 Task: Look for space in Timbaúba, Brazil from 1st July, 2023 to 8th July, 2023 for 2 adults, 1 child in price range Rs.15000 to Rs.20000. Place can be entire place with 1  bedroom having 1 bed and 1 bathroom. Property type can be hotel. Amenities needed are: washing machine, . Booking option can be shelf check-in. Required host language is Spanish.
Action: Mouse moved to (862, 154)
Screenshot: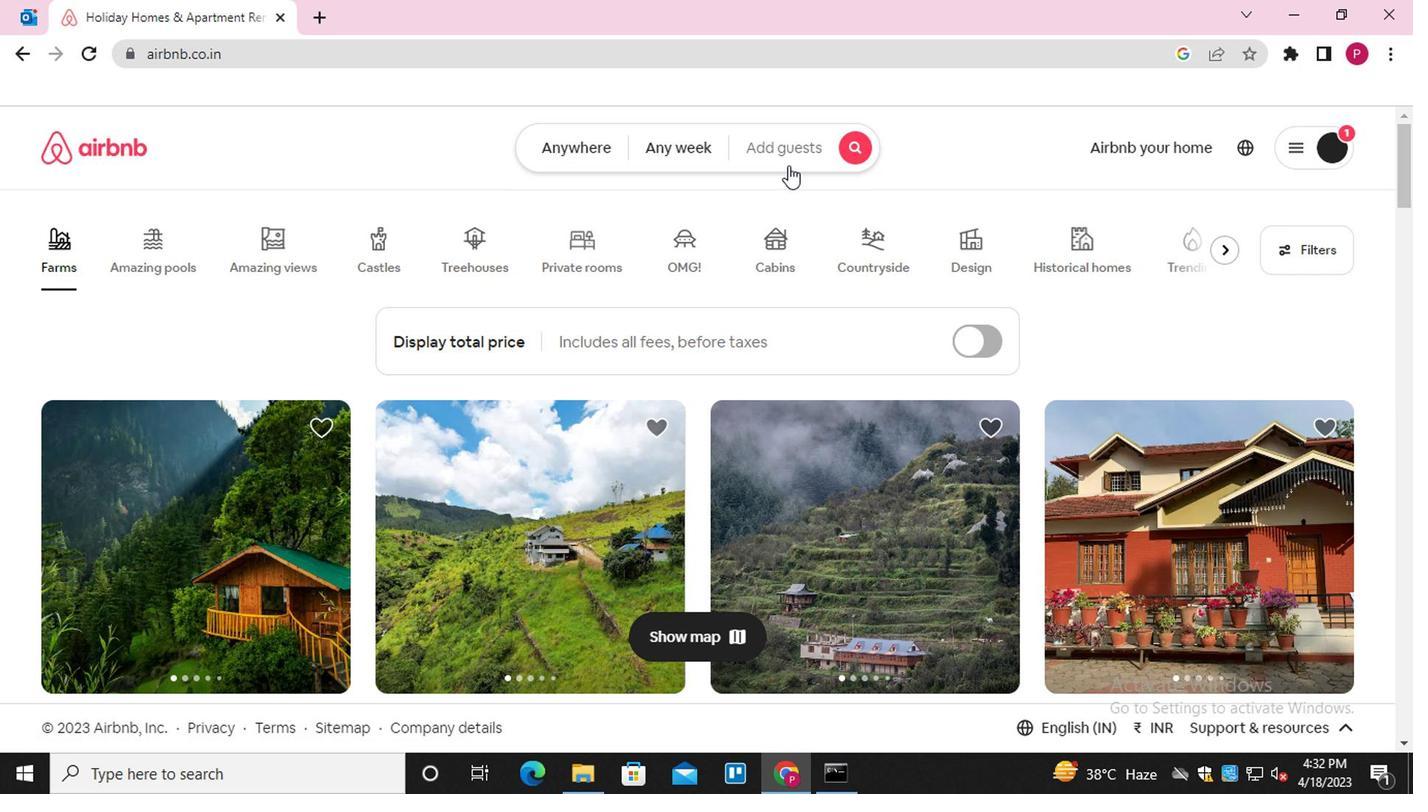 
Action: Mouse pressed left at (862, 154)
Screenshot: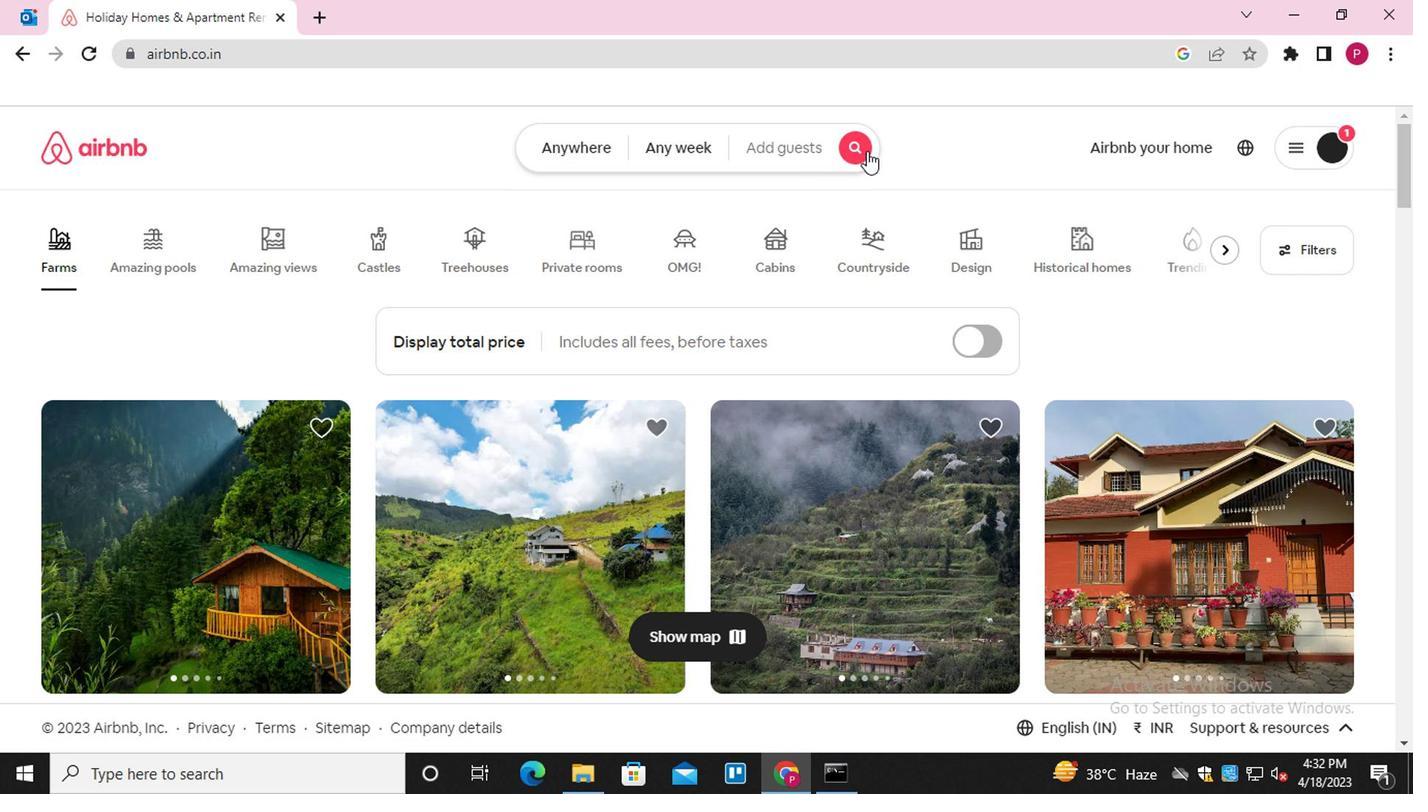 
Action: Mouse moved to (331, 234)
Screenshot: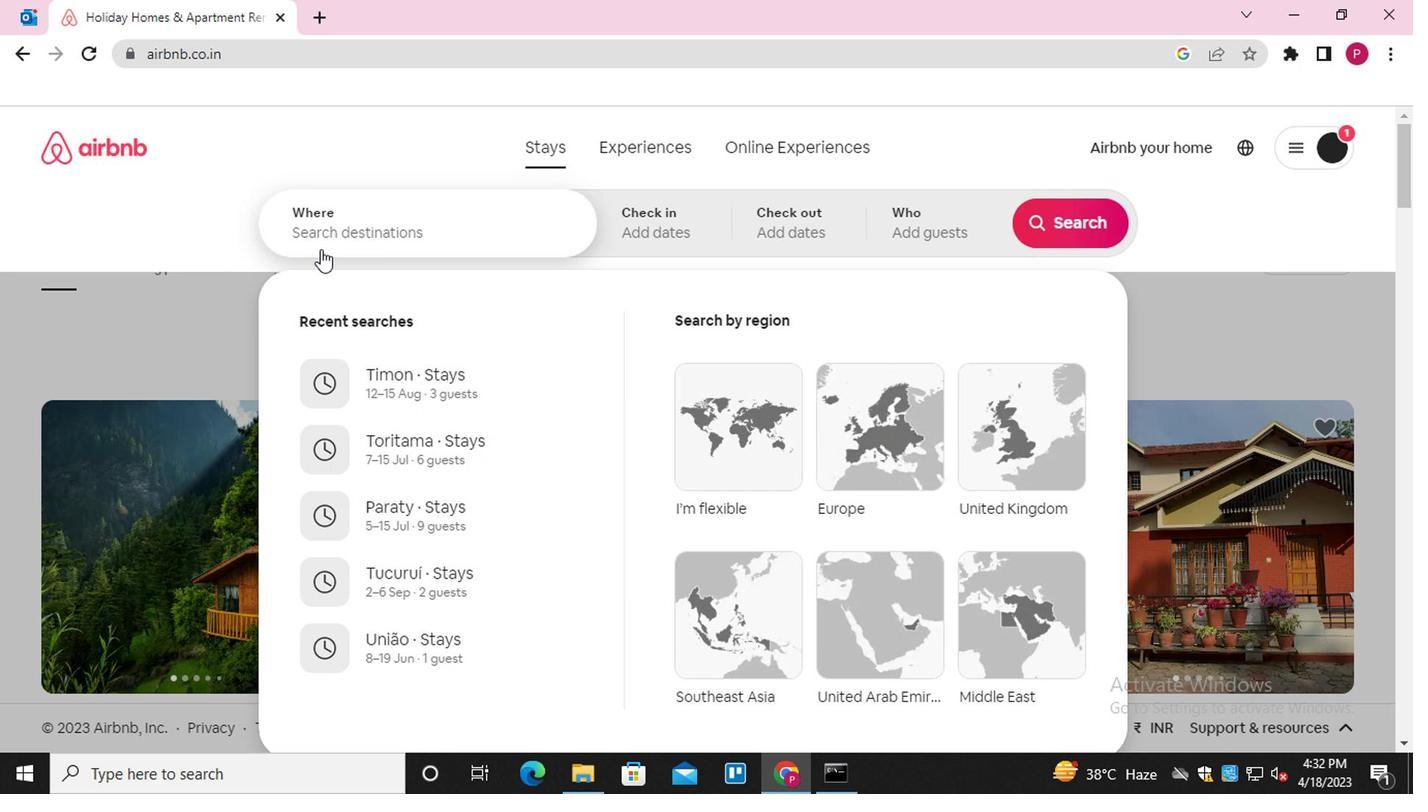 
Action: Mouse pressed left at (331, 234)
Screenshot: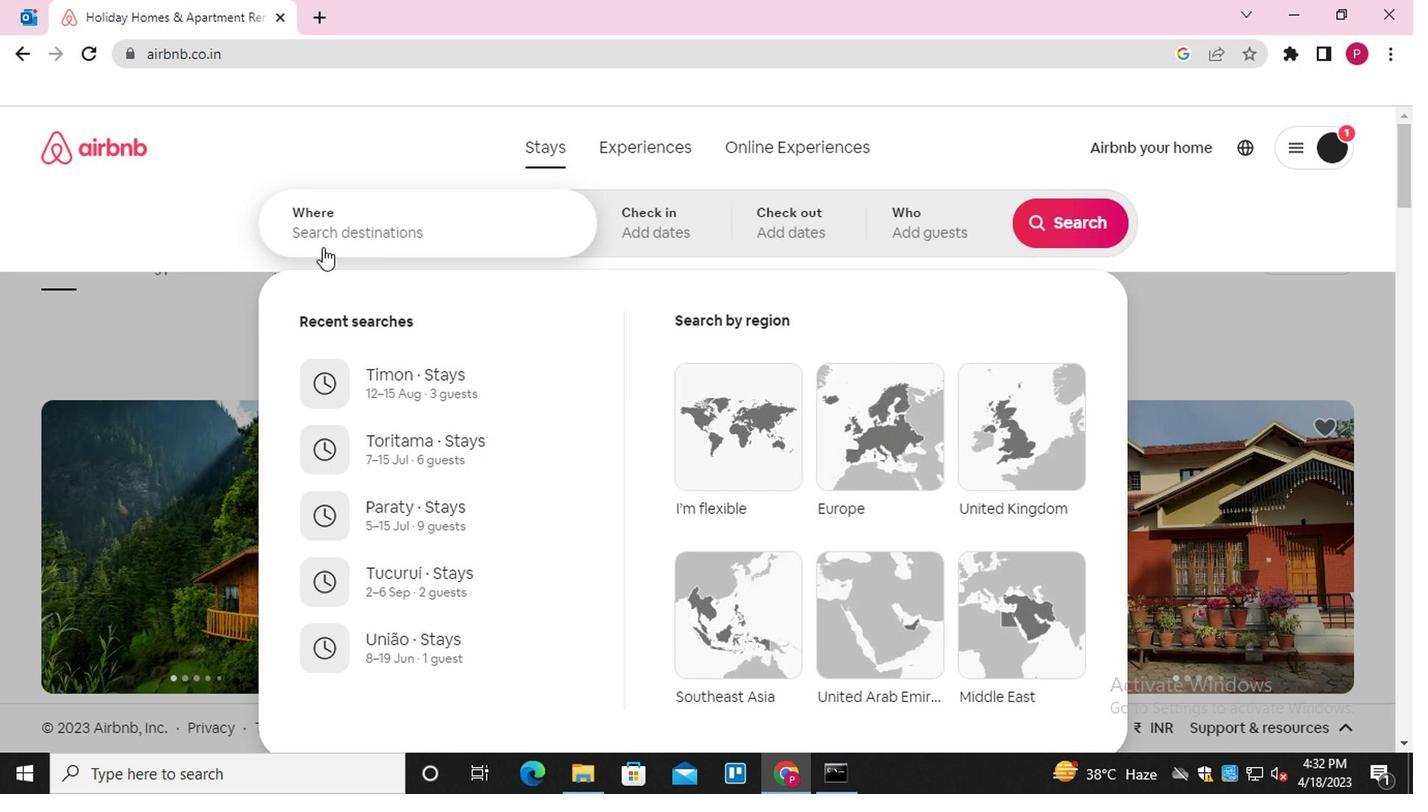 
Action: Key pressed <Key.shift>TIMBAUBA
Screenshot: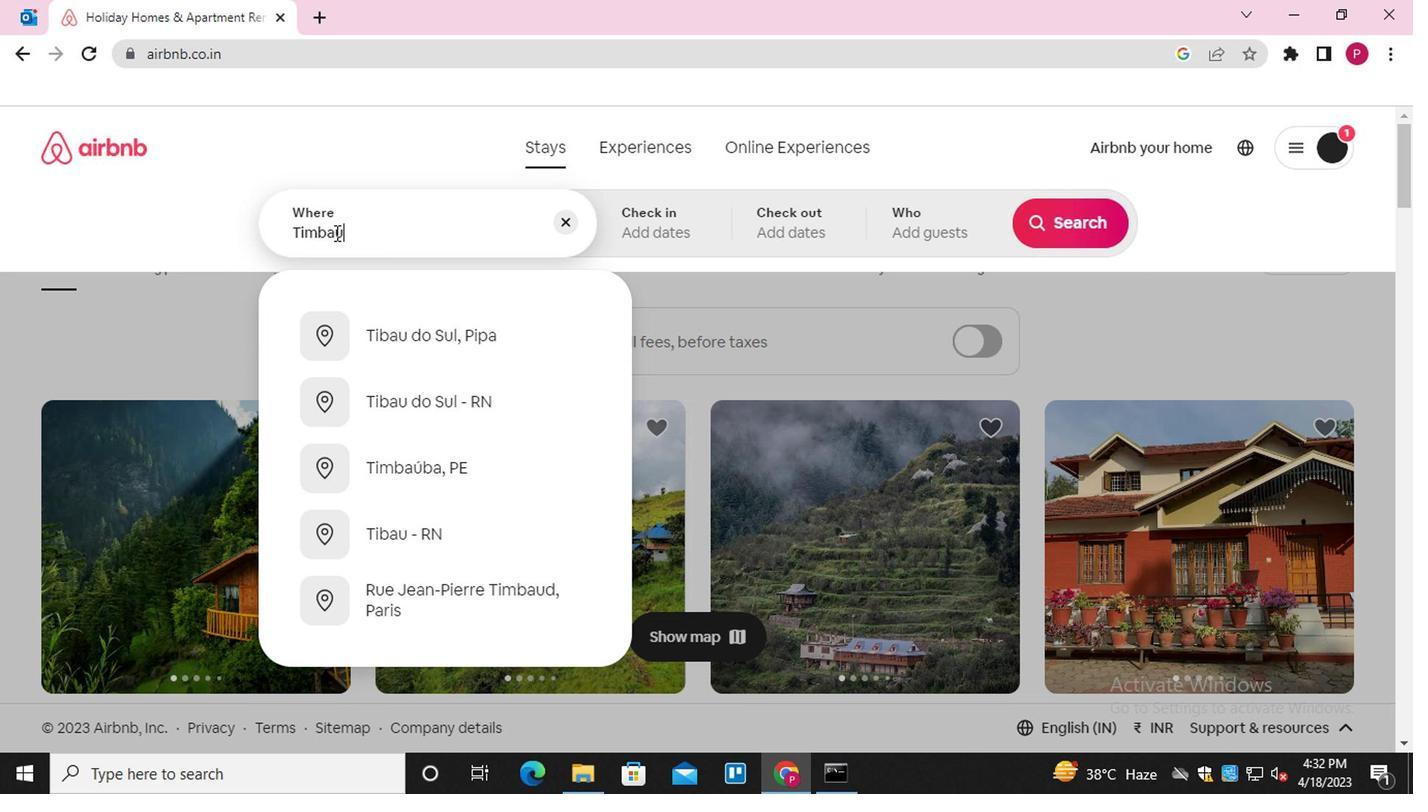 
Action: Mouse moved to (441, 335)
Screenshot: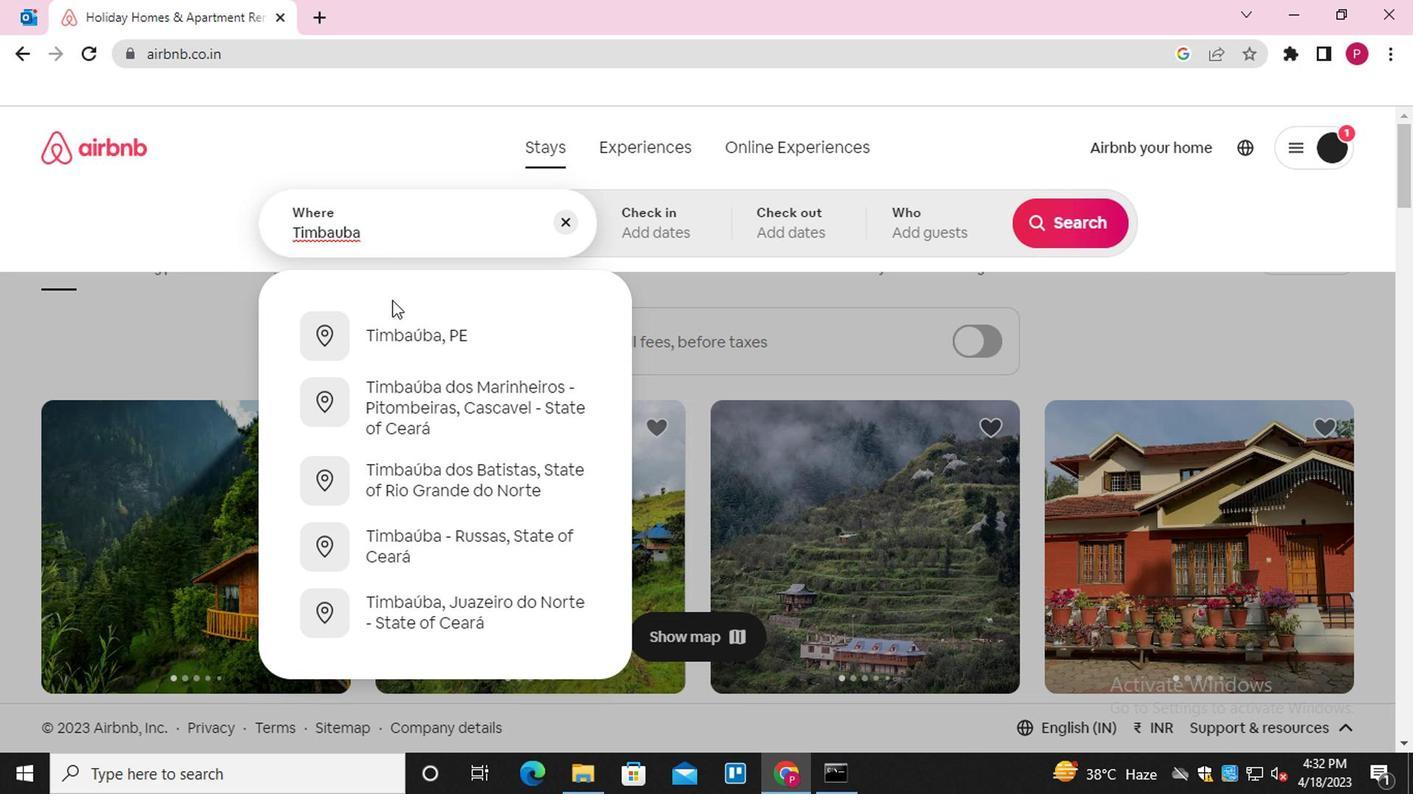 
Action: Mouse pressed left at (441, 335)
Screenshot: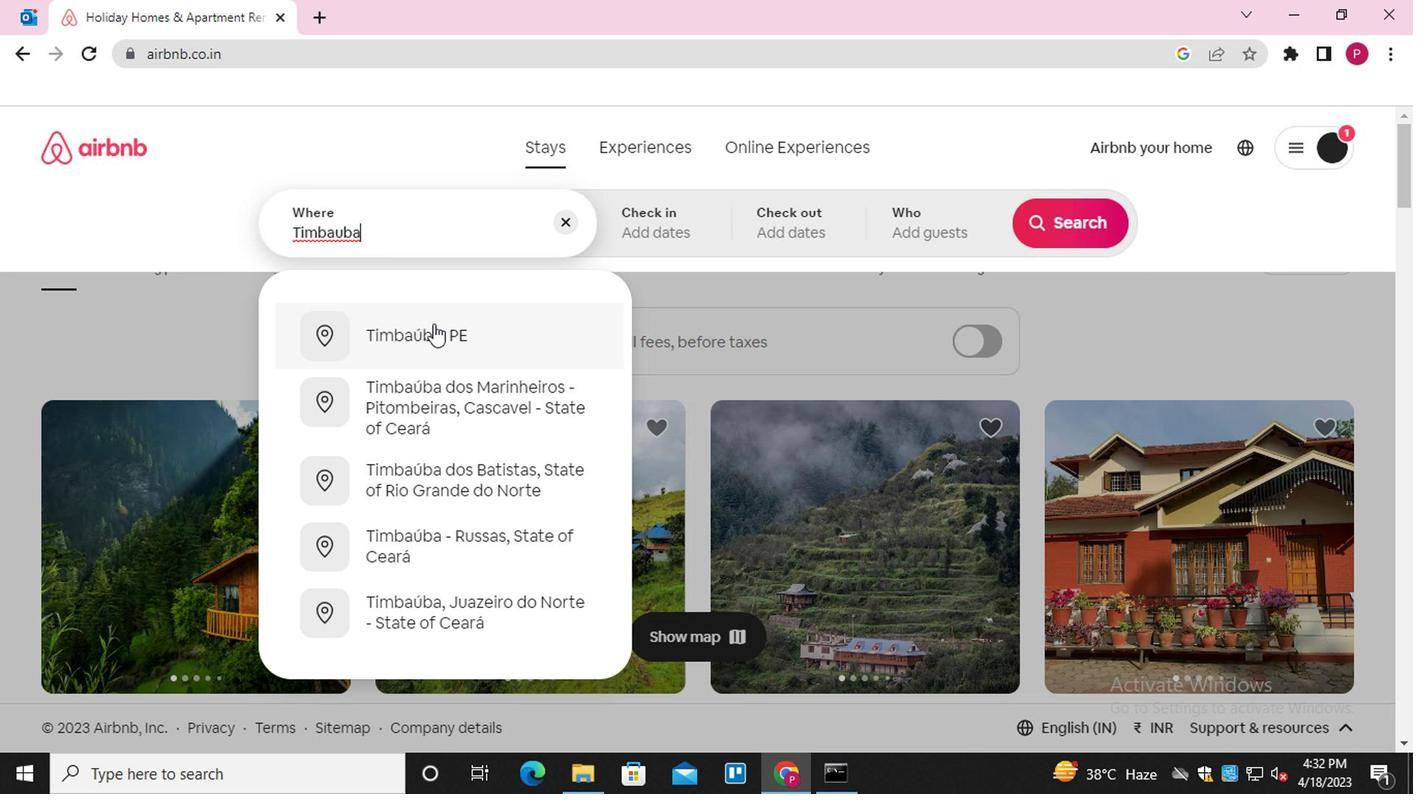 
Action: Mouse moved to (1048, 393)
Screenshot: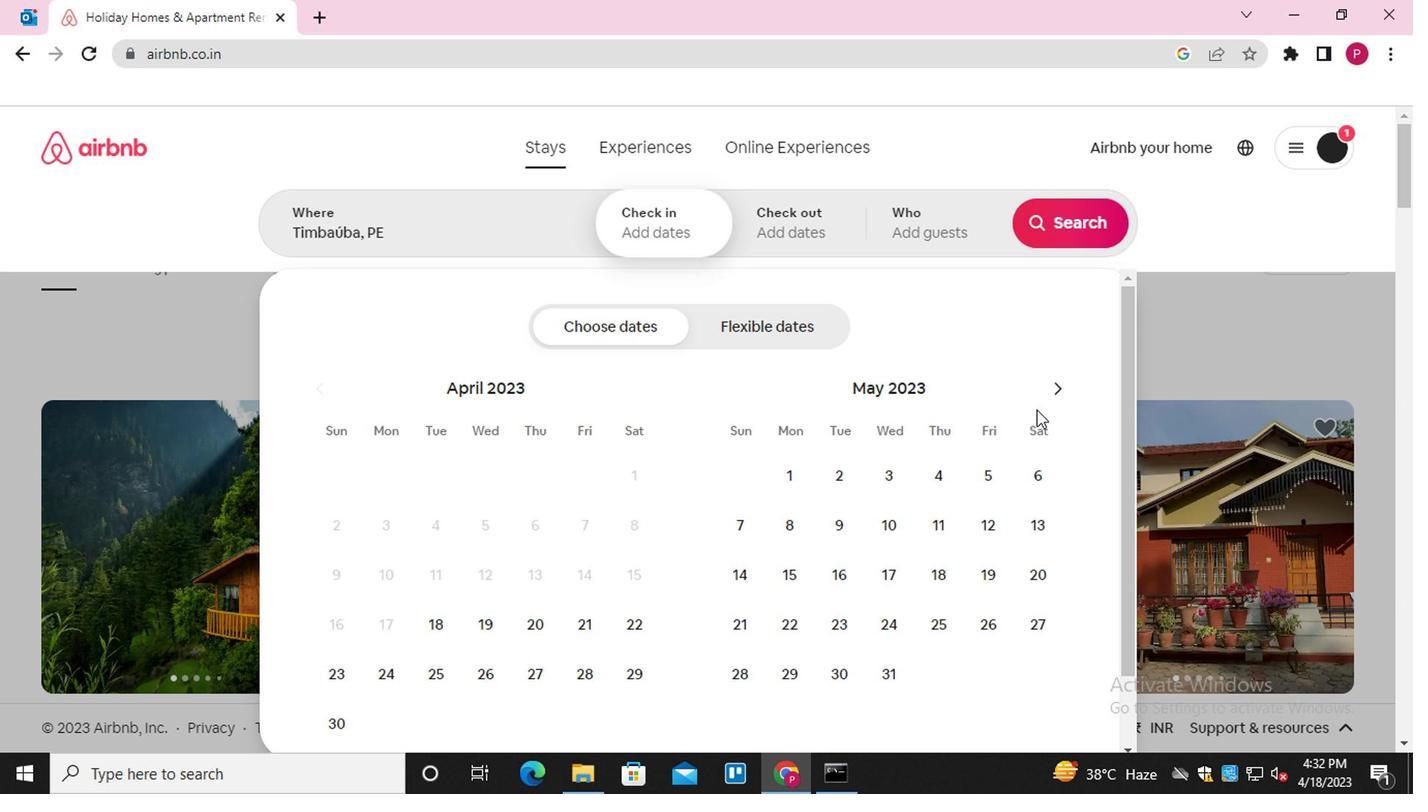 
Action: Mouse pressed left at (1048, 393)
Screenshot: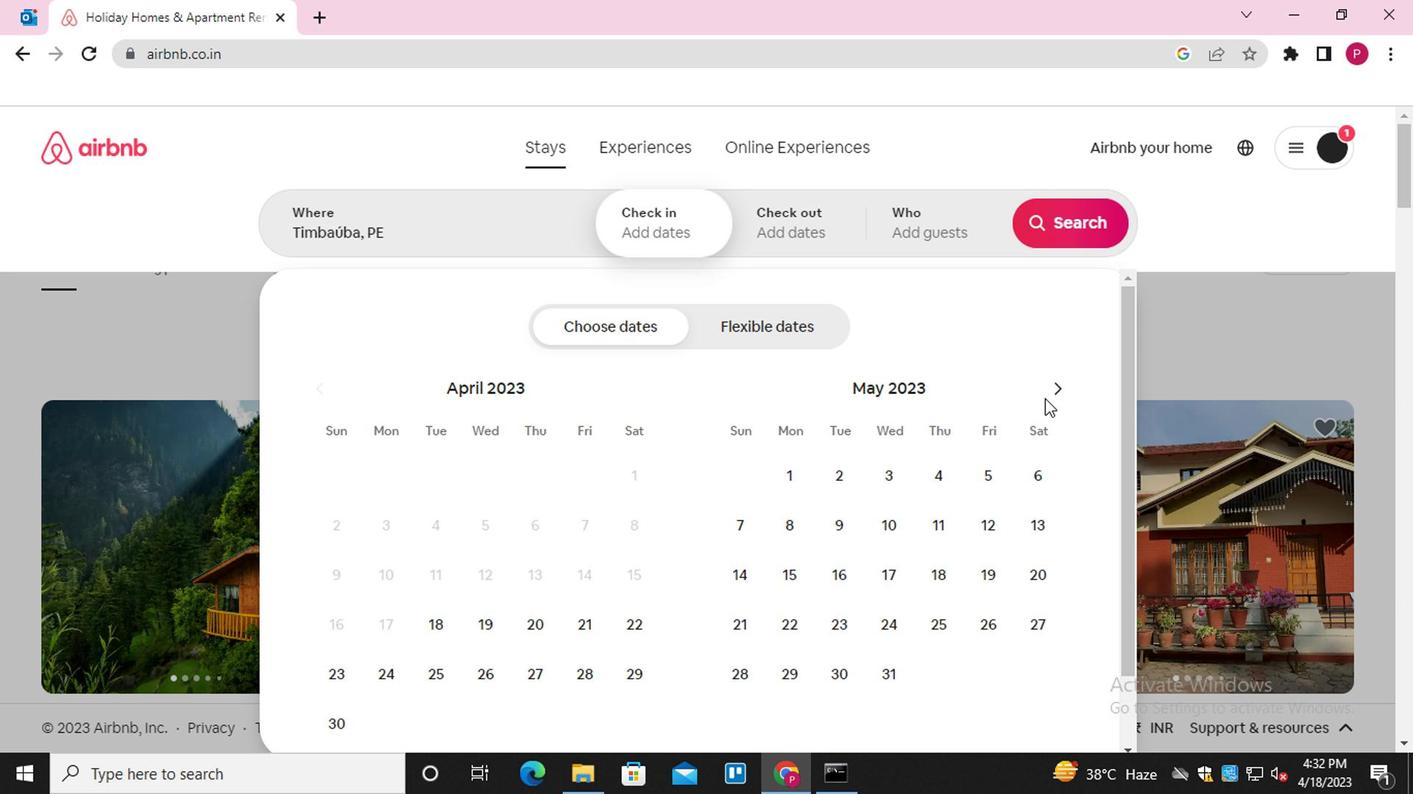 
Action: Mouse pressed left at (1048, 393)
Screenshot: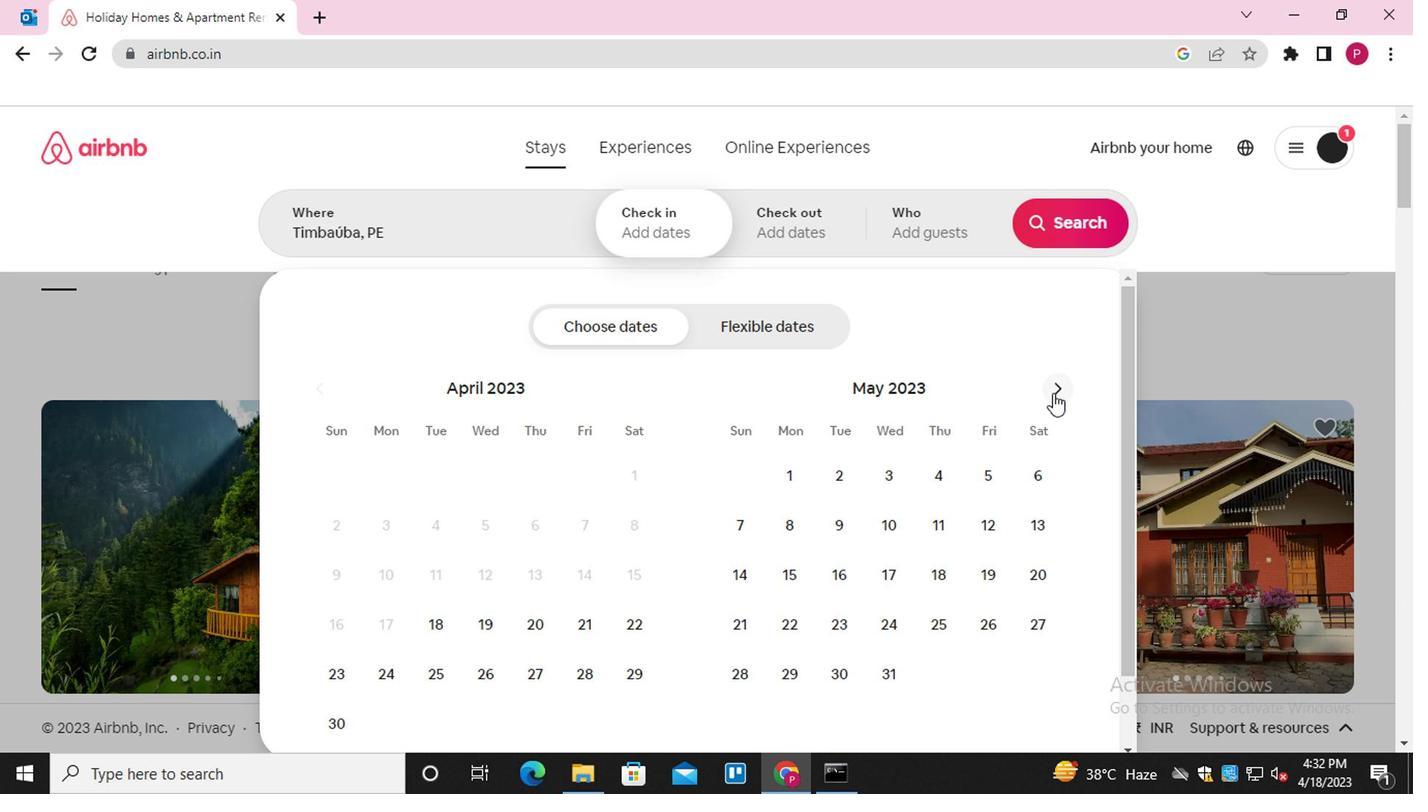
Action: Mouse moved to (1024, 469)
Screenshot: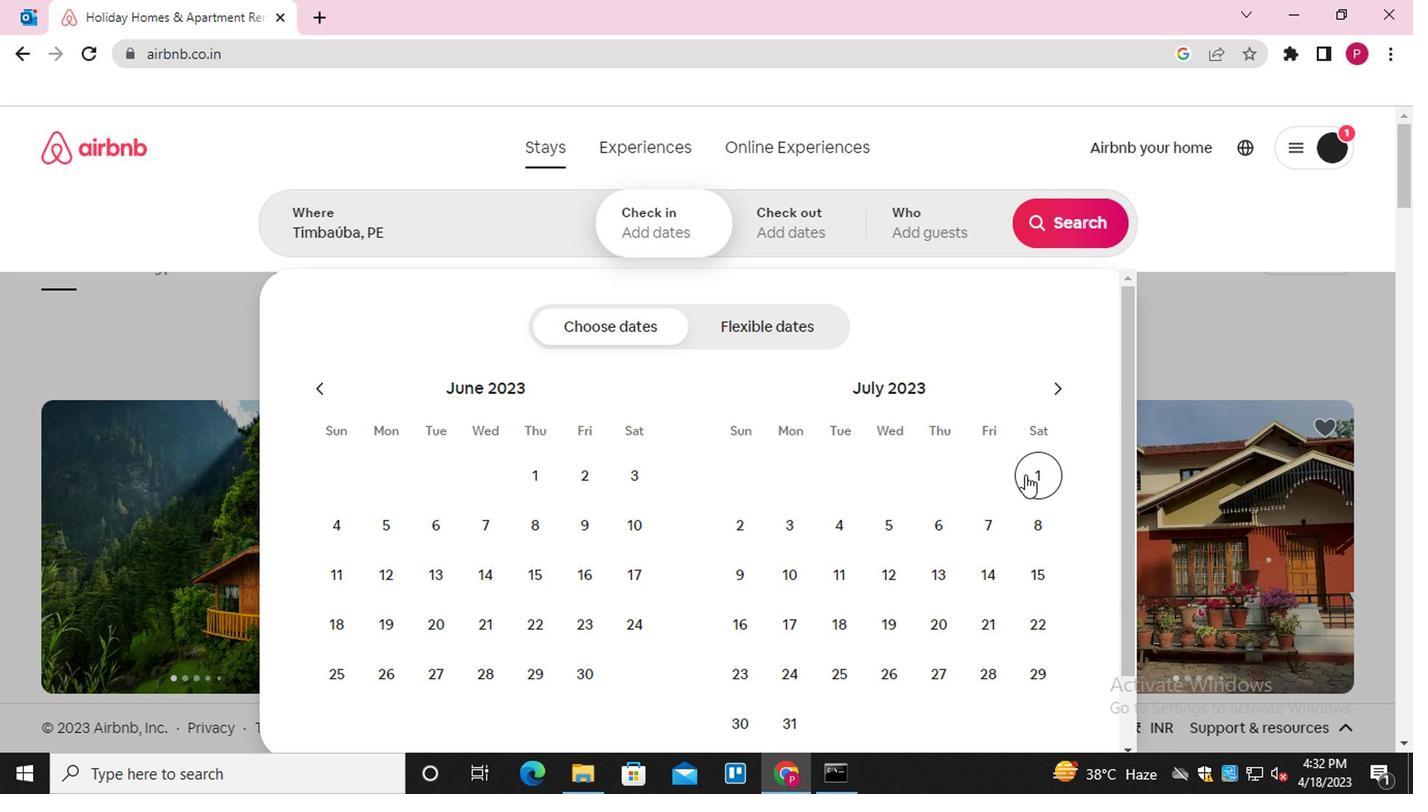 
Action: Mouse pressed left at (1024, 469)
Screenshot: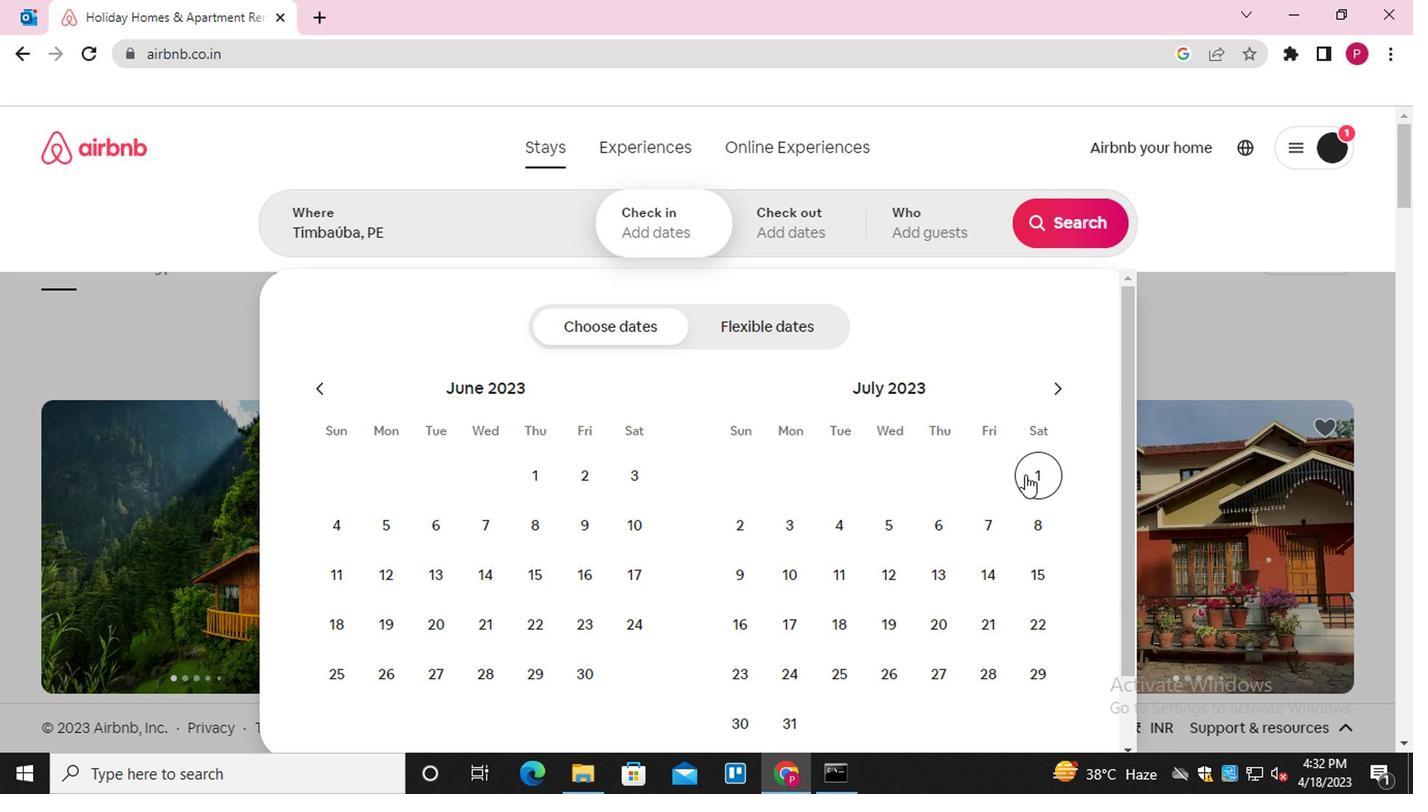 
Action: Mouse moved to (1026, 512)
Screenshot: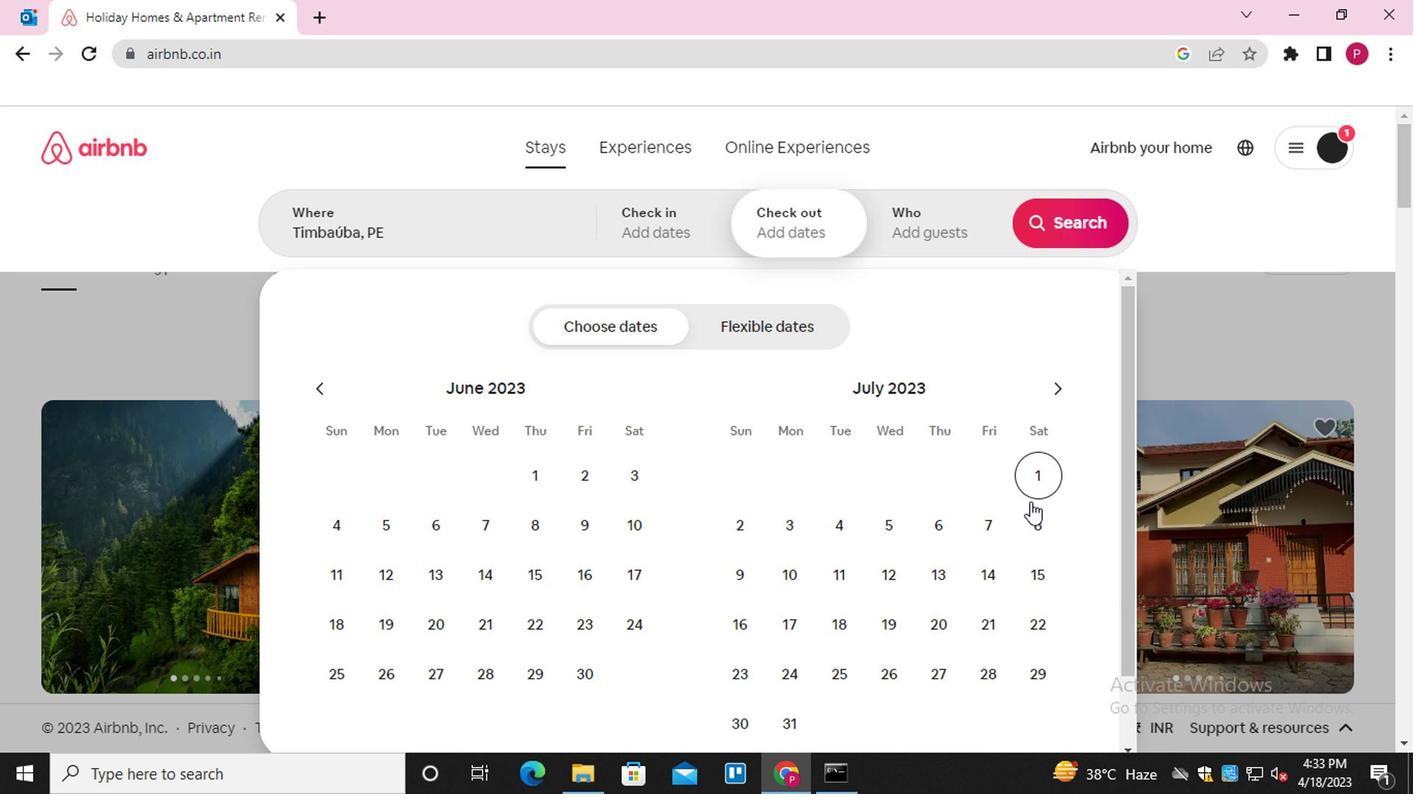 
Action: Mouse pressed left at (1026, 512)
Screenshot: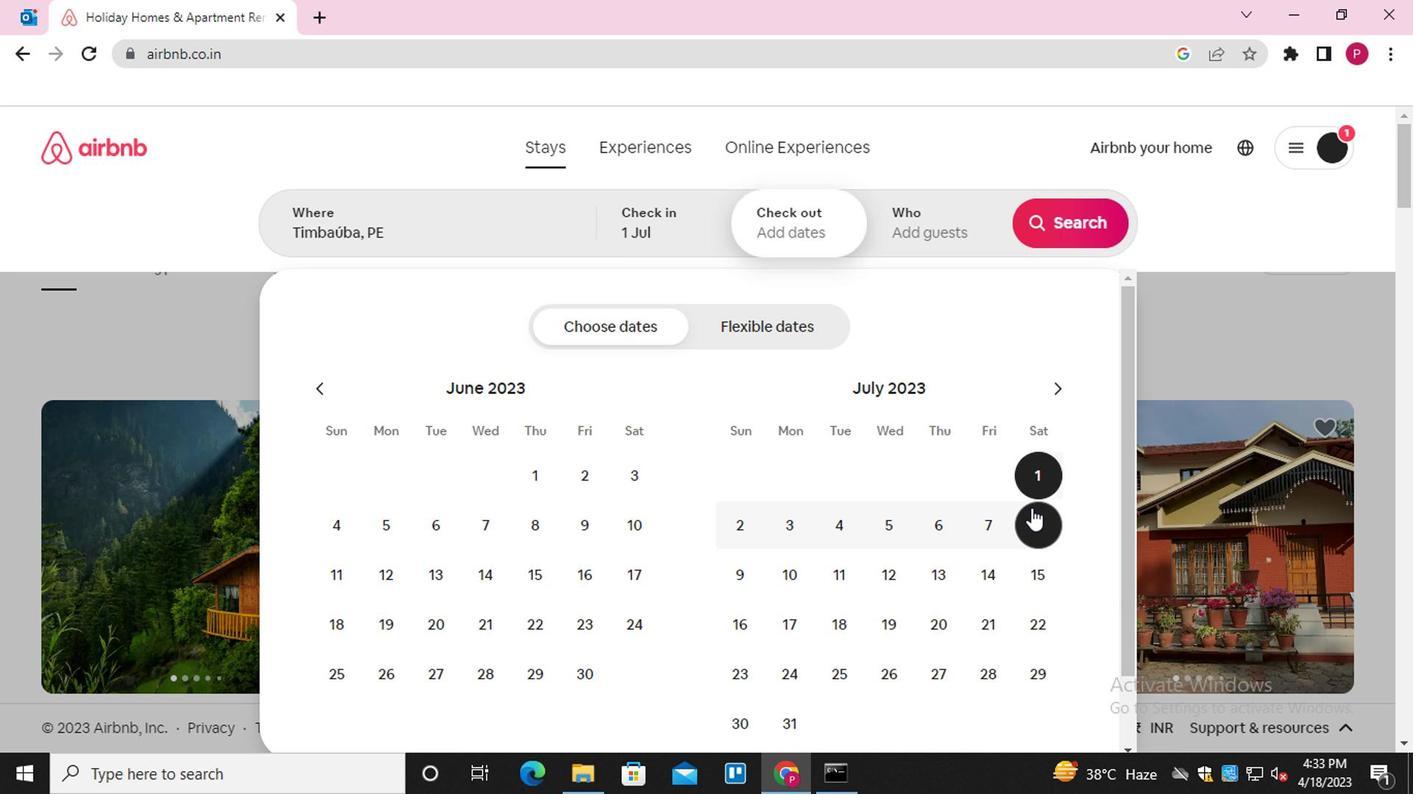 
Action: Mouse moved to (945, 223)
Screenshot: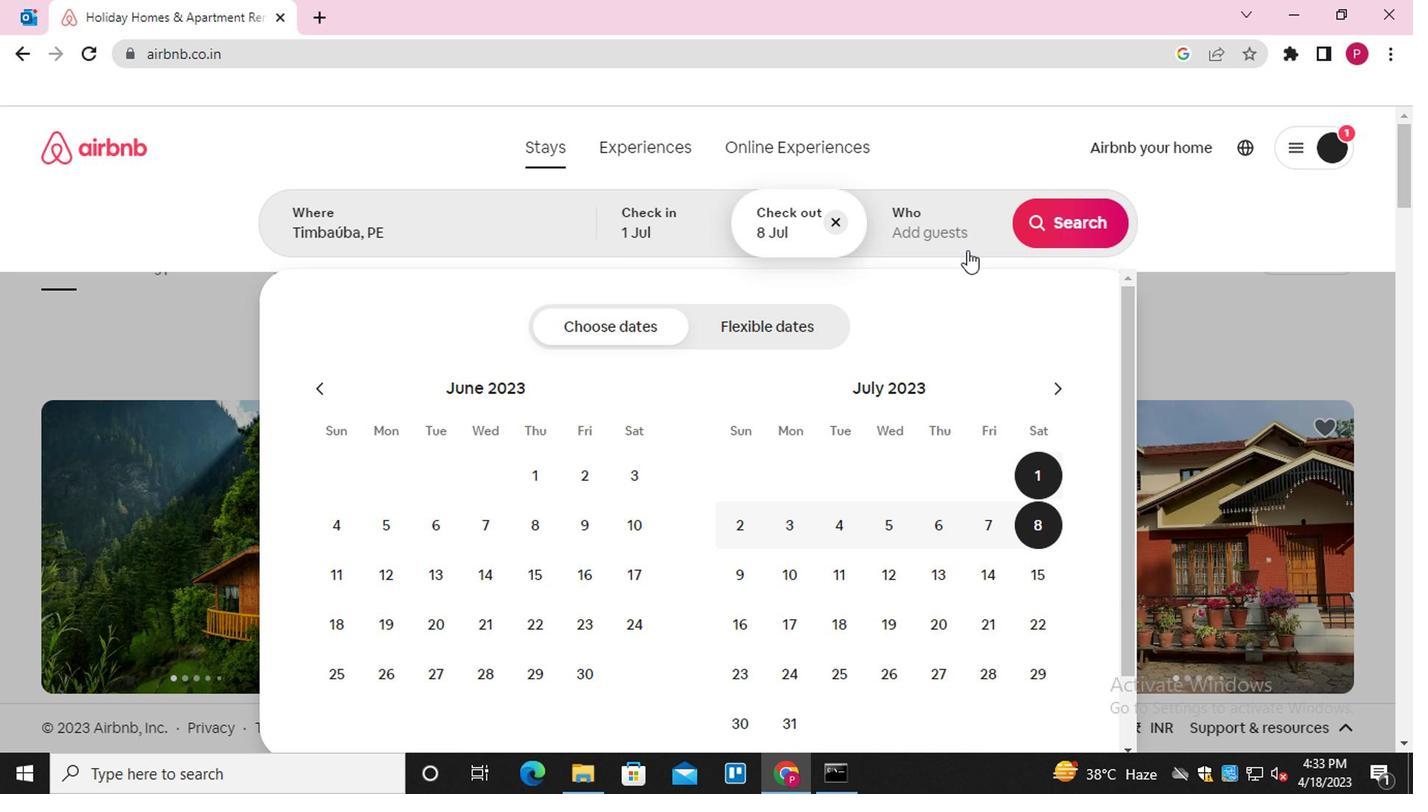 
Action: Mouse pressed left at (945, 223)
Screenshot: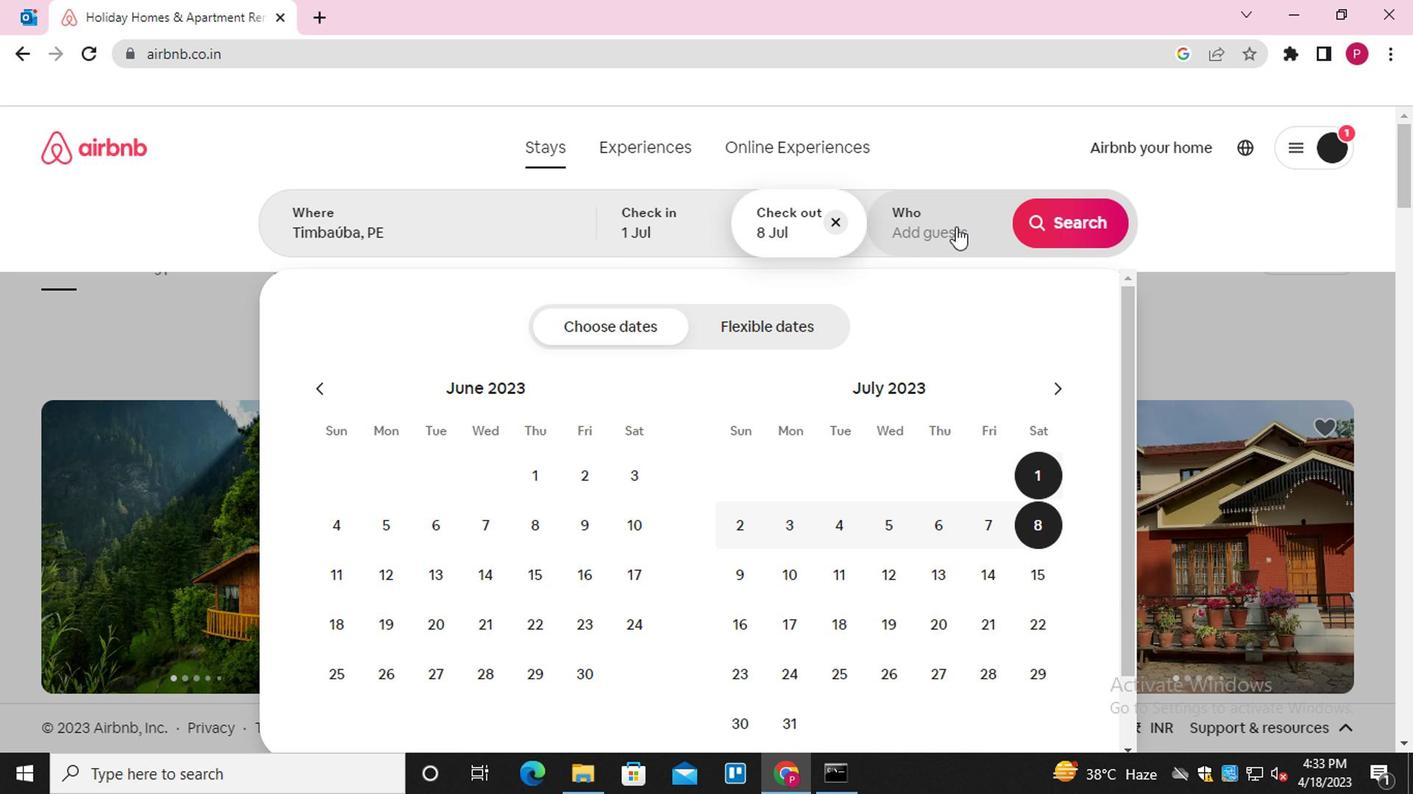 
Action: Mouse moved to (1070, 332)
Screenshot: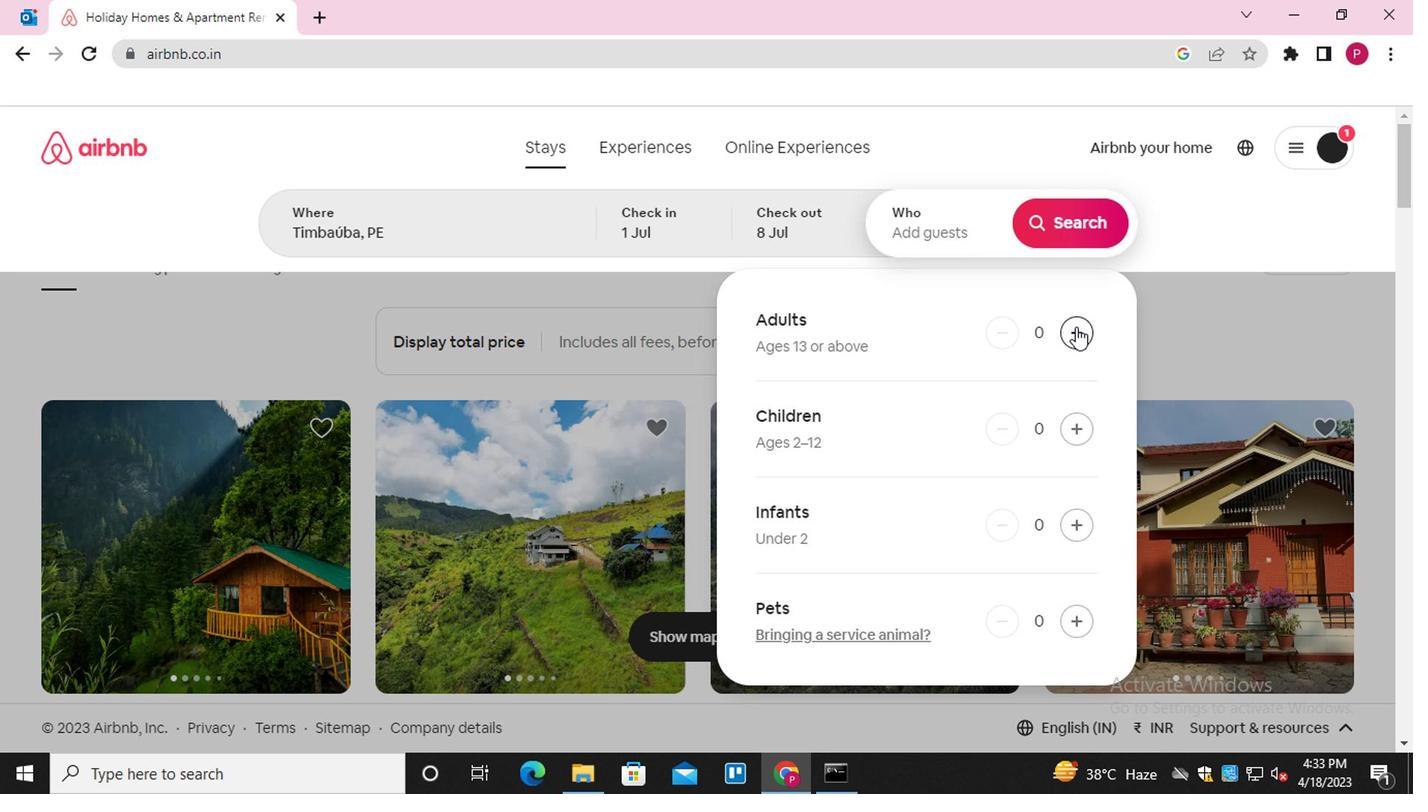
Action: Mouse pressed left at (1070, 332)
Screenshot: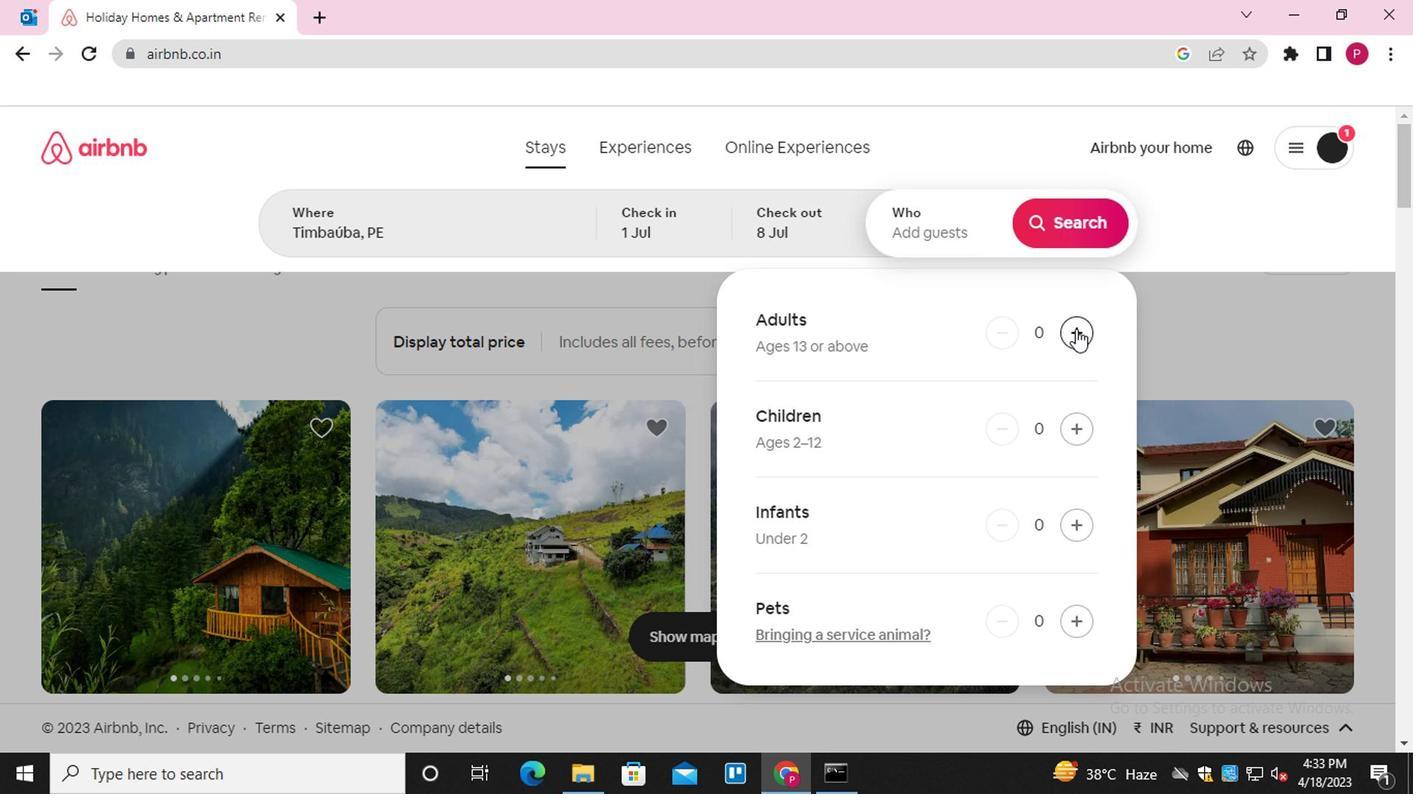 
Action: Mouse moved to (1070, 332)
Screenshot: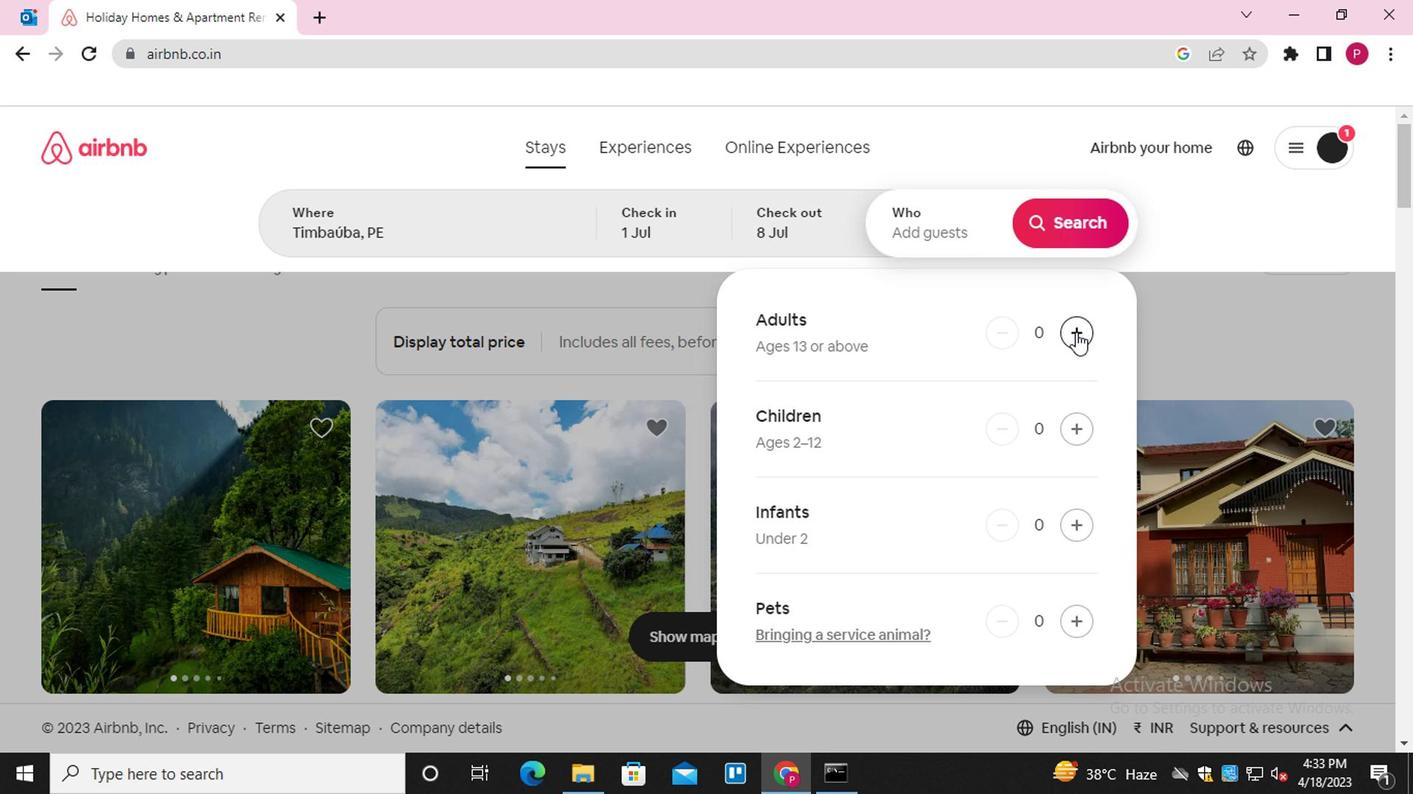 
Action: Mouse pressed left at (1070, 332)
Screenshot: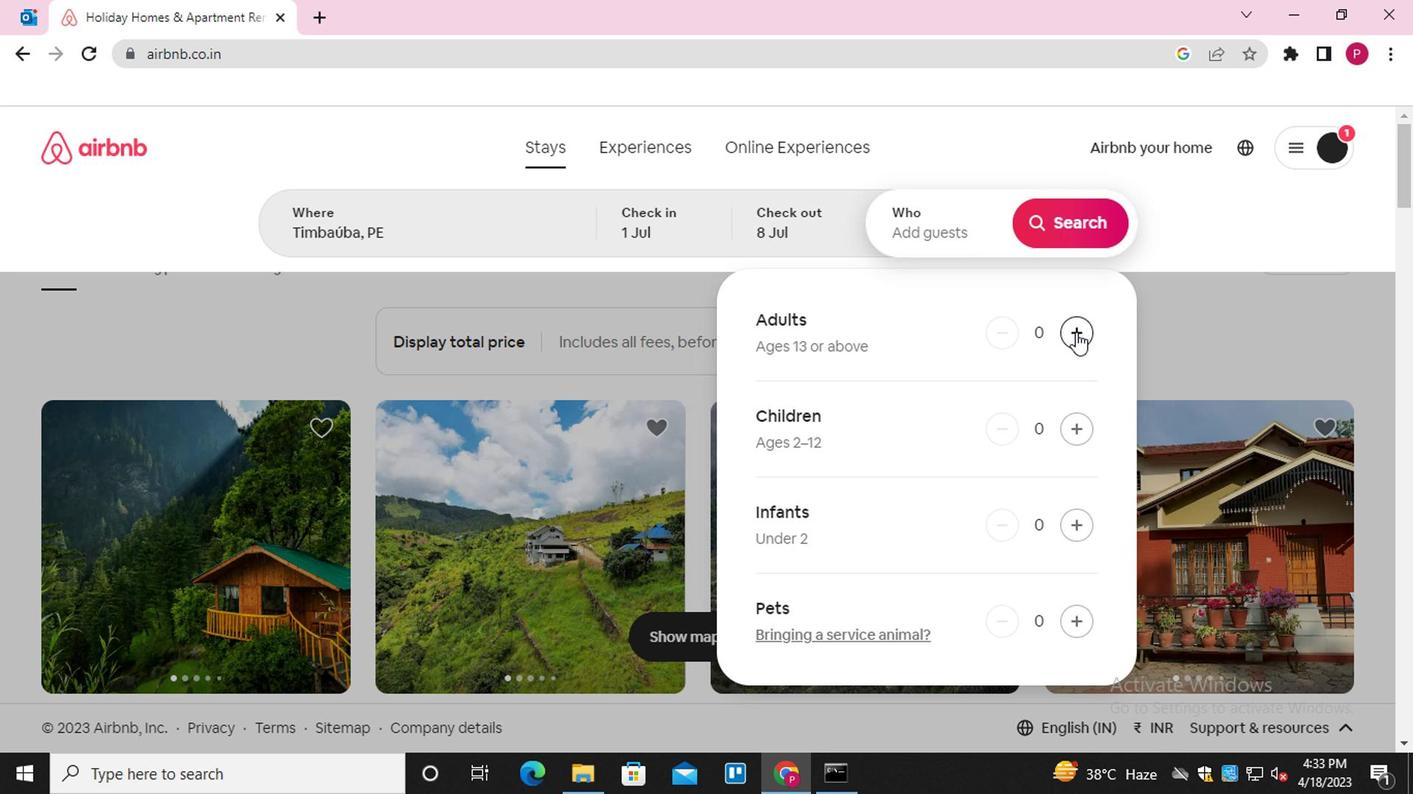 
Action: Mouse moved to (1067, 429)
Screenshot: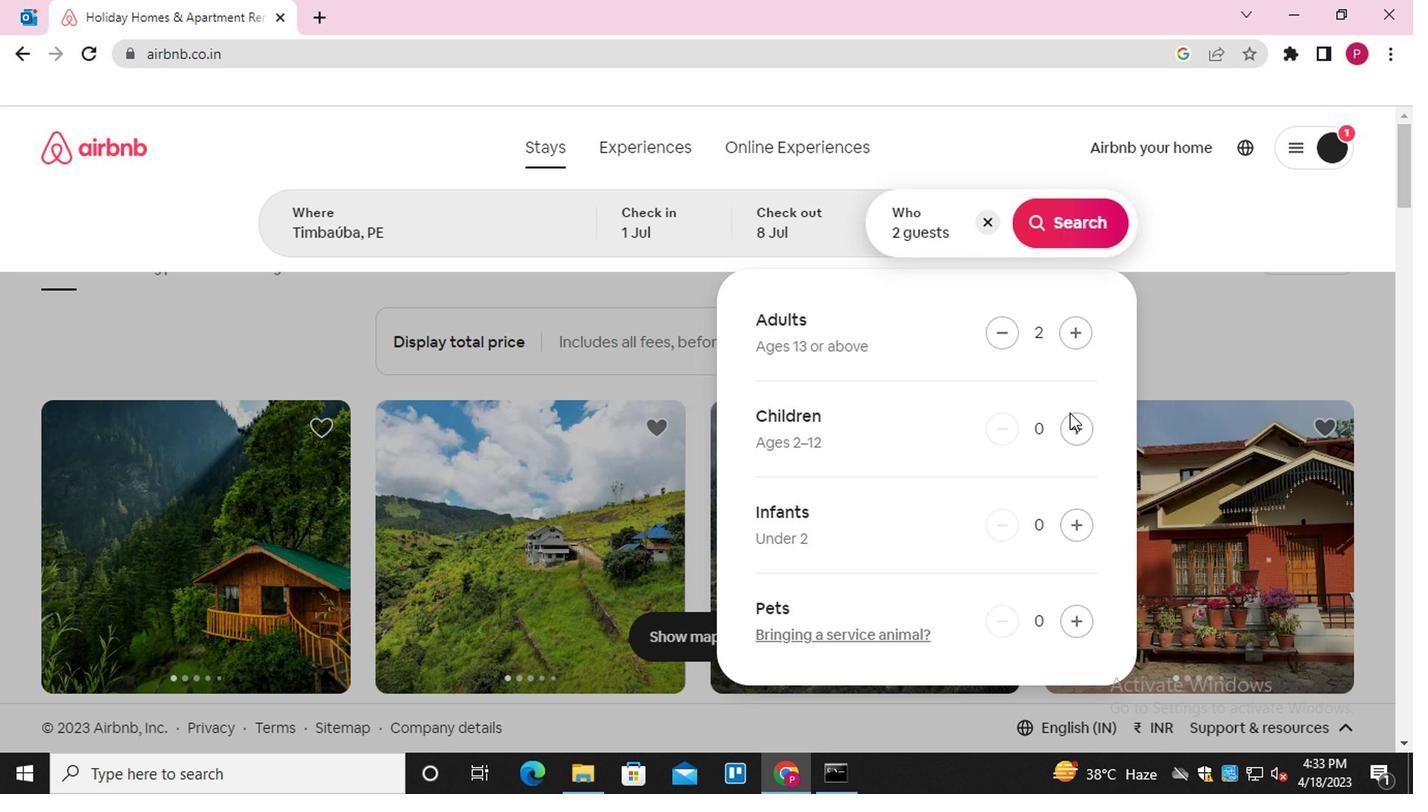 
Action: Mouse pressed left at (1067, 429)
Screenshot: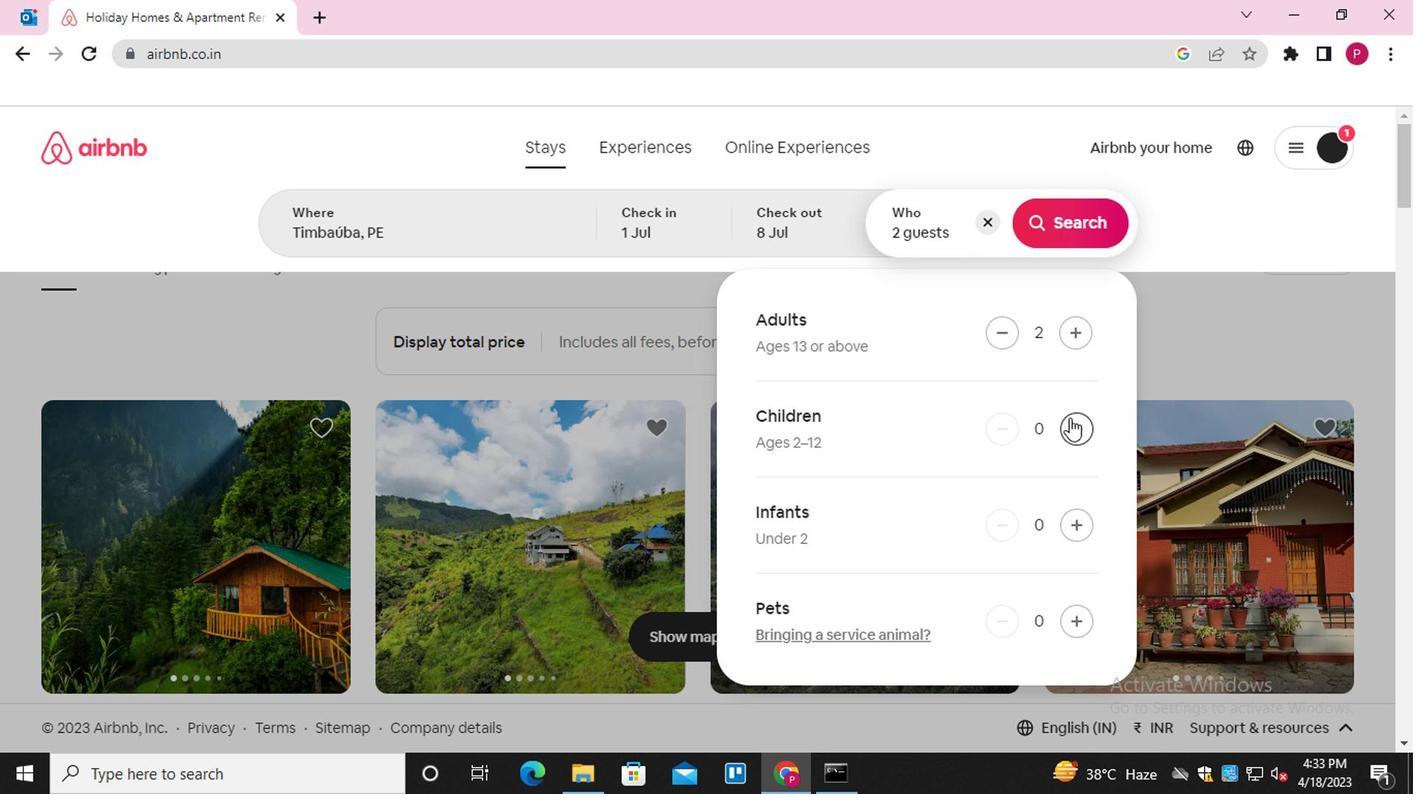 
Action: Mouse moved to (1056, 232)
Screenshot: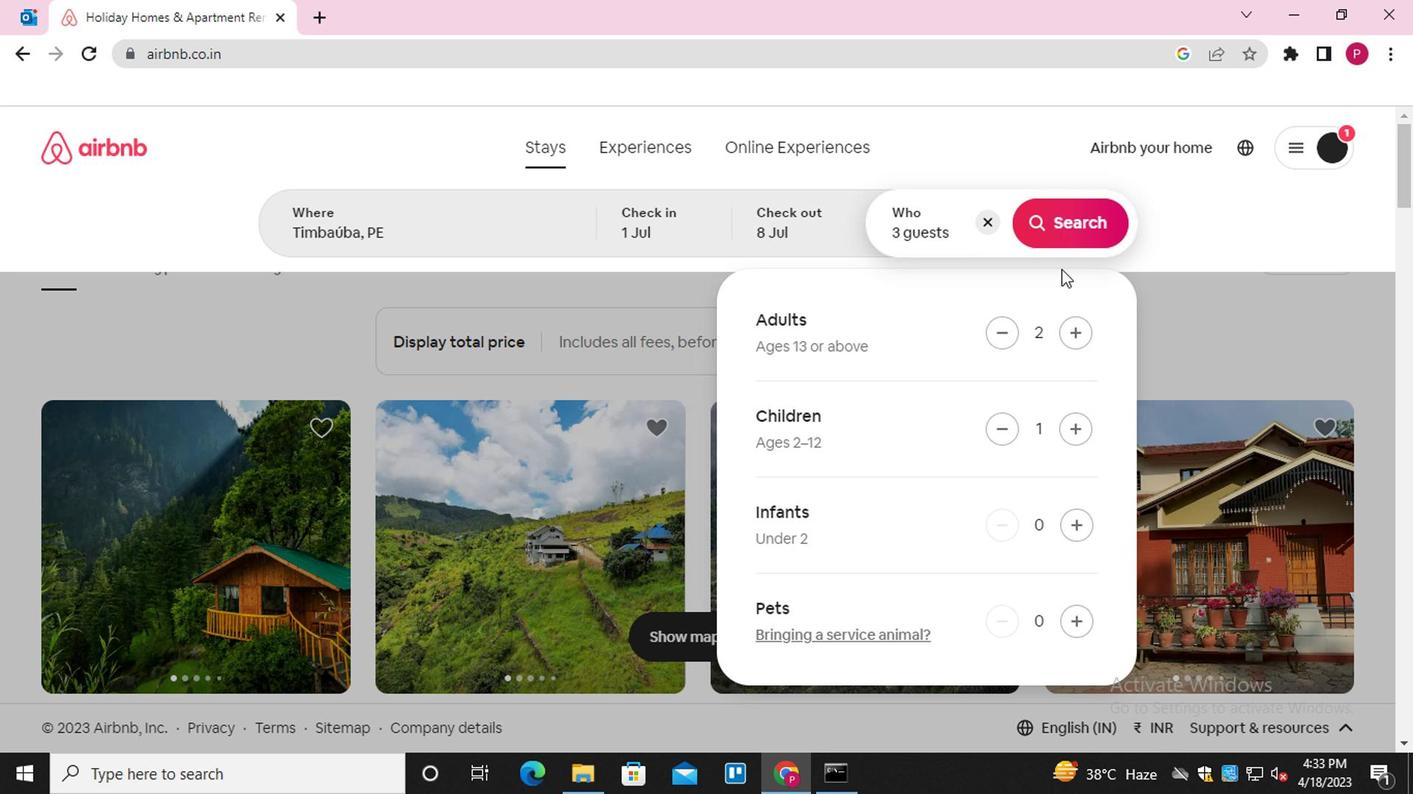 
Action: Mouse pressed left at (1056, 232)
Screenshot: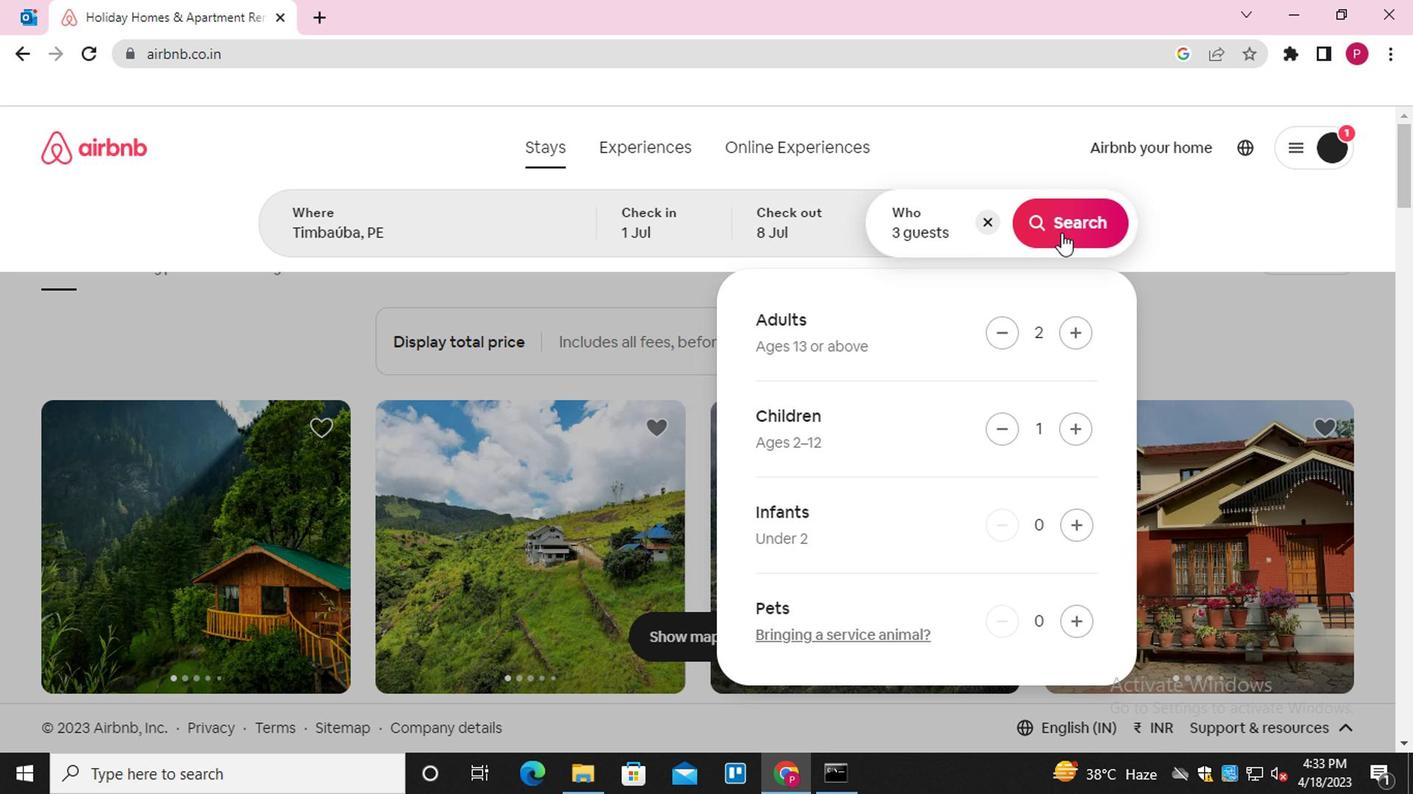 
Action: Mouse moved to (1296, 232)
Screenshot: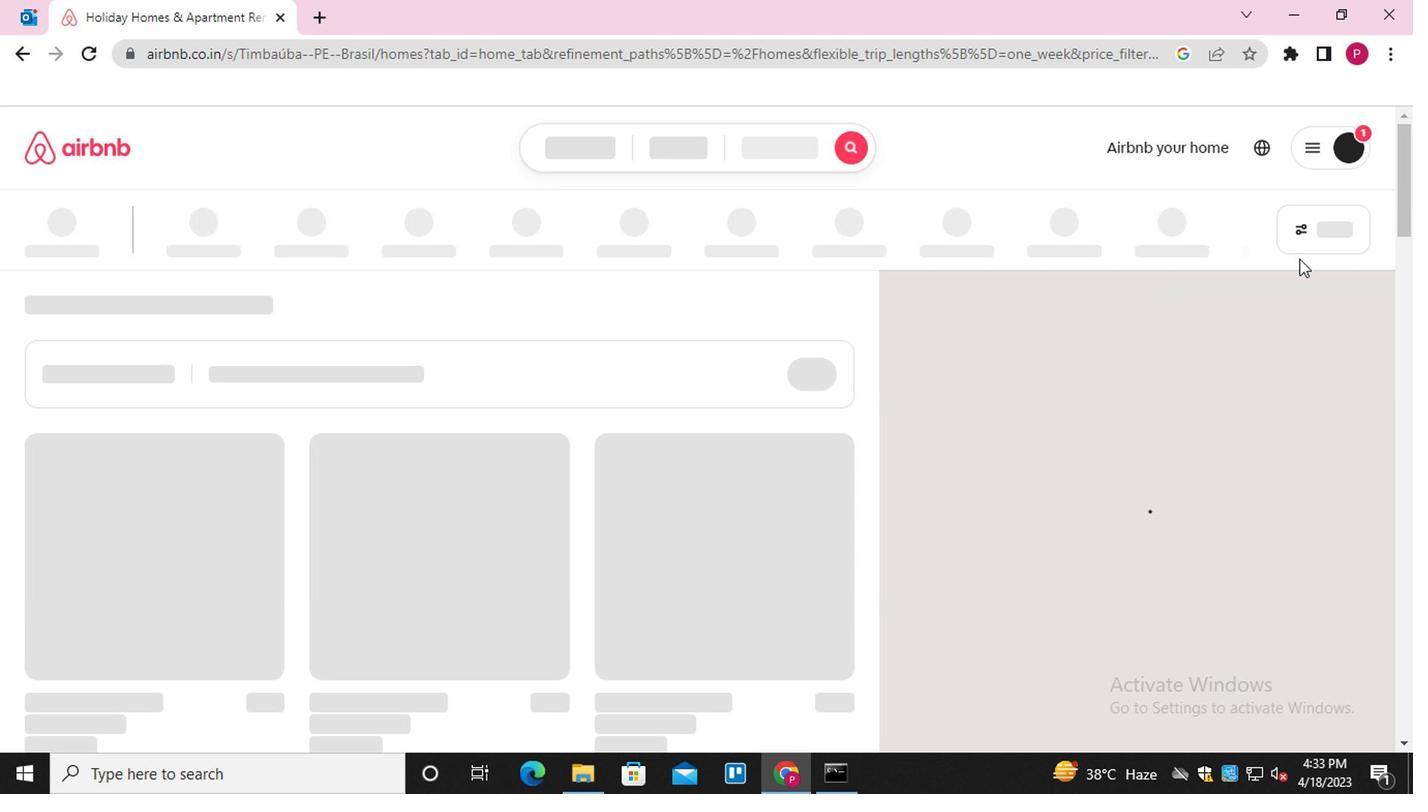
Action: Mouse pressed left at (1296, 232)
Screenshot: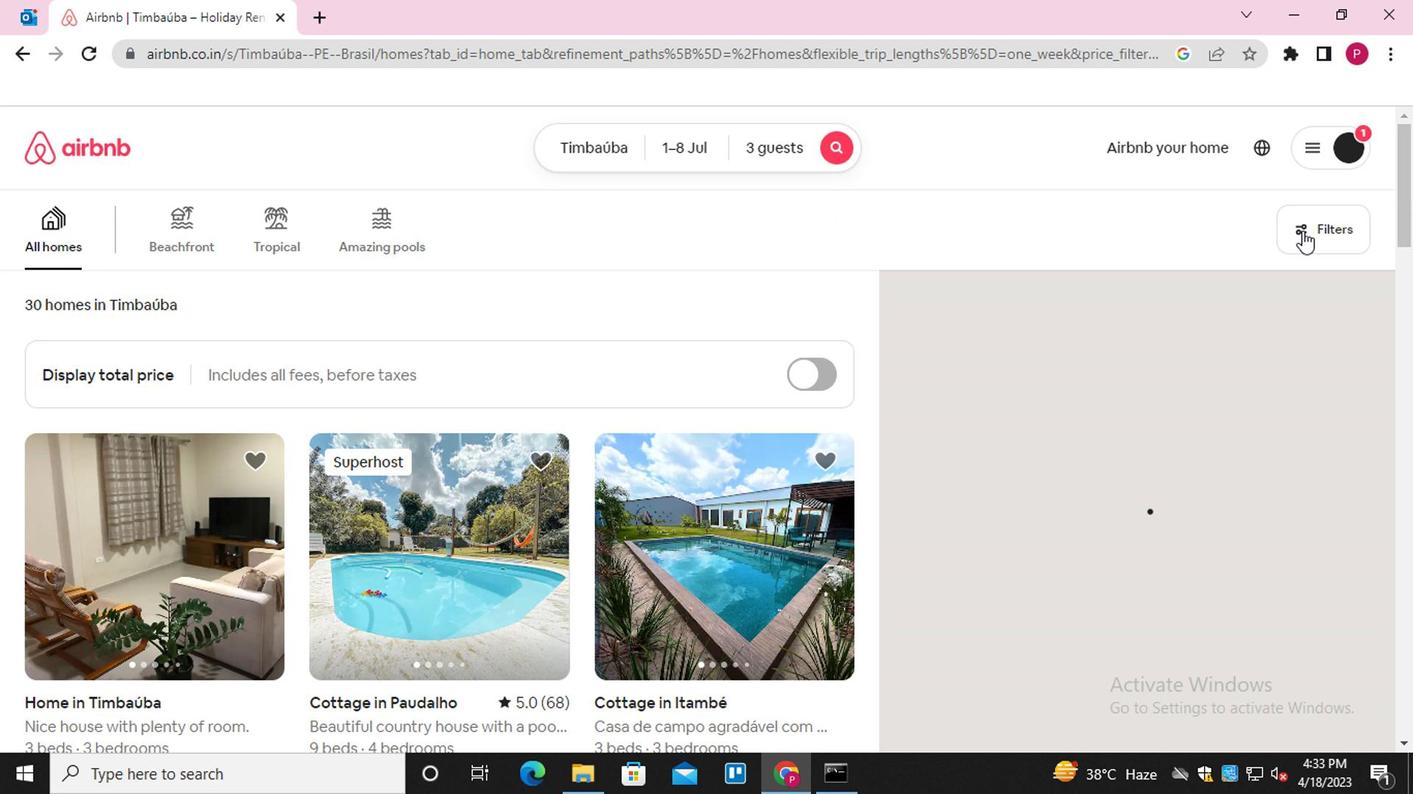 
Action: Mouse moved to (480, 484)
Screenshot: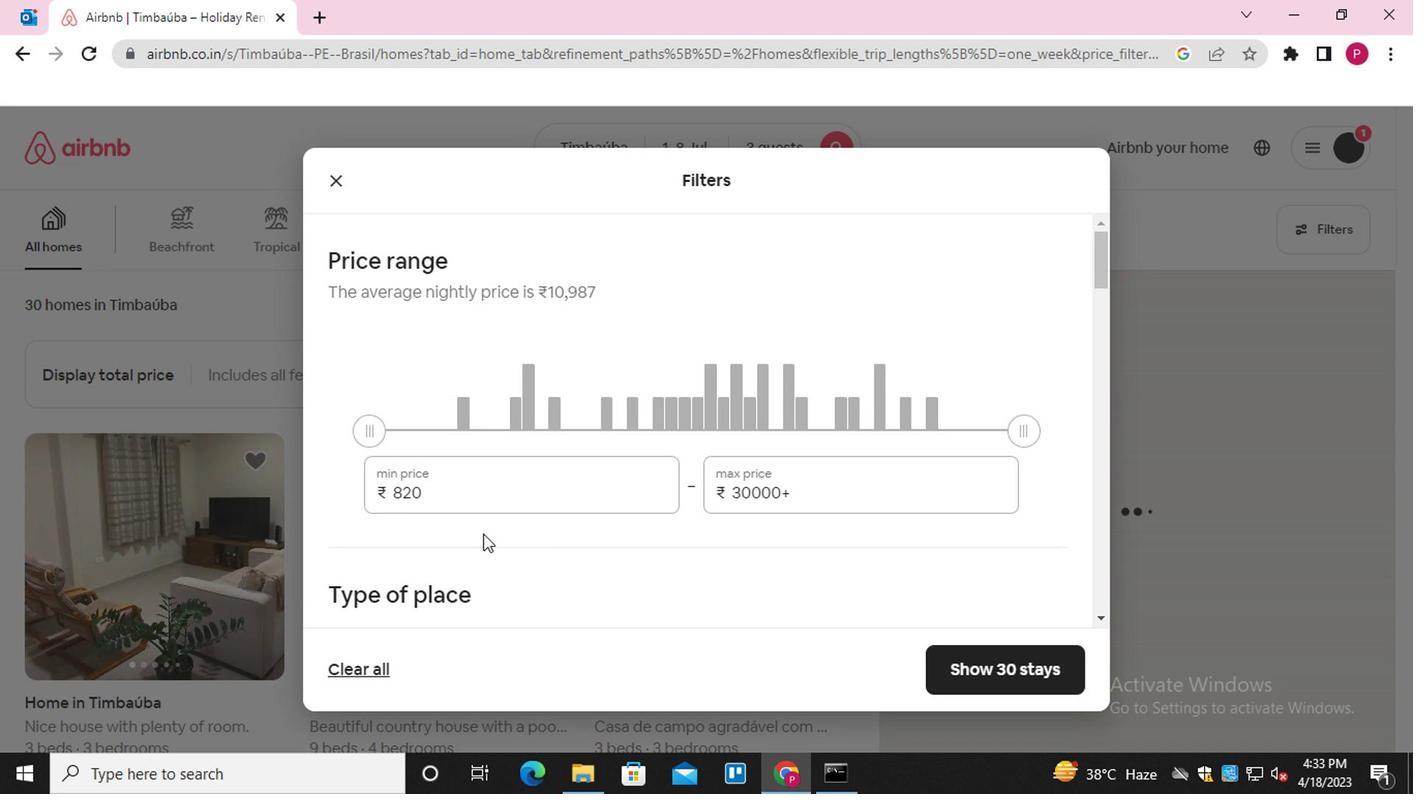 
Action: Mouse pressed left at (480, 484)
Screenshot: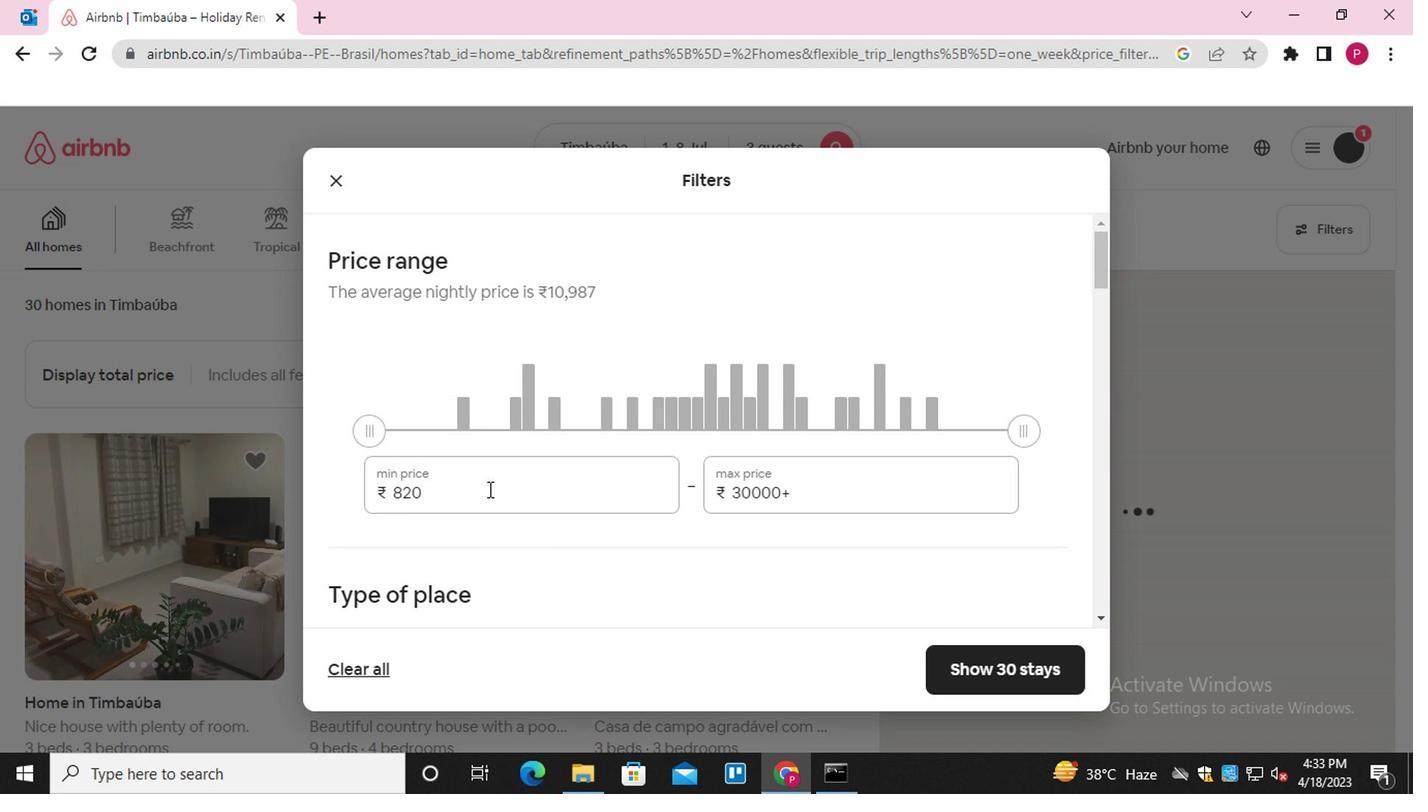 
Action: Mouse pressed left at (480, 484)
Screenshot: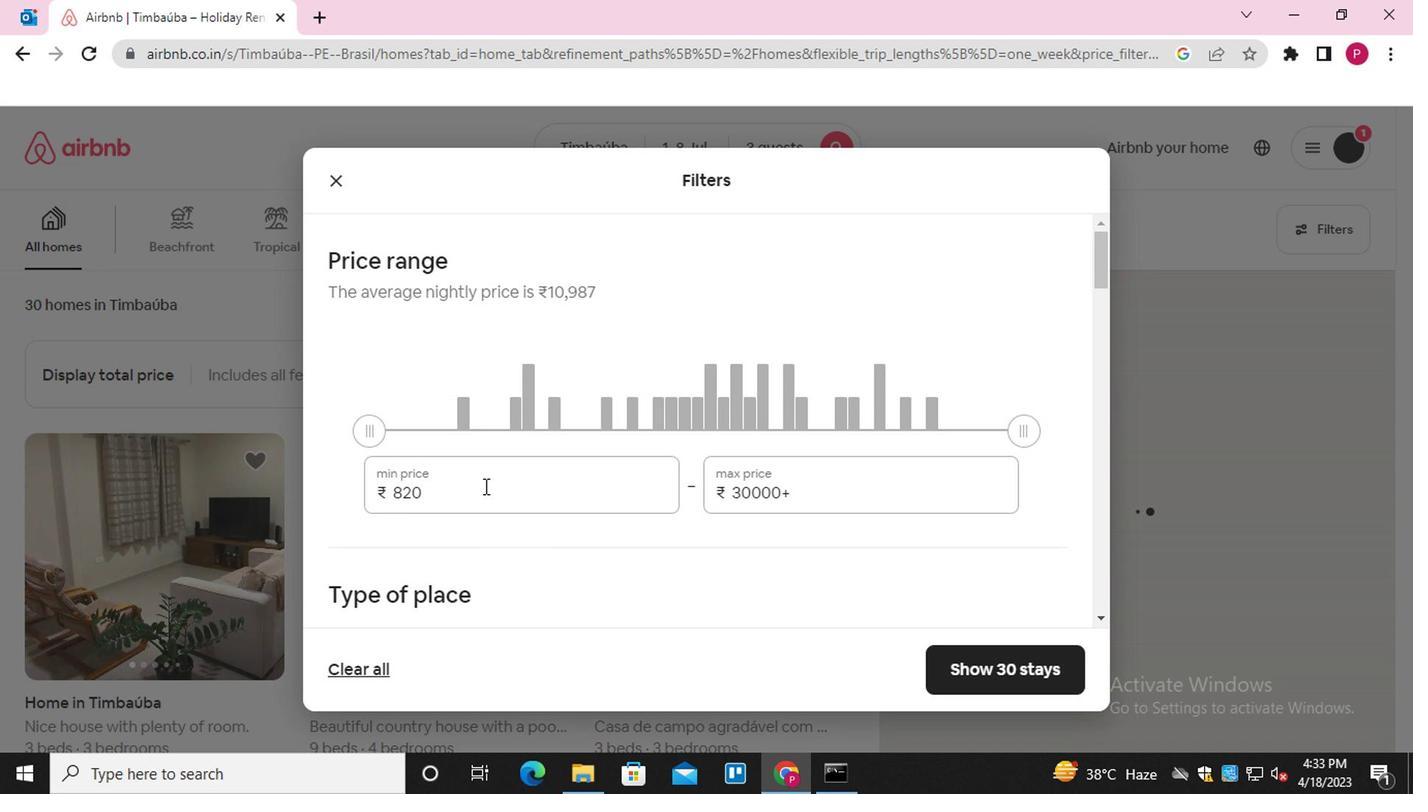 
Action: Key pressed 15000<Key.tab>20000
Screenshot: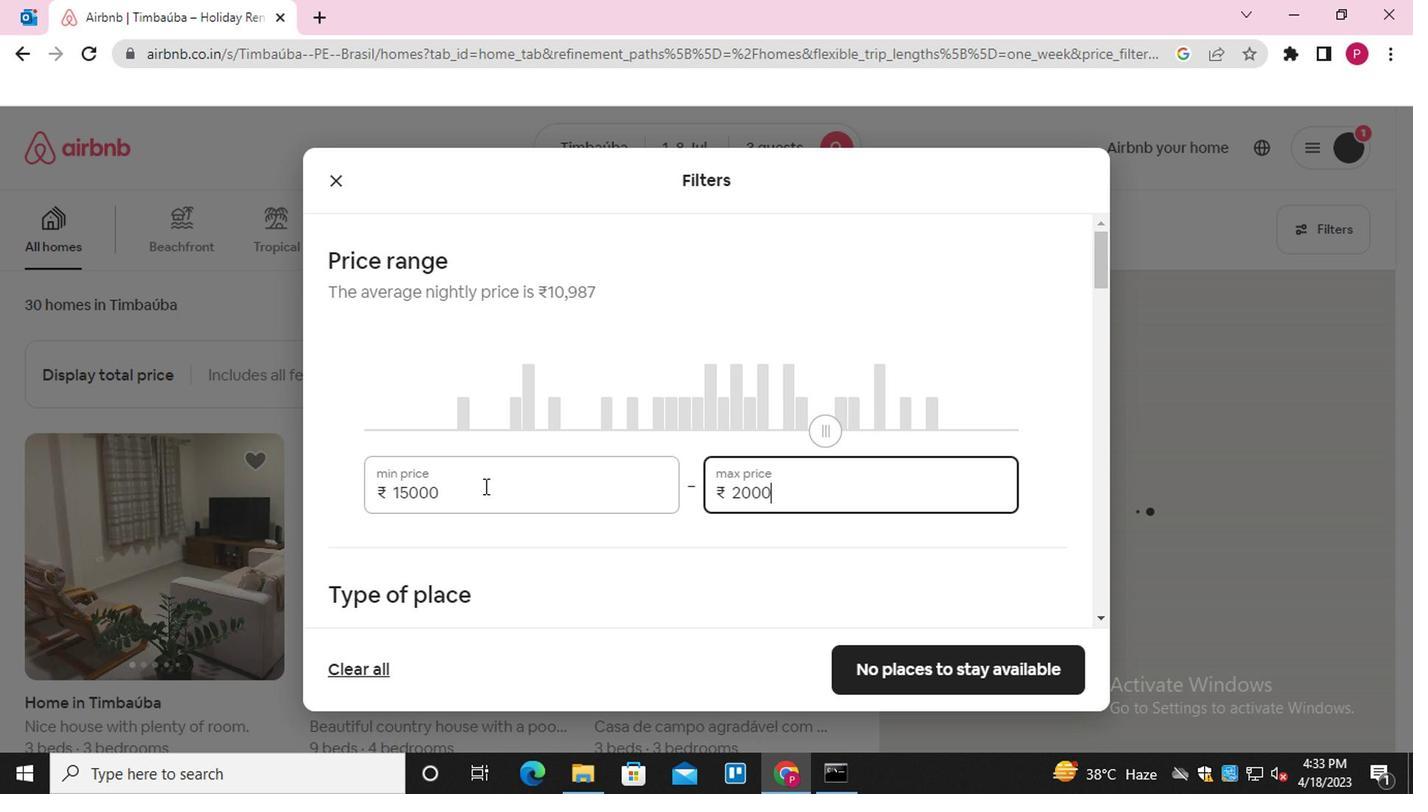 
Action: Mouse moved to (442, 526)
Screenshot: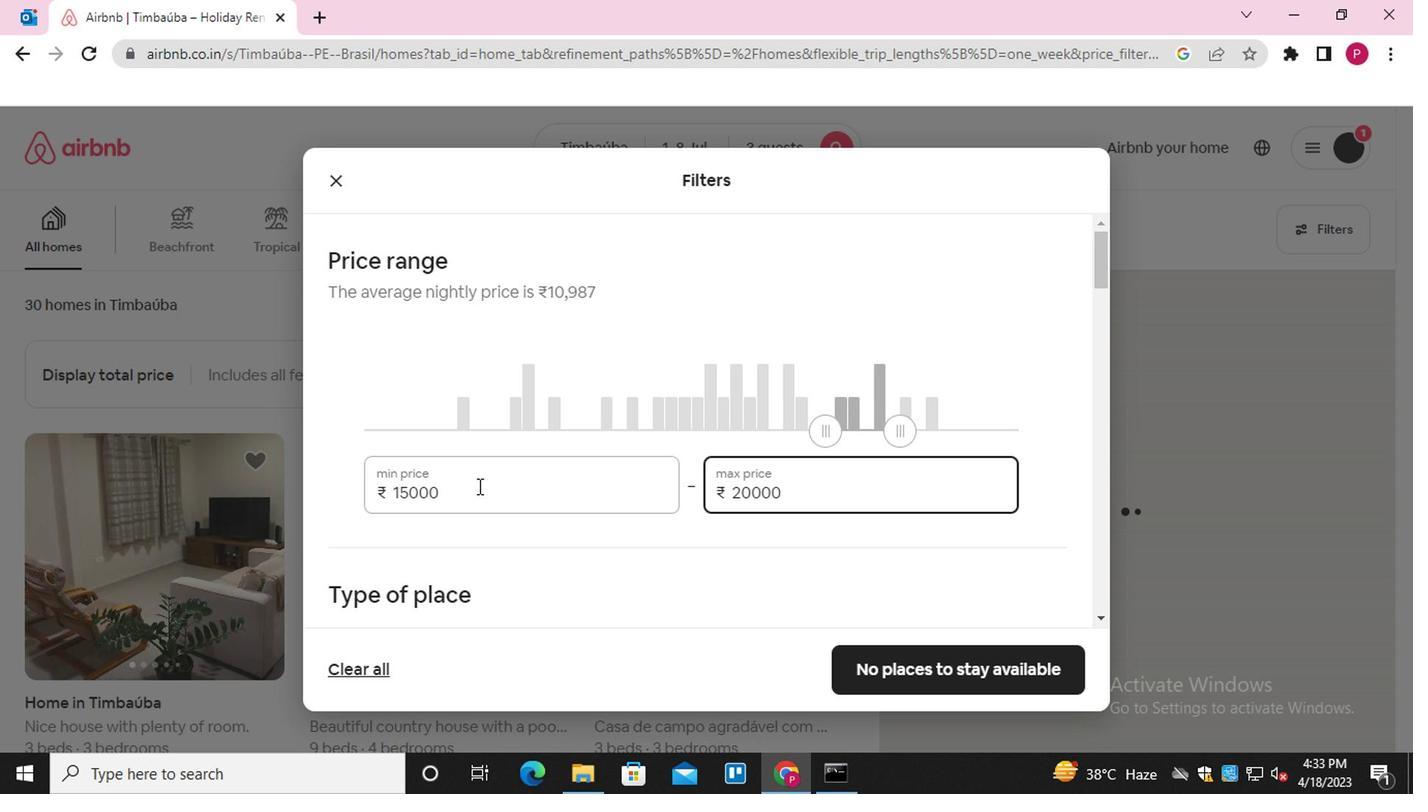 
Action: Mouse scrolled (442, 525) with delta (0, 0)
Screenshot: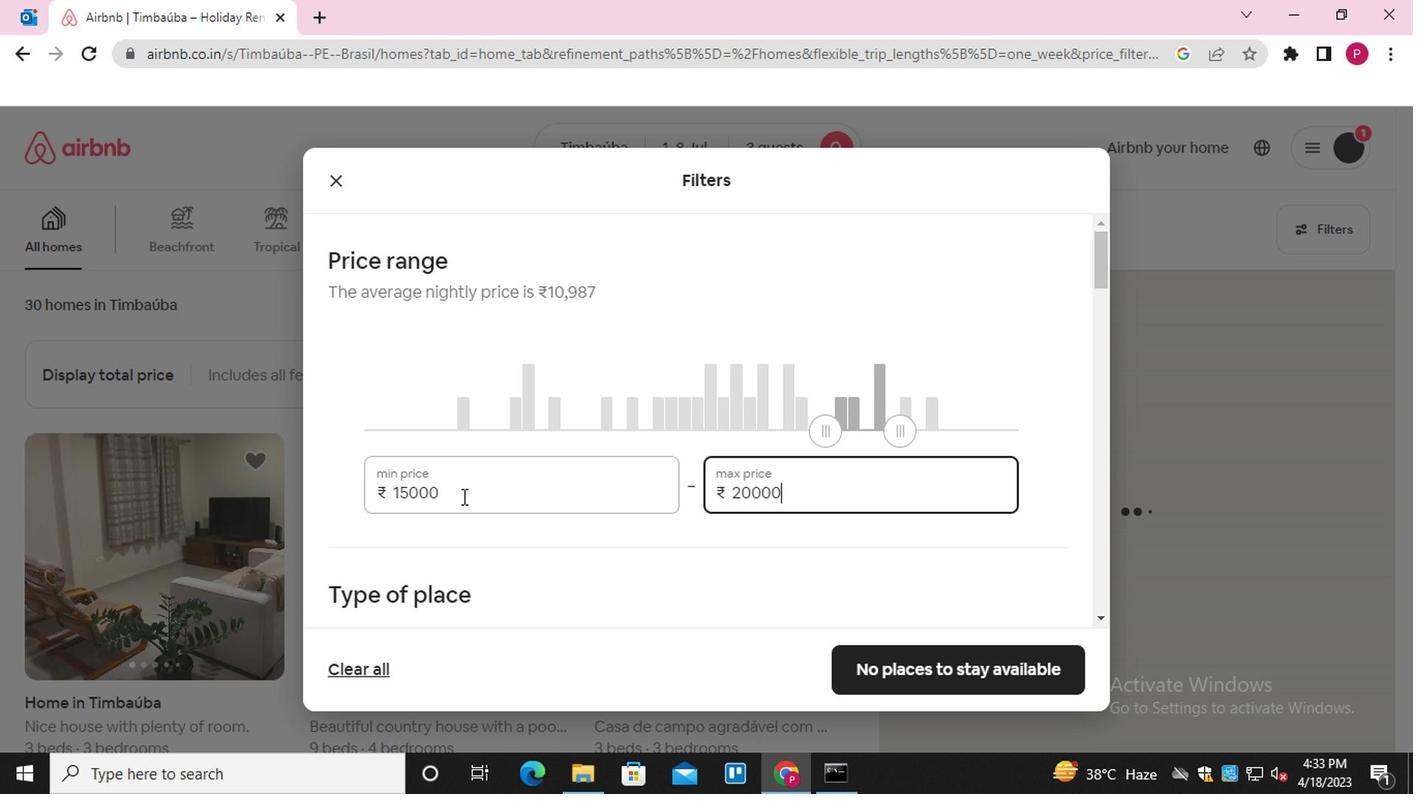 
Action: Mouse scrolled (442, 525) with delta (0, 0)
Screenshot: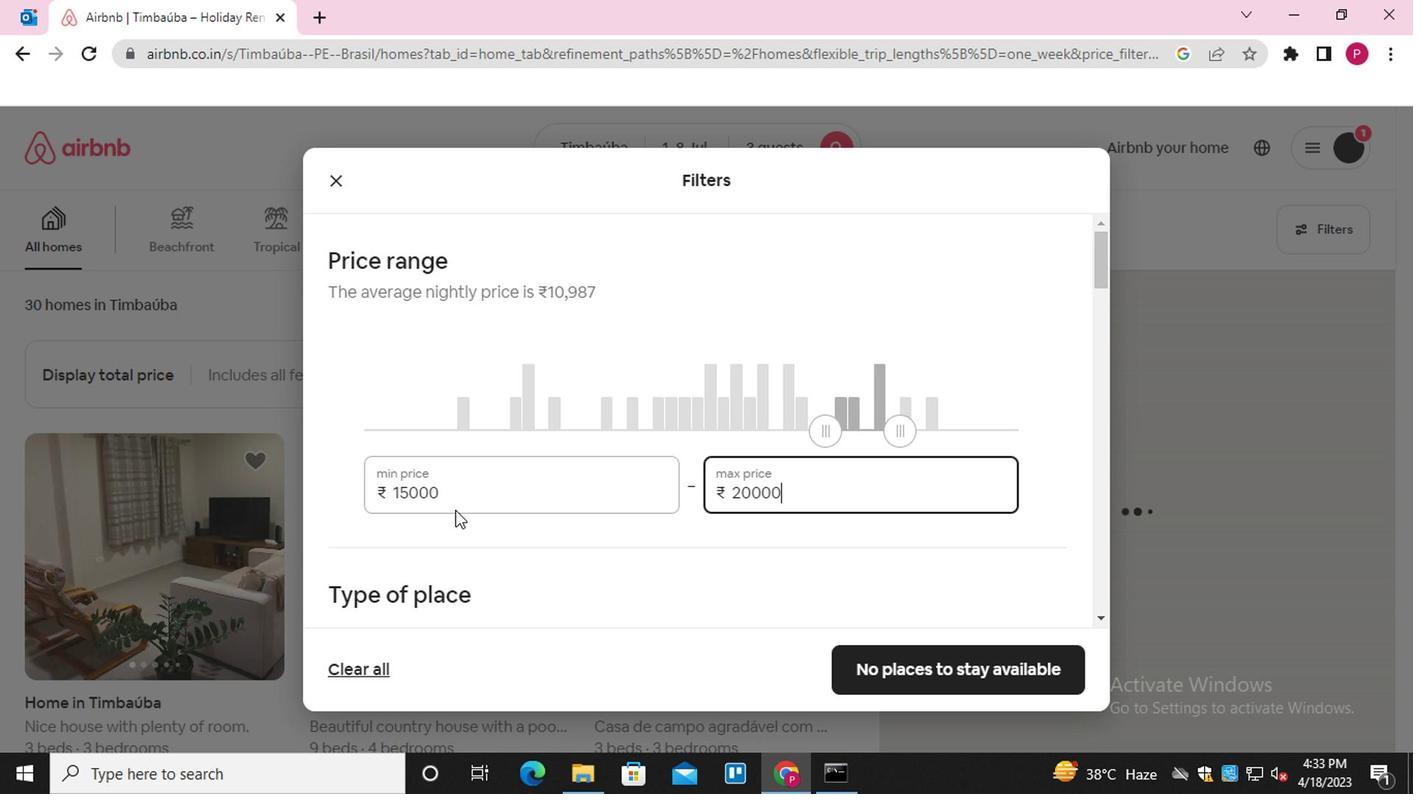 
Action: Mouse scrolled (442, 525) with delta (0, 0)
Screenshot: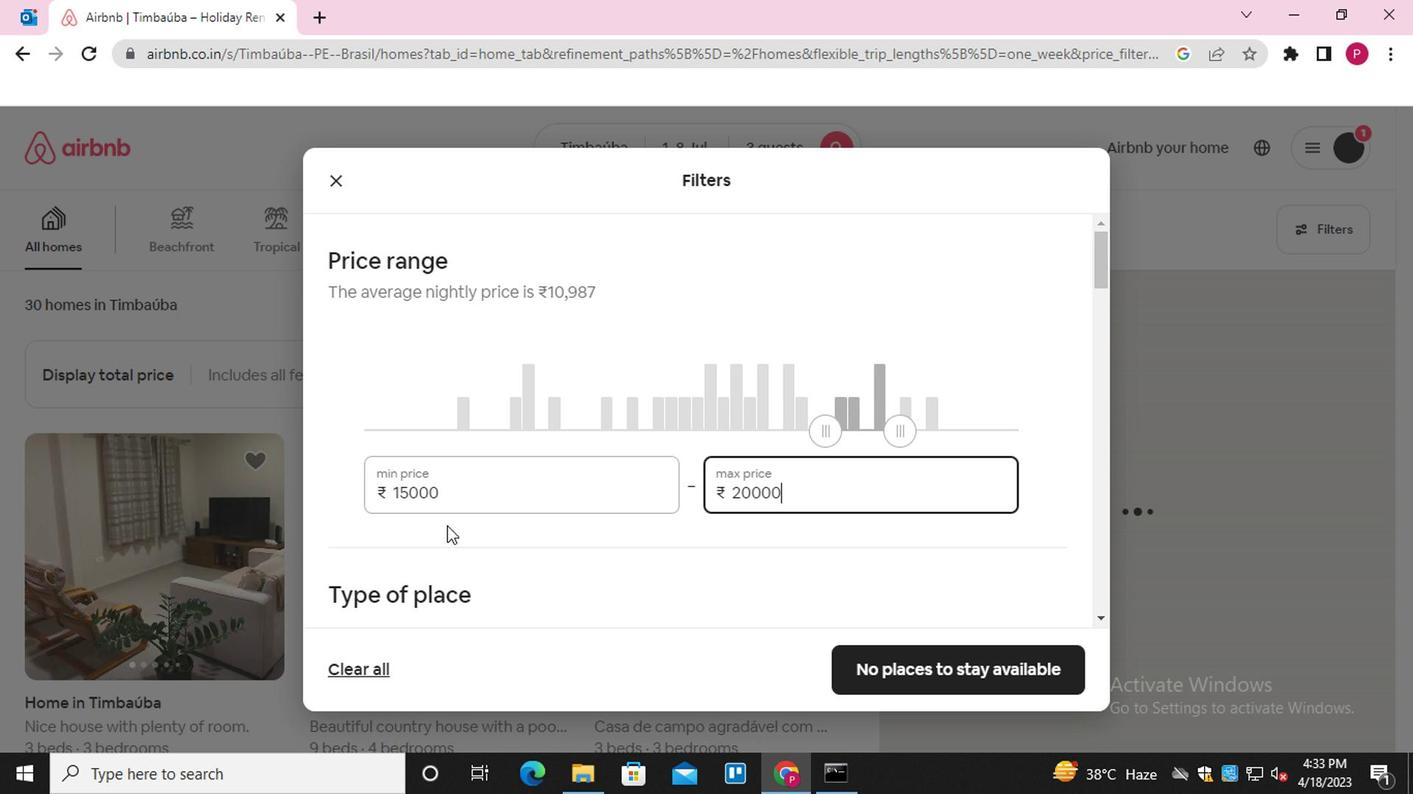 
Action: Mouse scrolled (442, 525) with delta (0, 0)
Screenshot: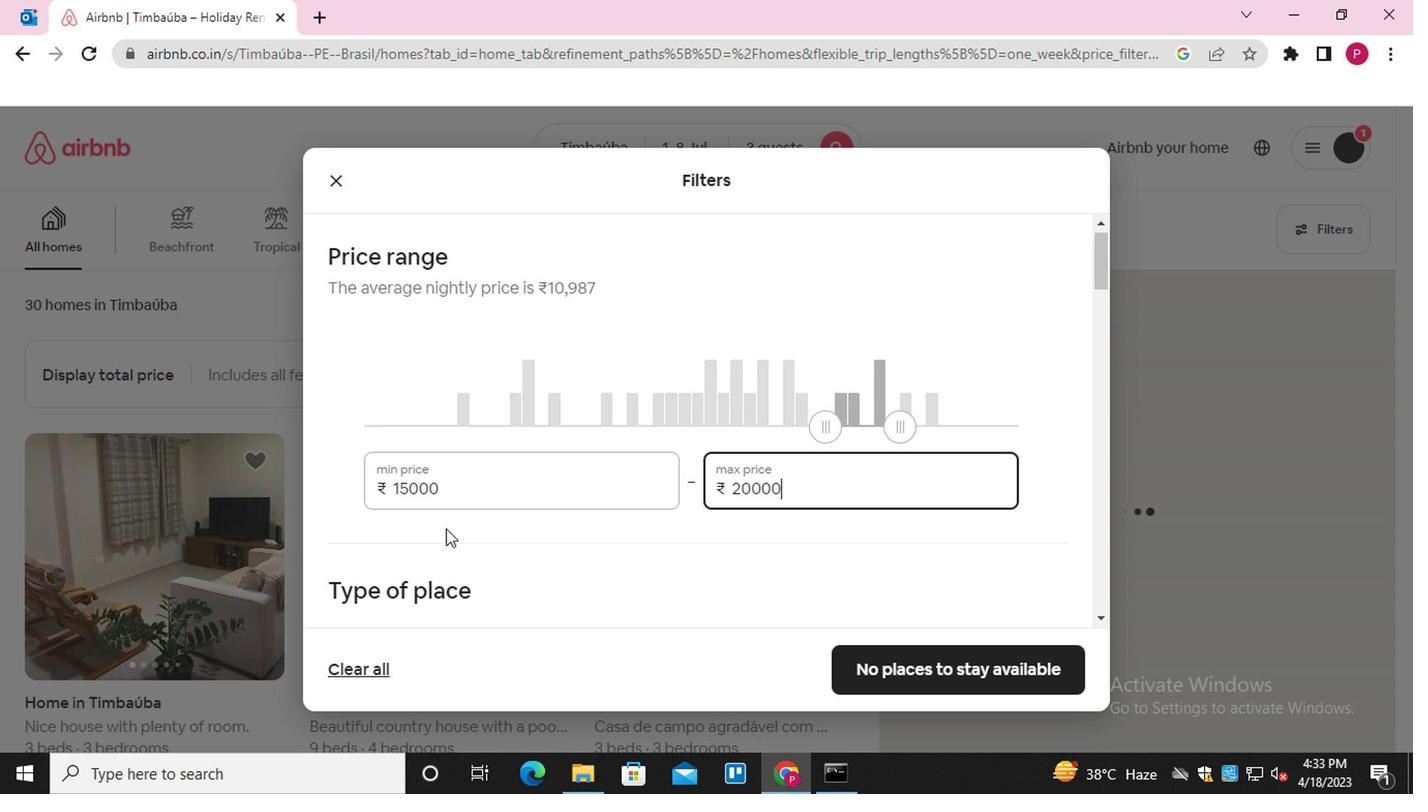 
Action: Mouse moved to (442, 526)
Screenshot: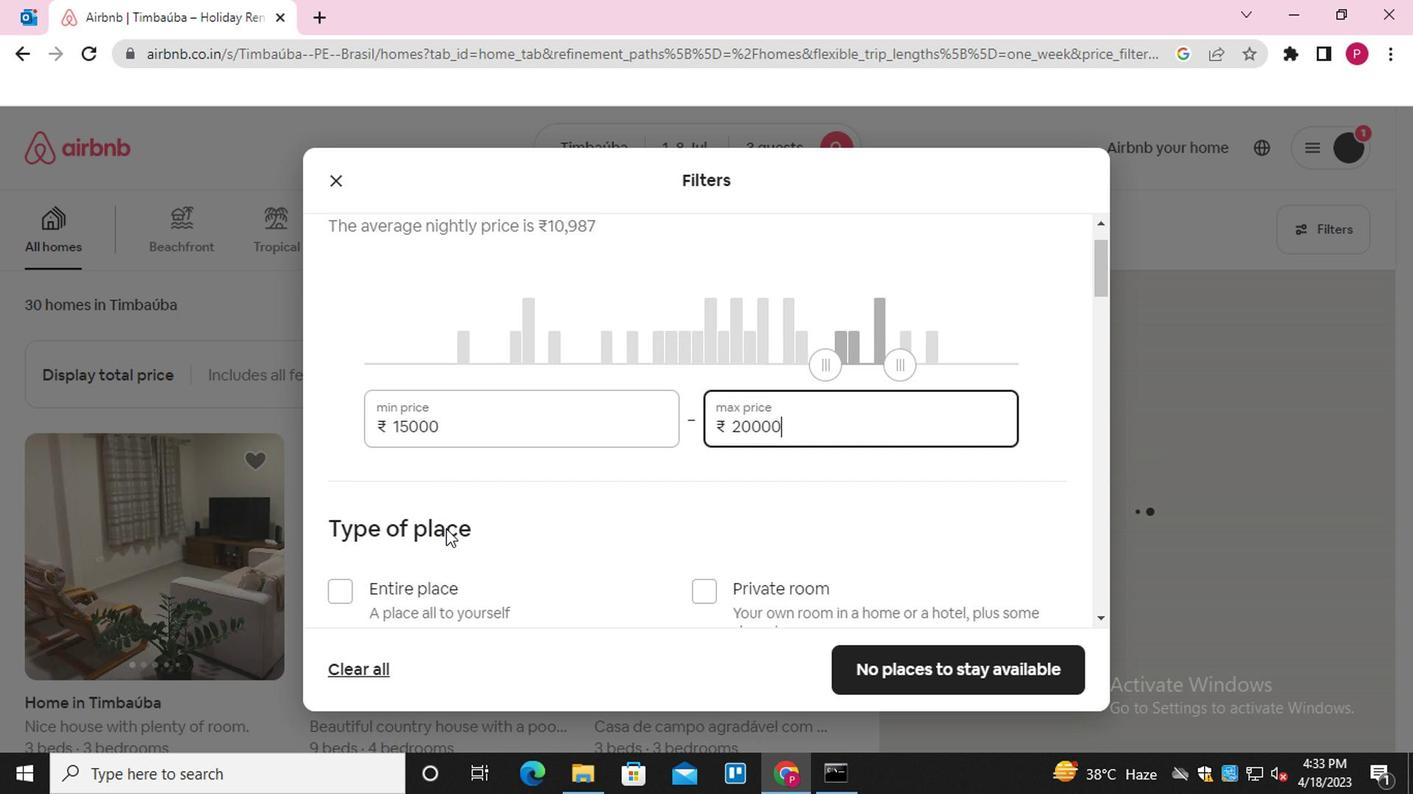 
Action: Mouse scrolled (442, 526) with delta (0, 0)
Screenshot: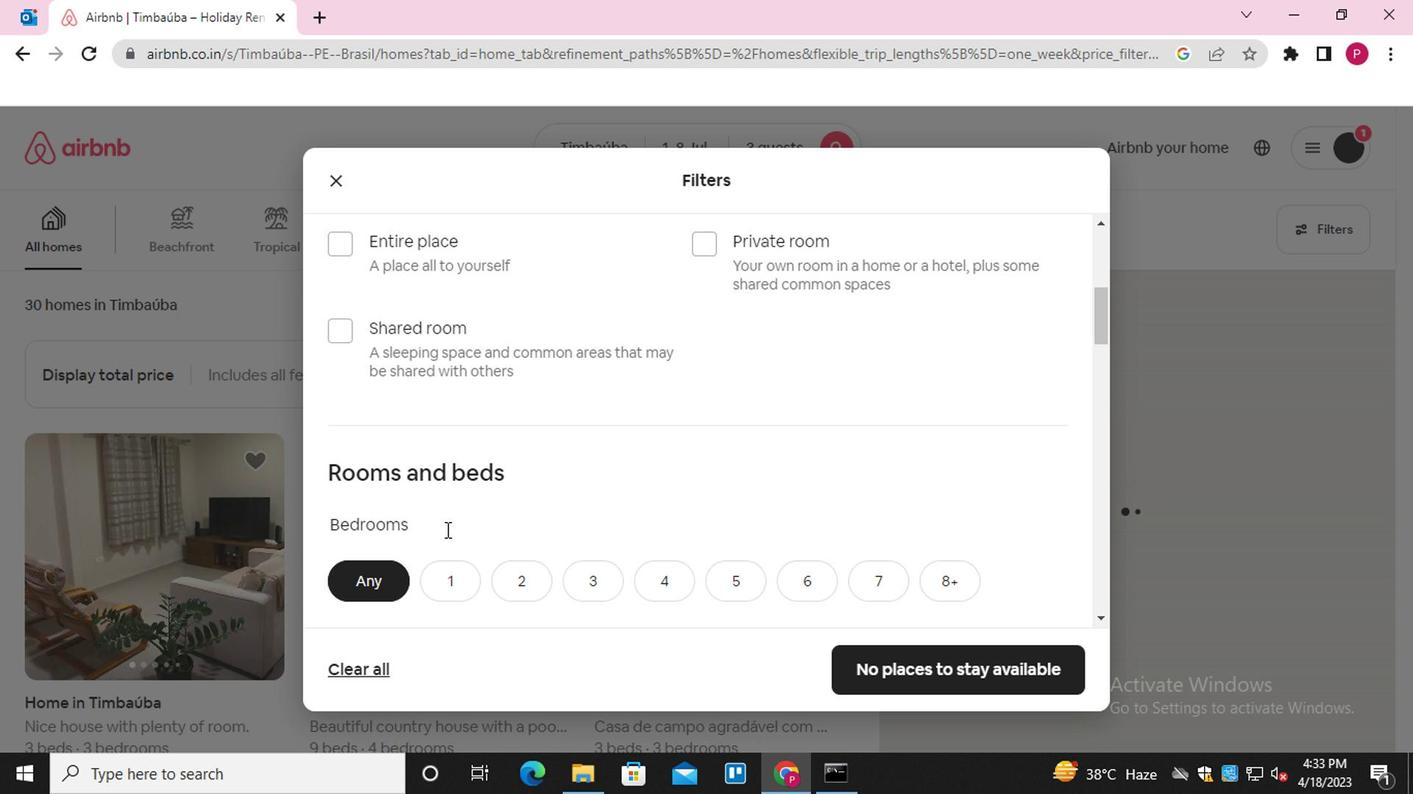 
Action: Mouse scrolled (442, 528) with delta (0, 1)
Screenshot: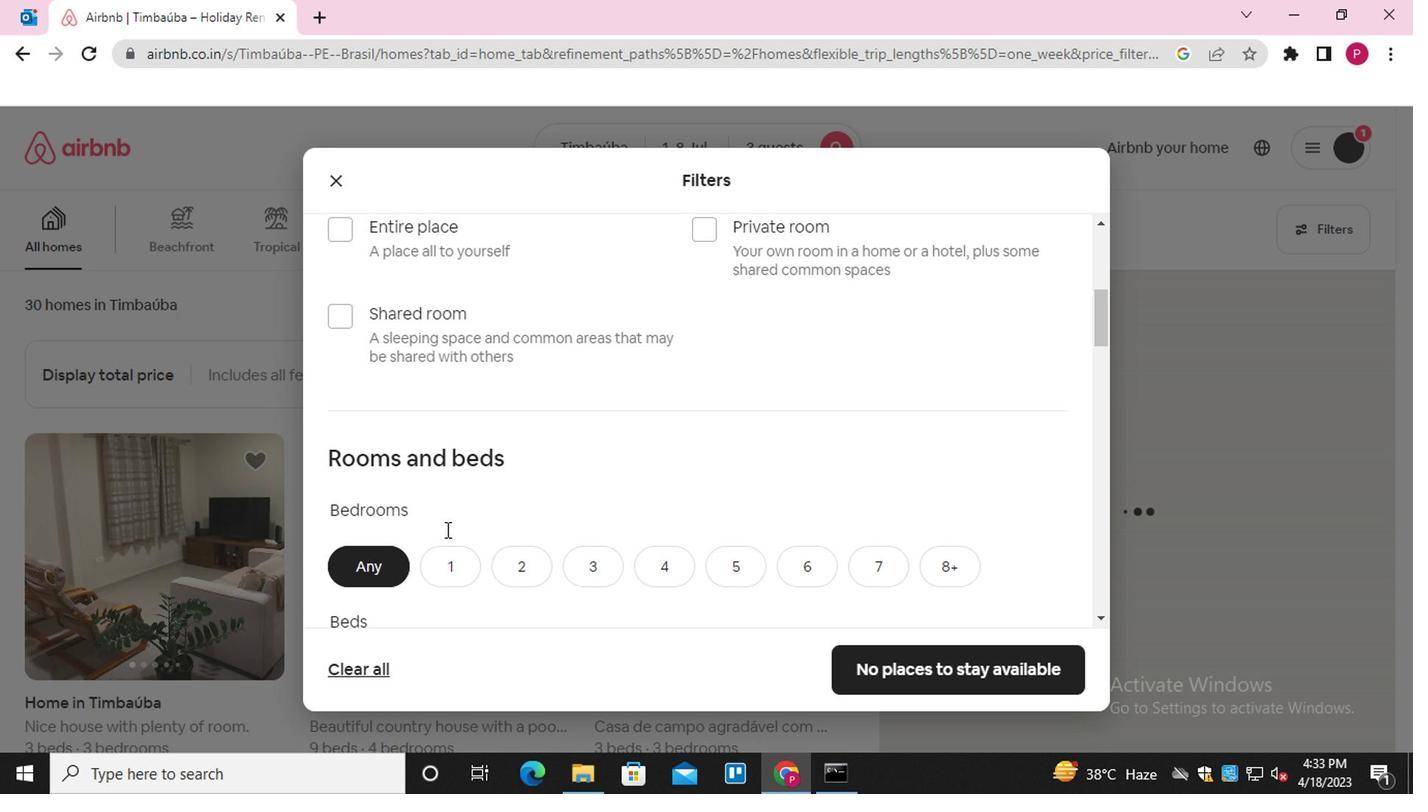 
Action: Mouse moved to (333, 253)
Screenshot: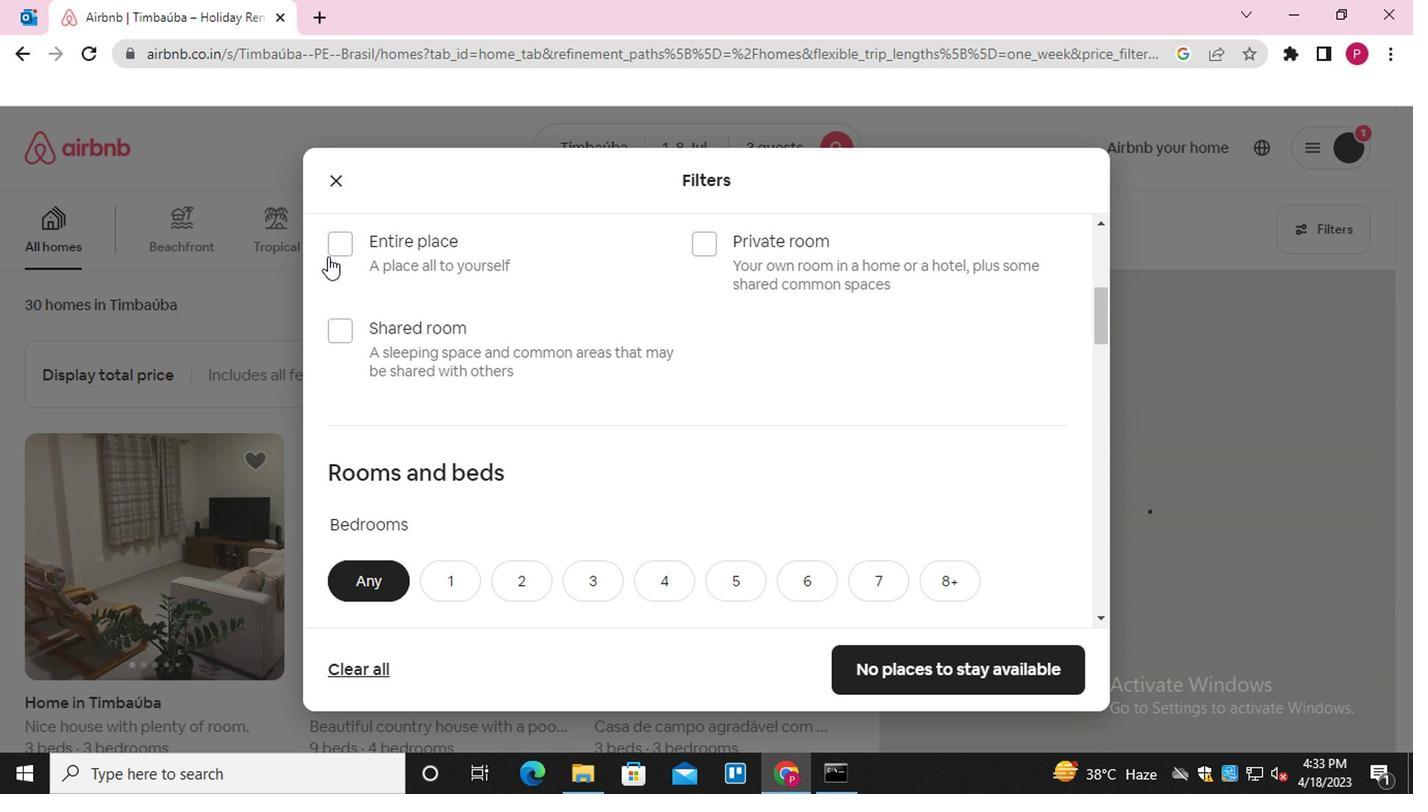 
Action: Mouse pressed left at (333, 253)
Screenshot: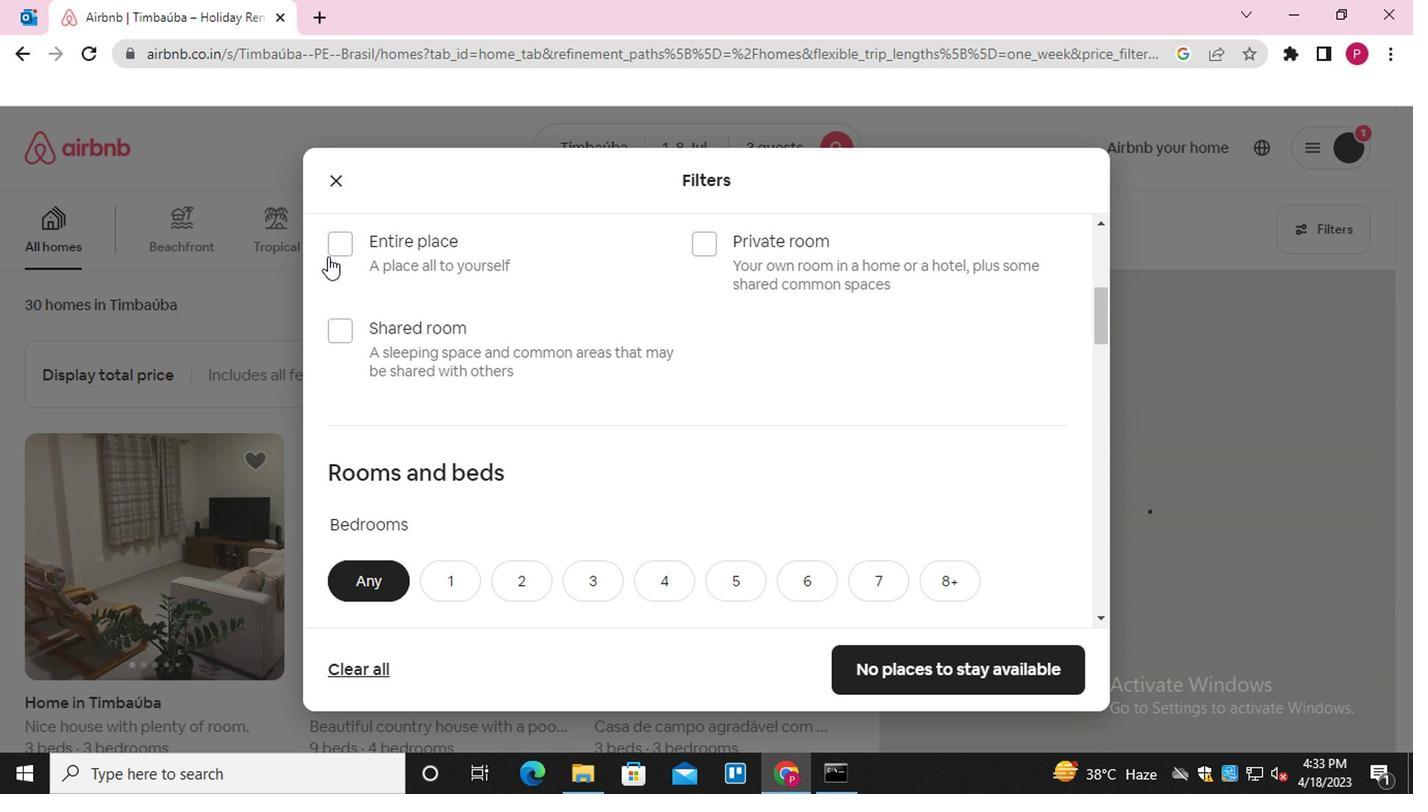 
Action: Mouse moved to (510, 446)
Screenshot: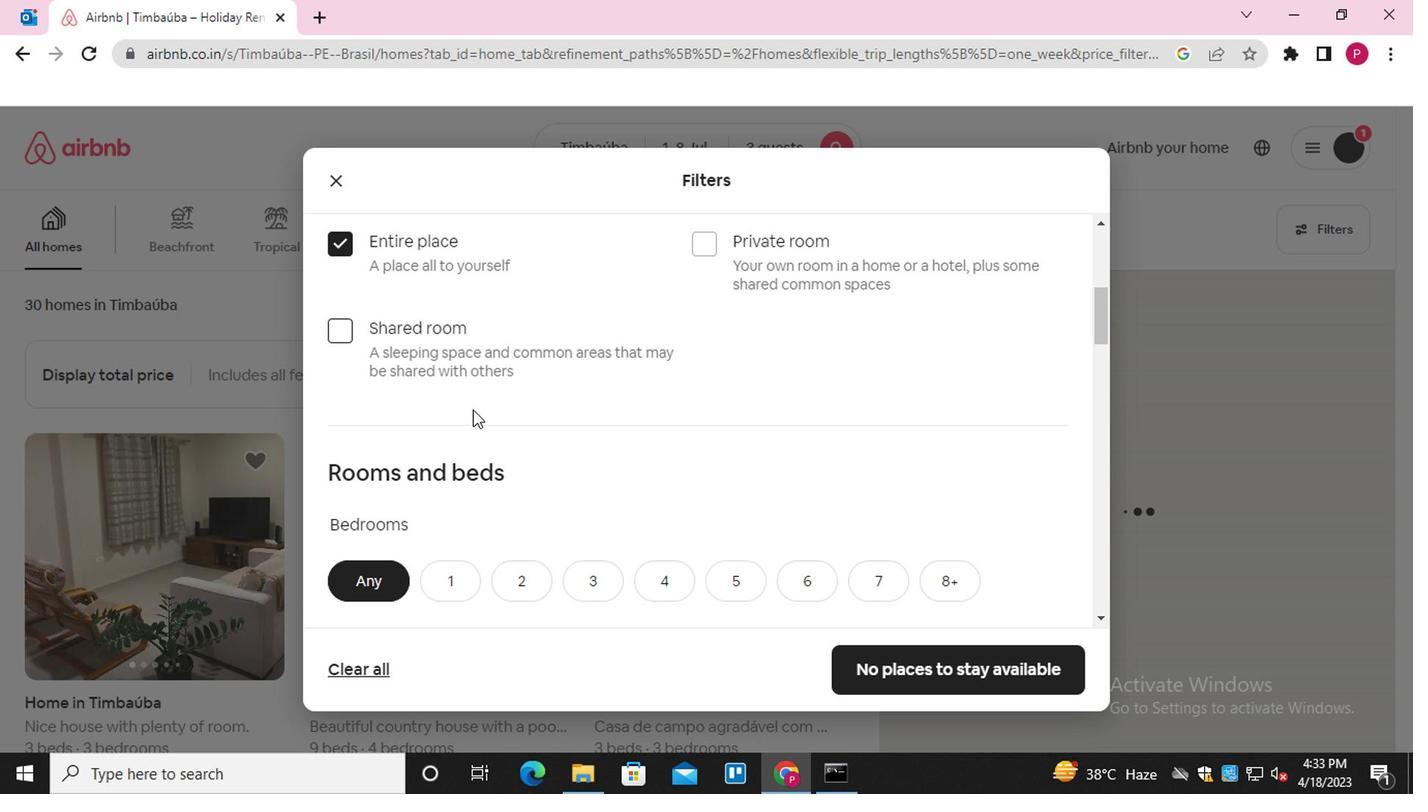 
Action: Mouse scrolled (510, 446) with delta (0, 0)
Screenshot: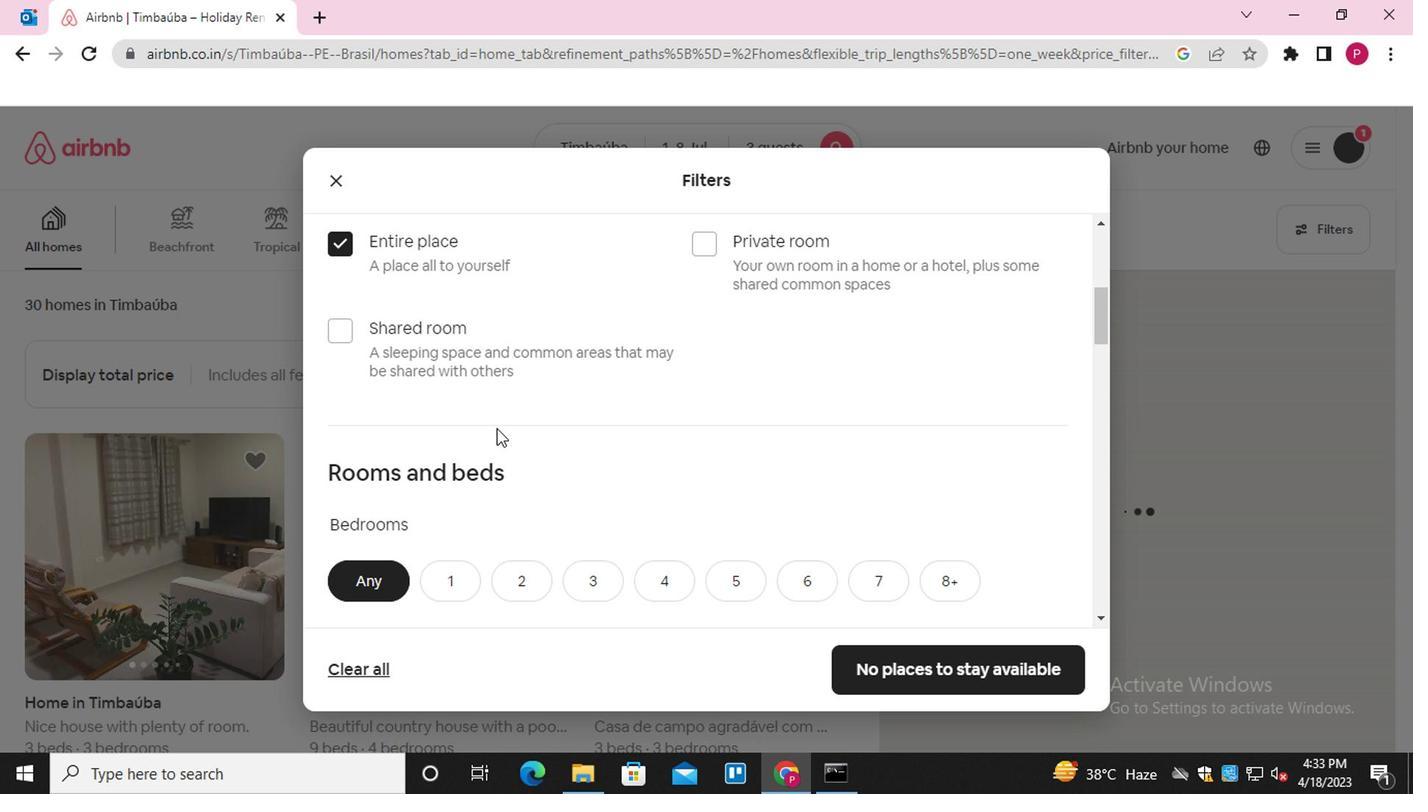 
Action: Mouse moved to (262, 4)
Screenshot: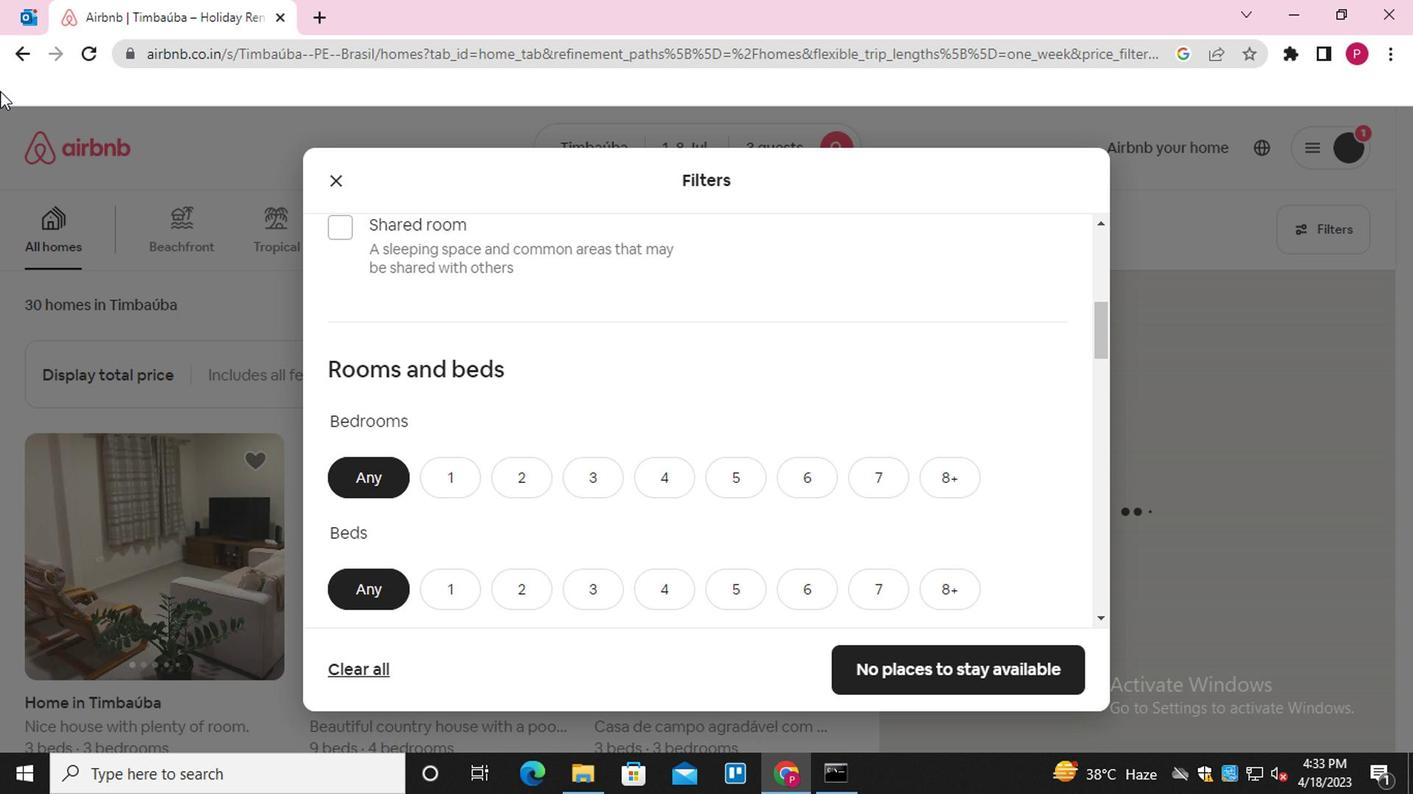 
Action: Mouse scrolled (262, 4) with delta (0, -1)
Screenshot: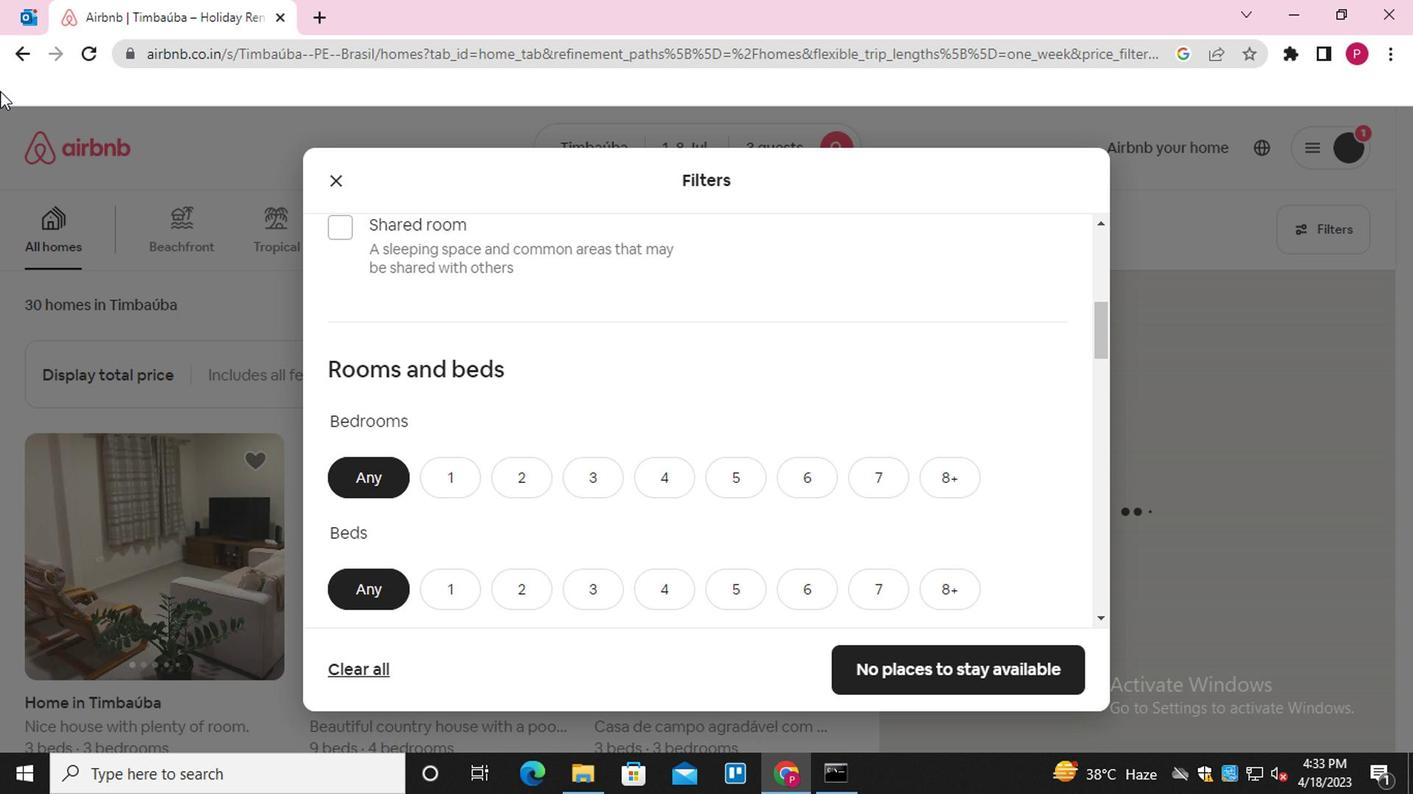 
Action: Mouse moved to (441, 475)
Screenshot: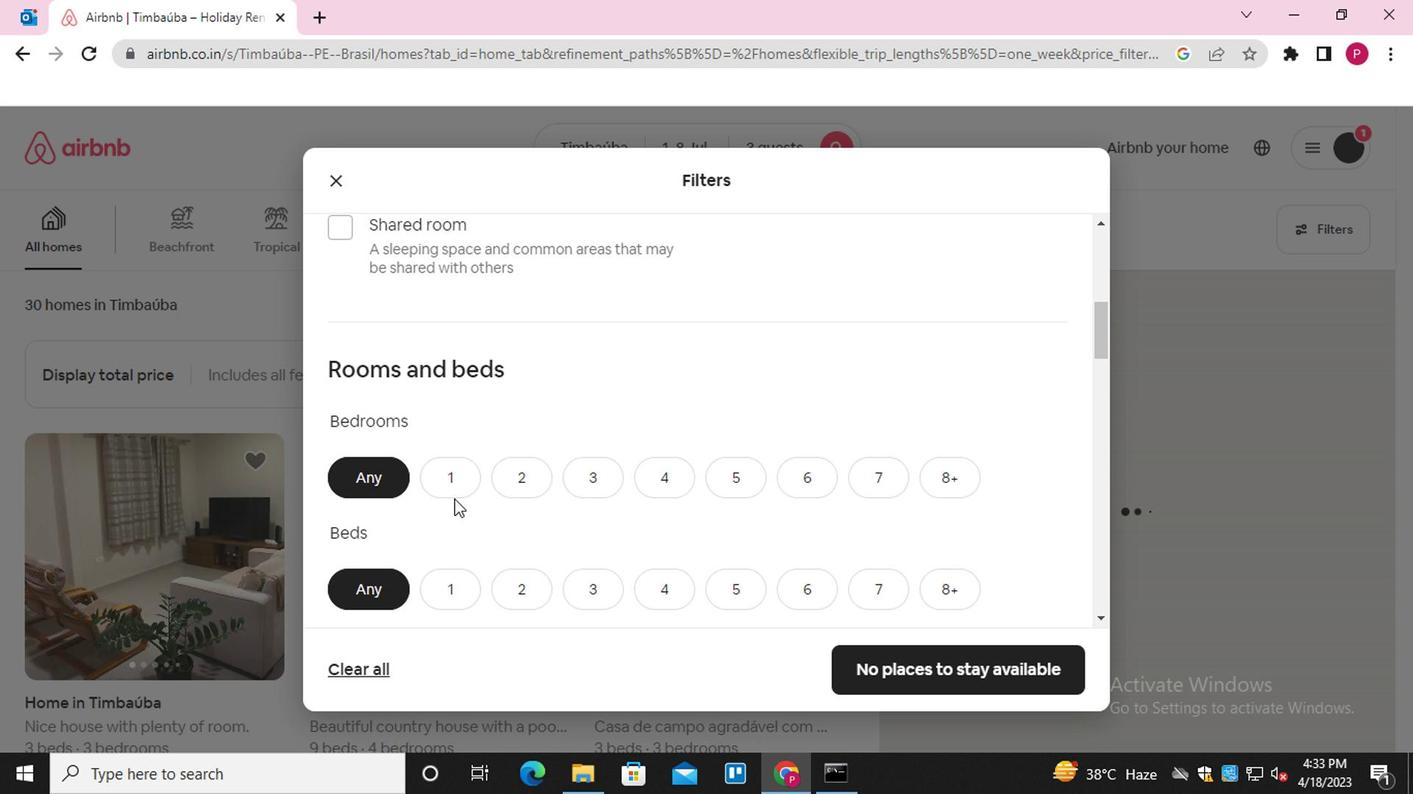 
Action: Mouse pressed left at (441, 475)
Screenshot: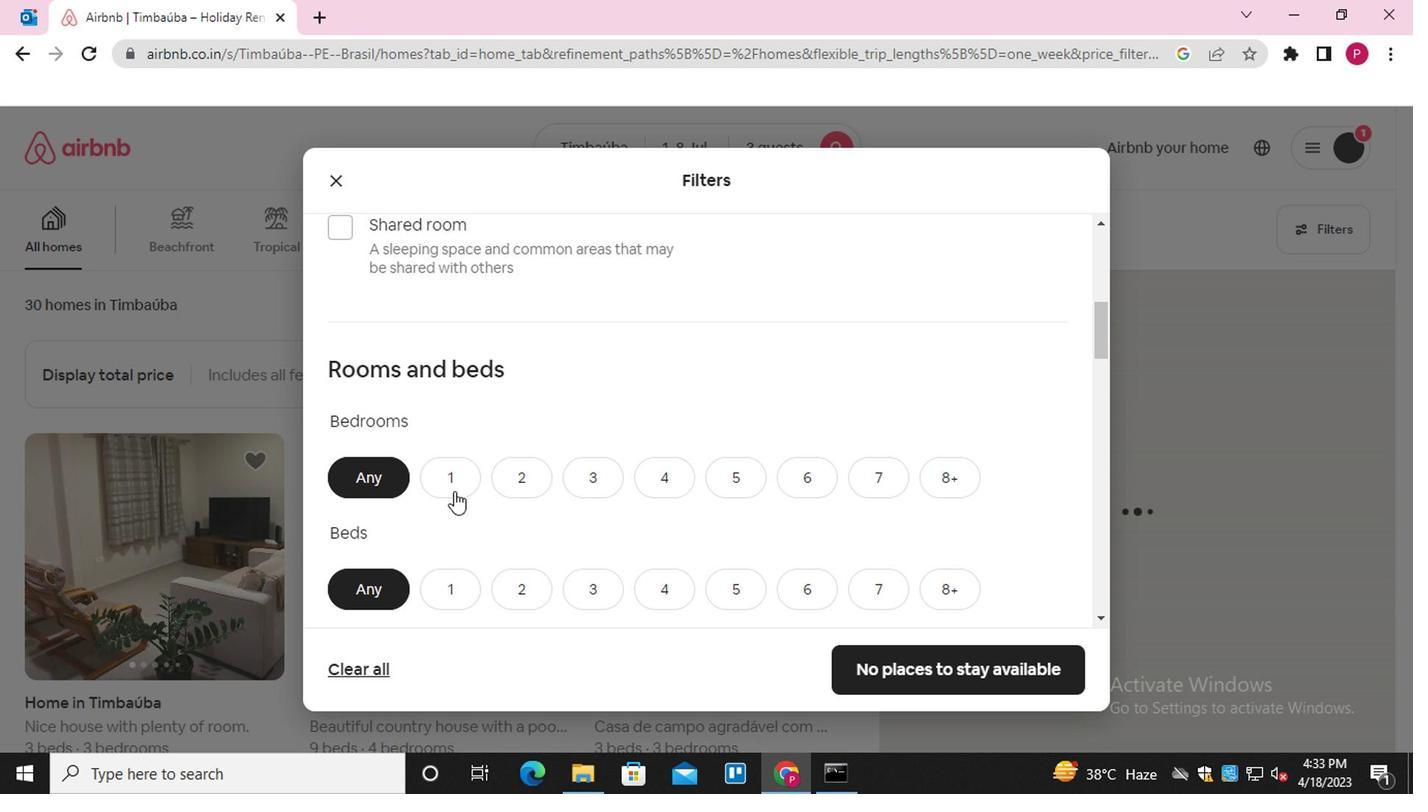 
Action: Mouse moved to (463, 452)
Screenshot: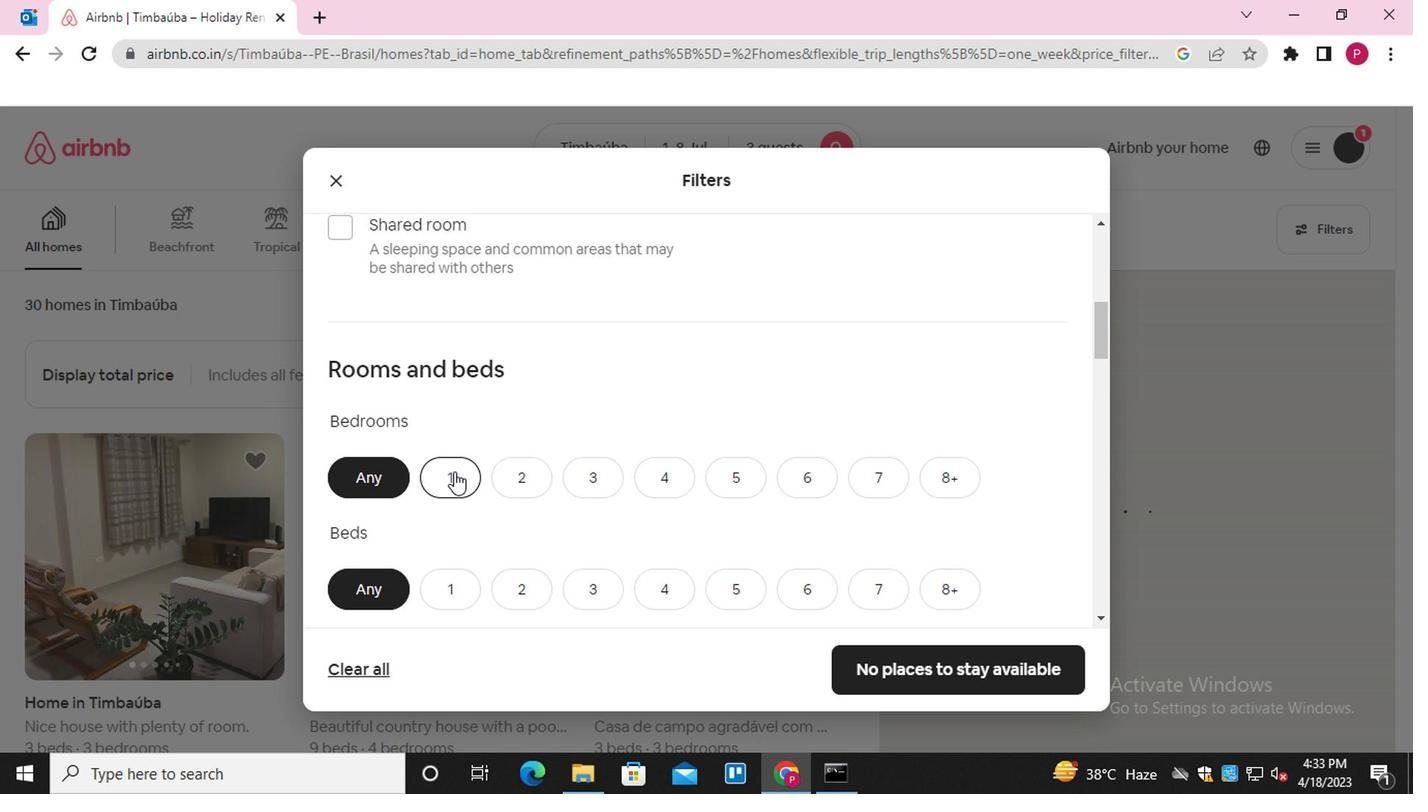 
Action: Mouse scrolled (463, 451) with delta (0, 0)
Screenshot: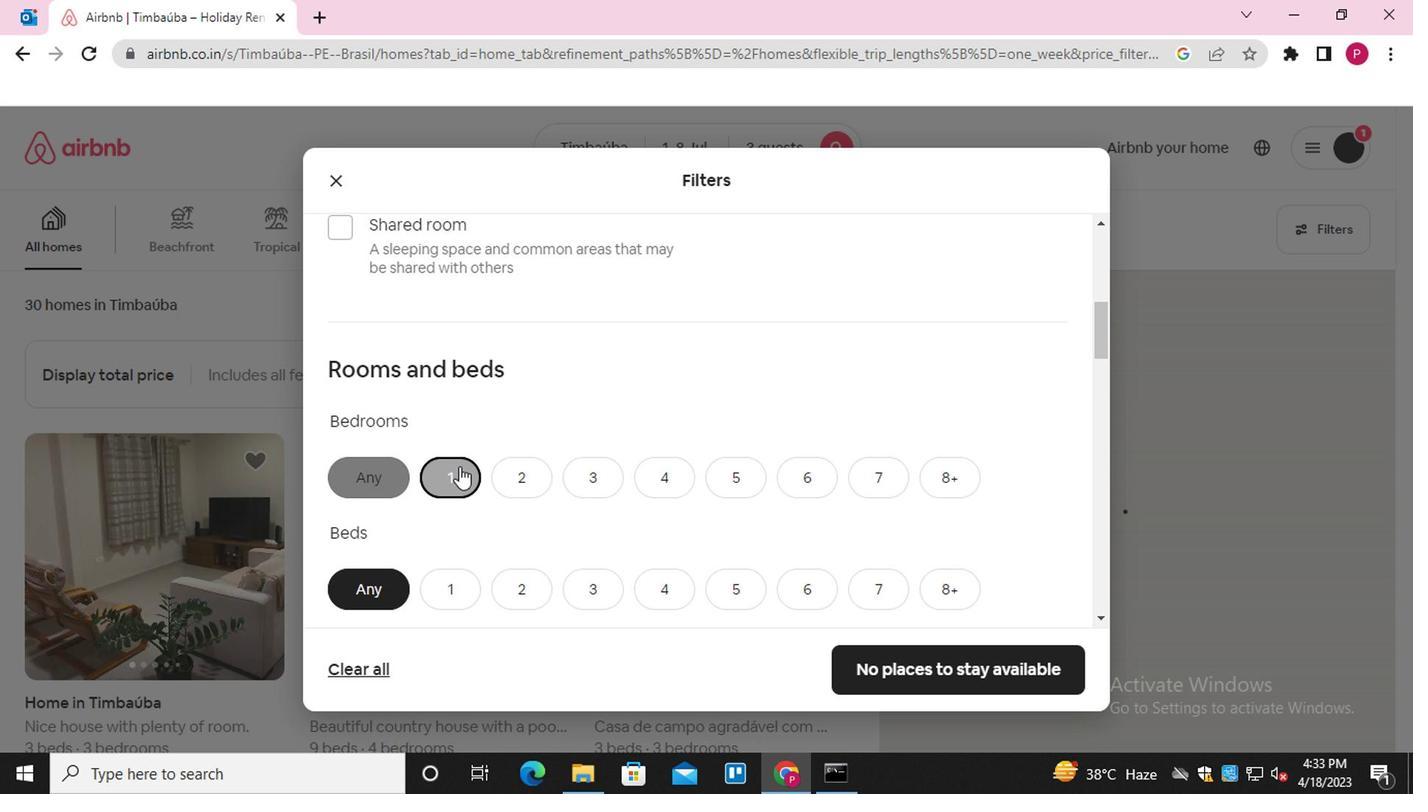 
Action: Mouse moved to (463, 451)
Screenshot: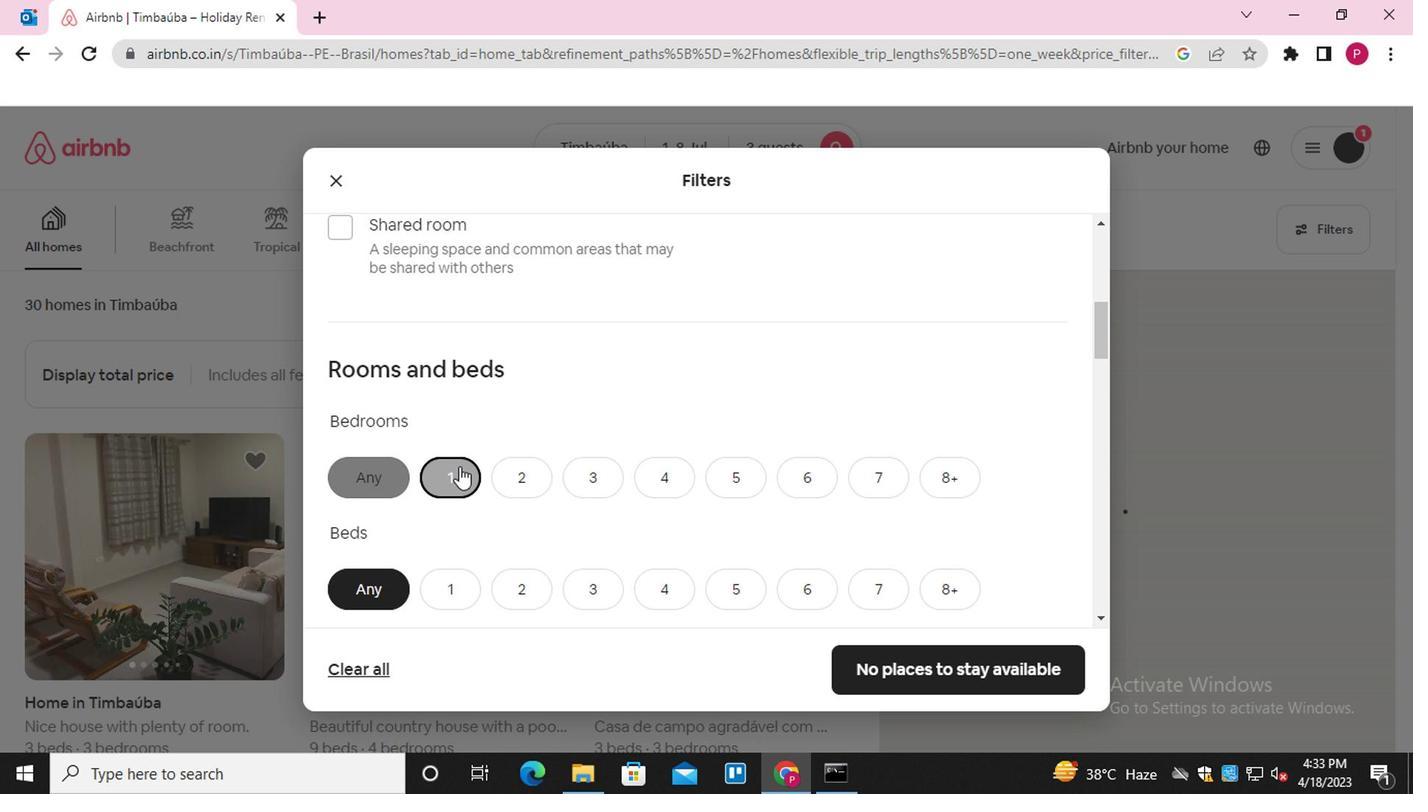 
Action: Mouse scrolled (463, 449) with delta (0, -1)
Screenshot: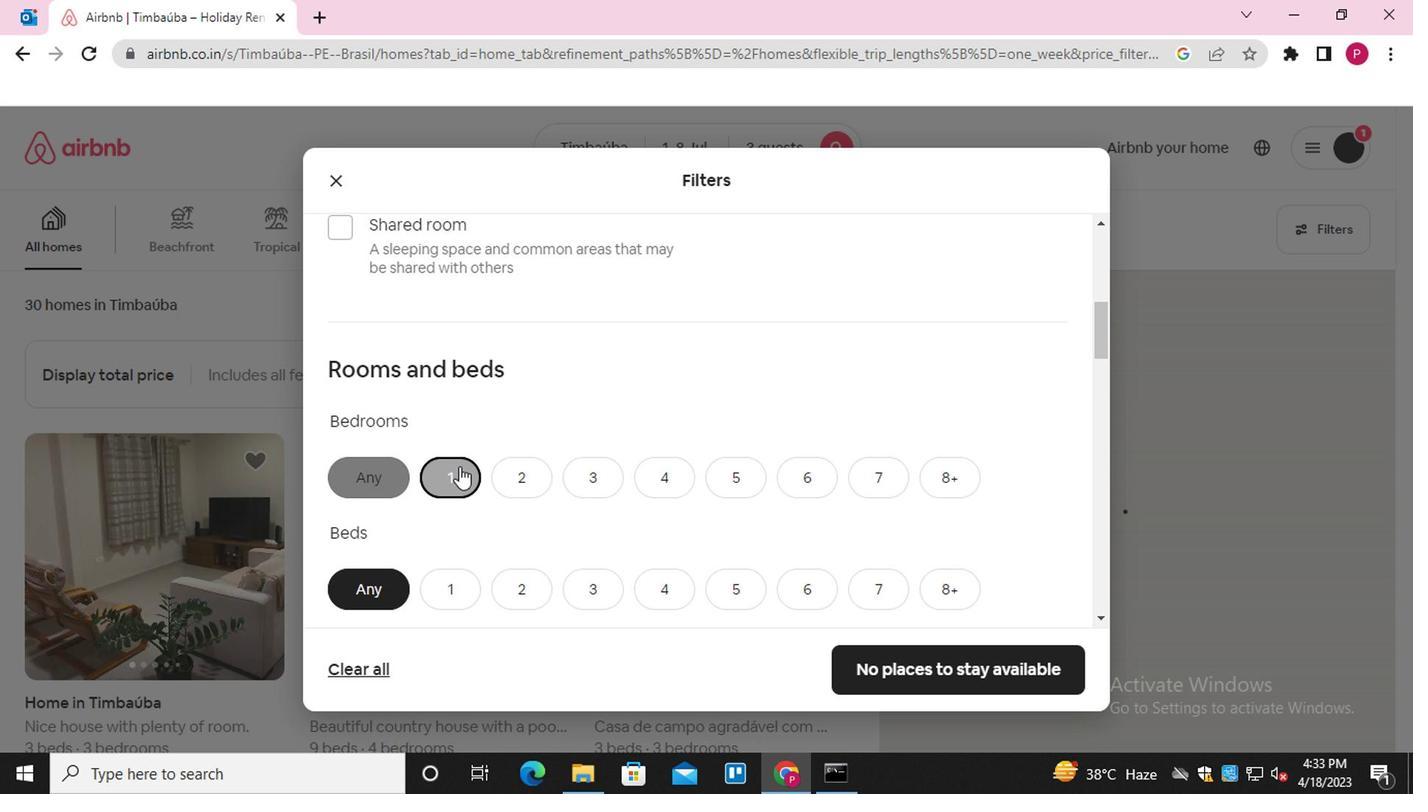 
Action: Mouse moved to (415, 370)
Screenshot: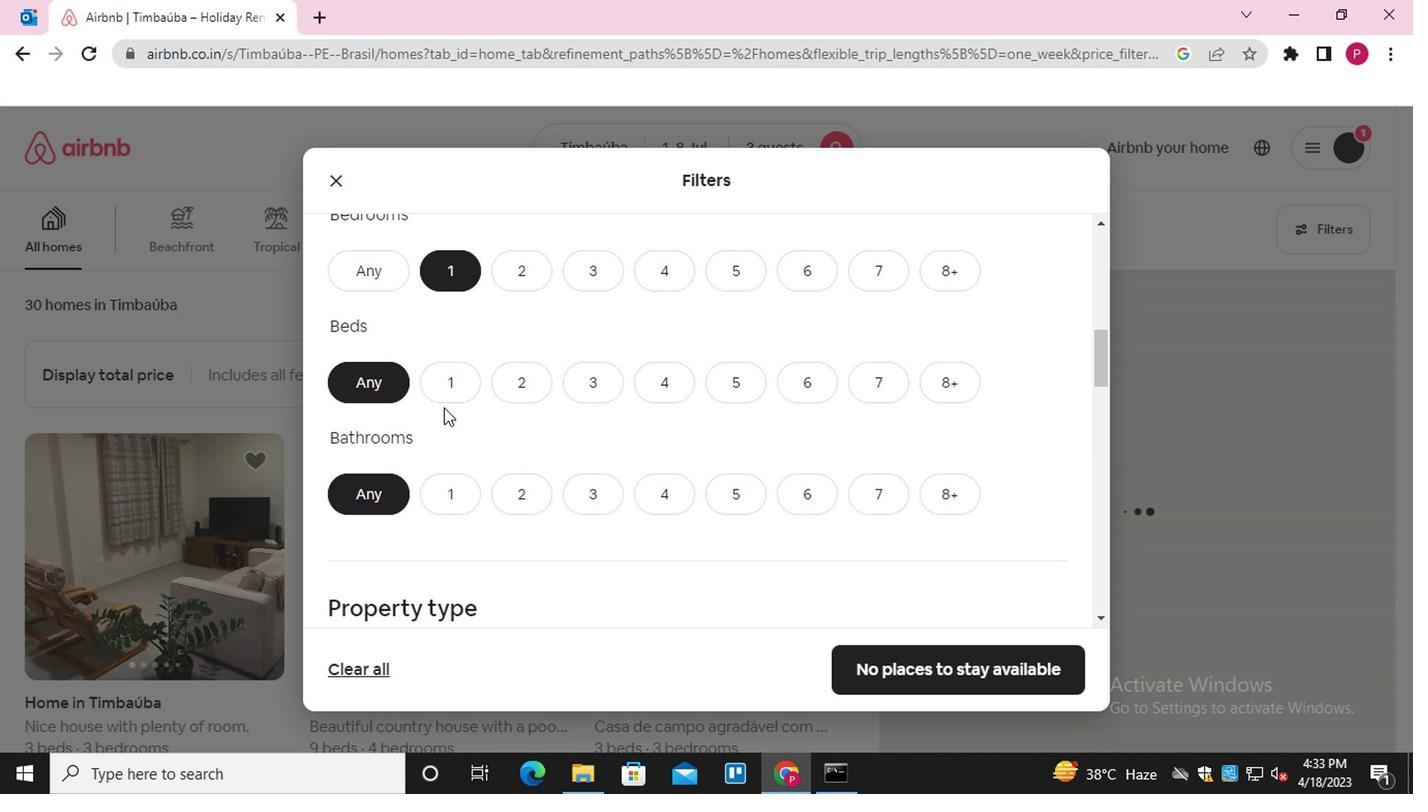 
Action: Mouse pressed left at (415, 370)
Screenshot: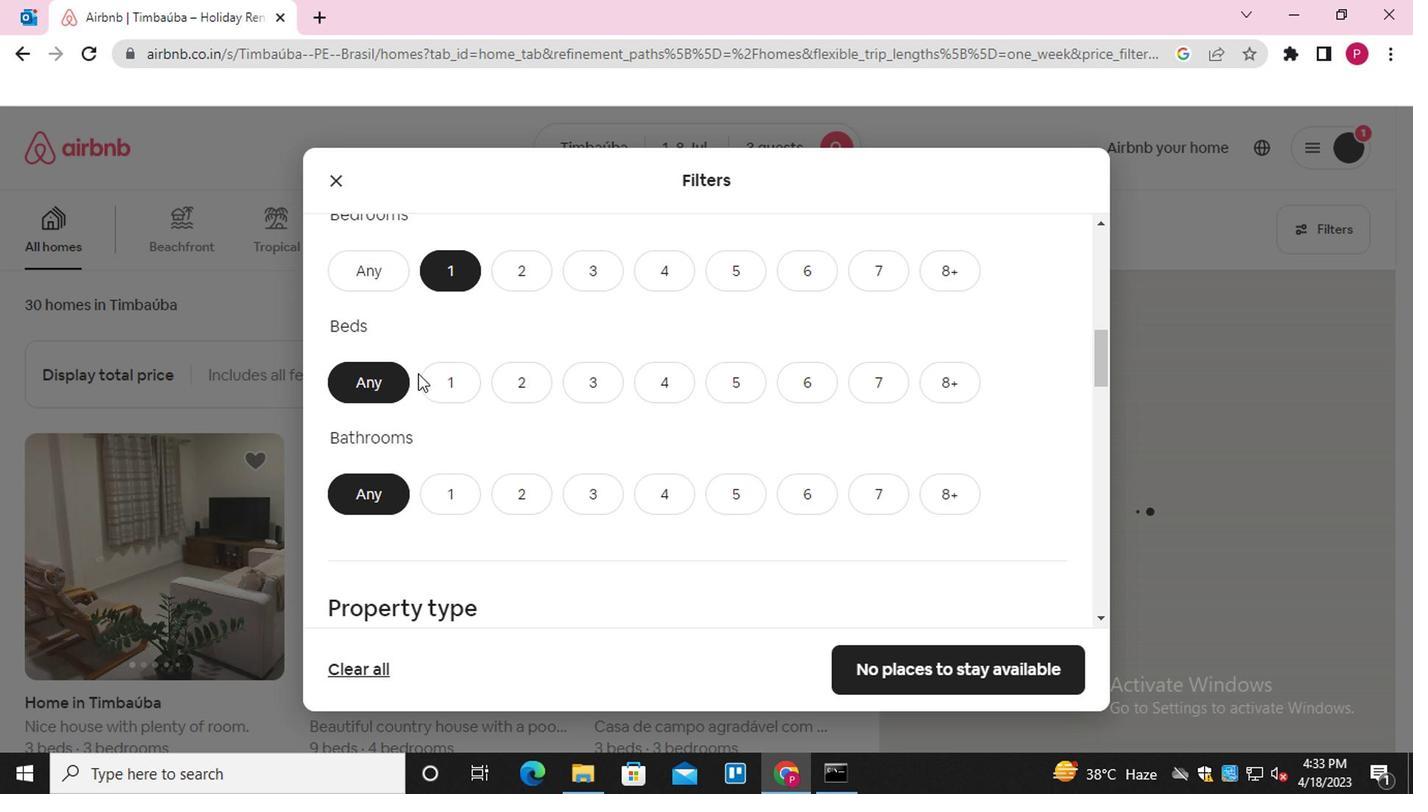 
Action: Mouse moved to (423, 379)
Screenshot: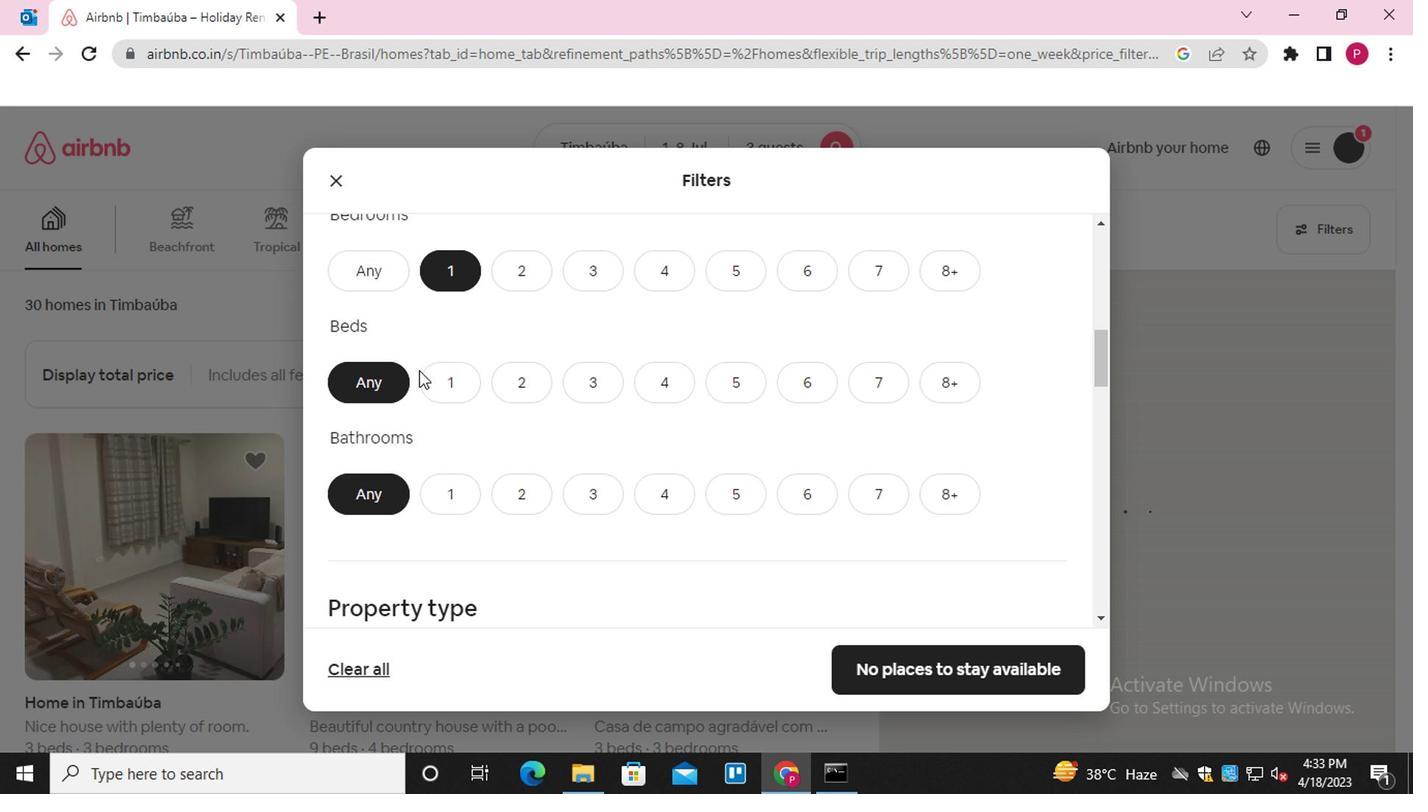 
Action: Mouse pressed left at (423, 379)
Screenshot: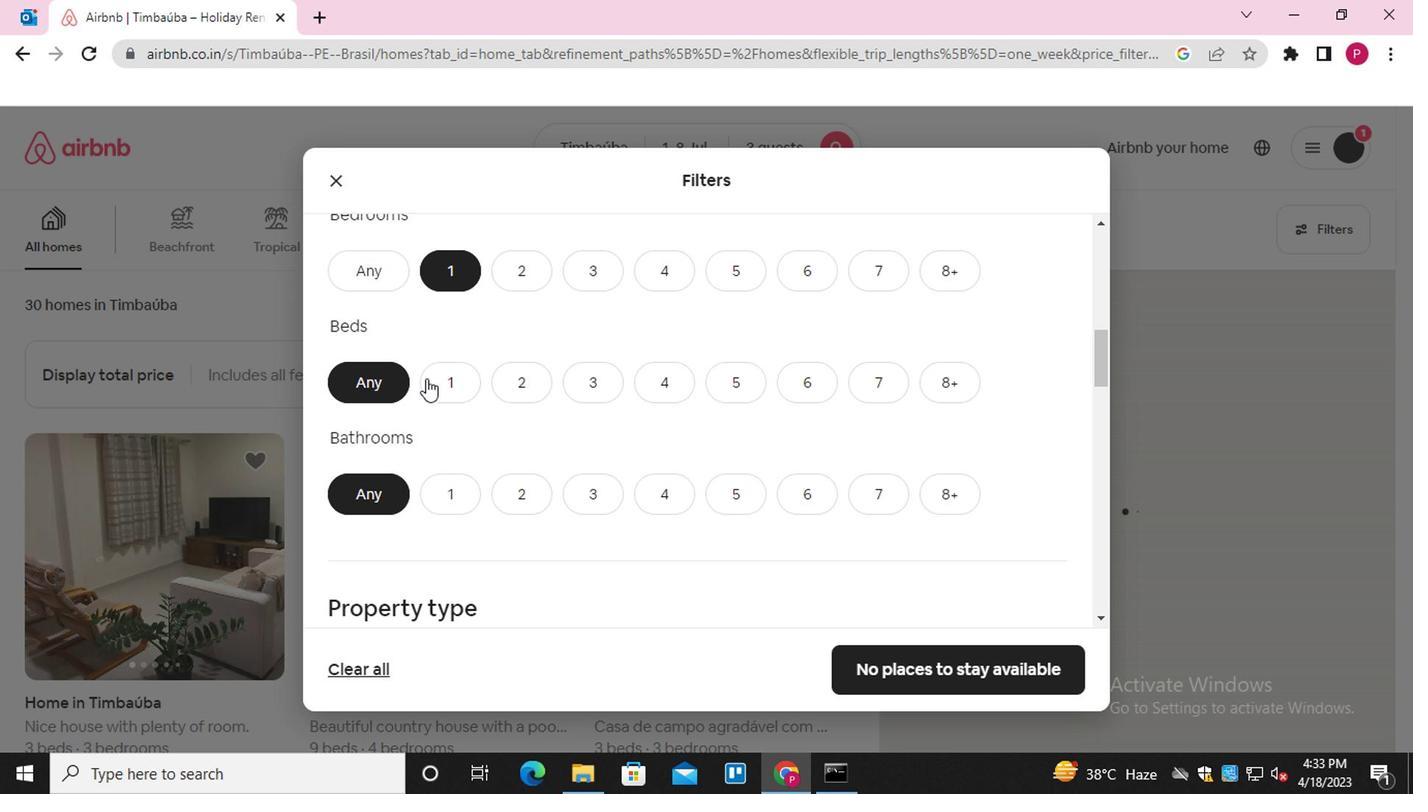 
Action: Mouse moved to (457, 501)
Screenshot: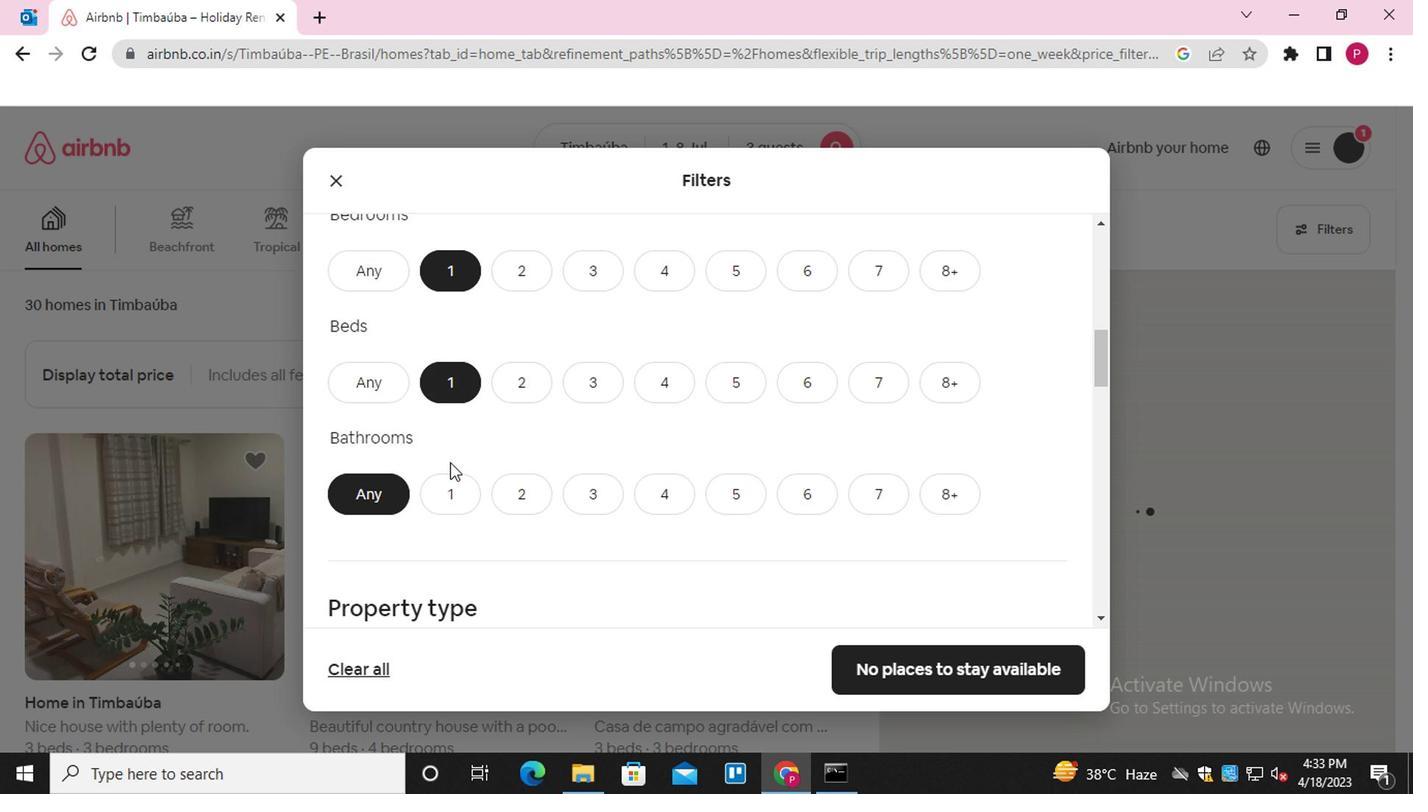 
Action: Mouse pressed left at (457, 501)
Screenshot: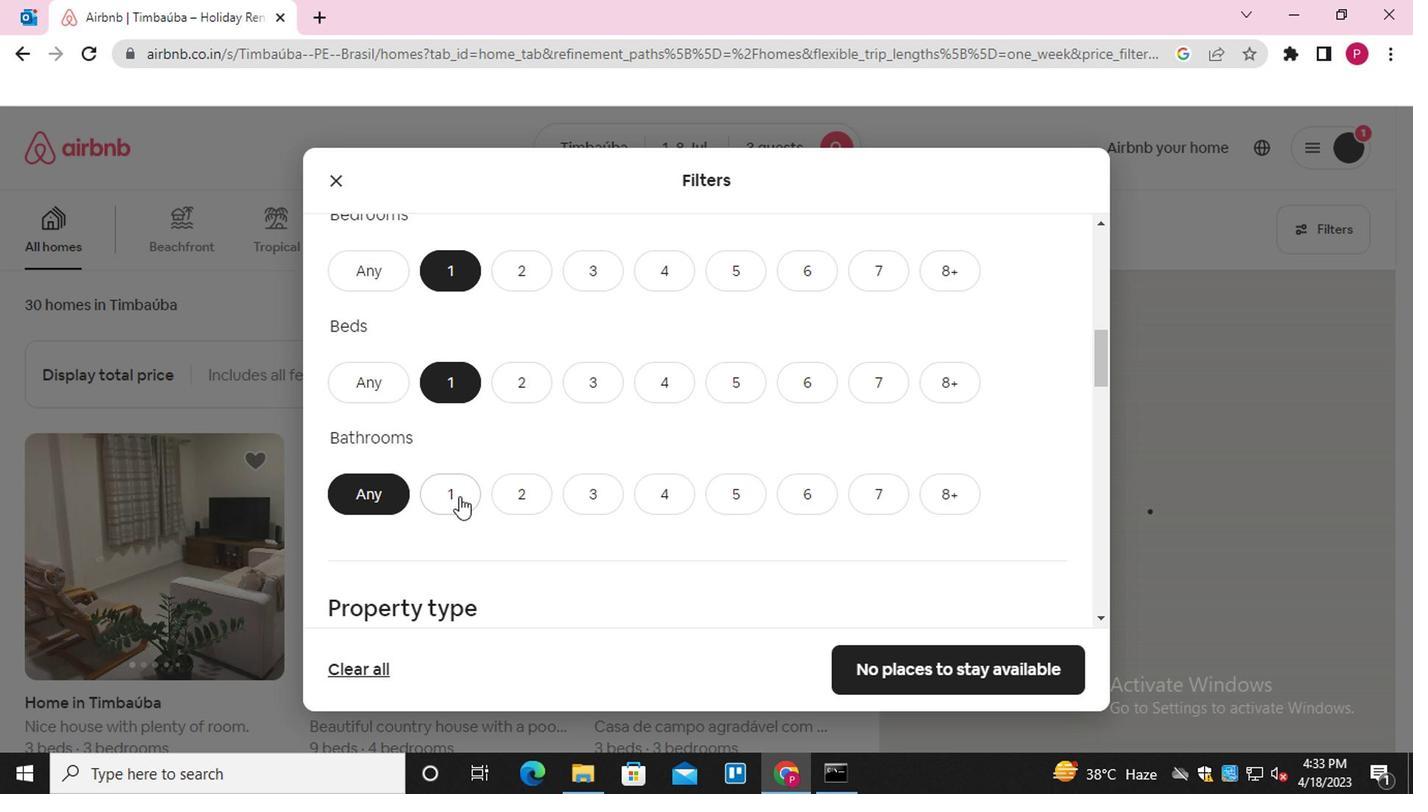 
Action: Mouse moved to (534, 454)
Screenshot: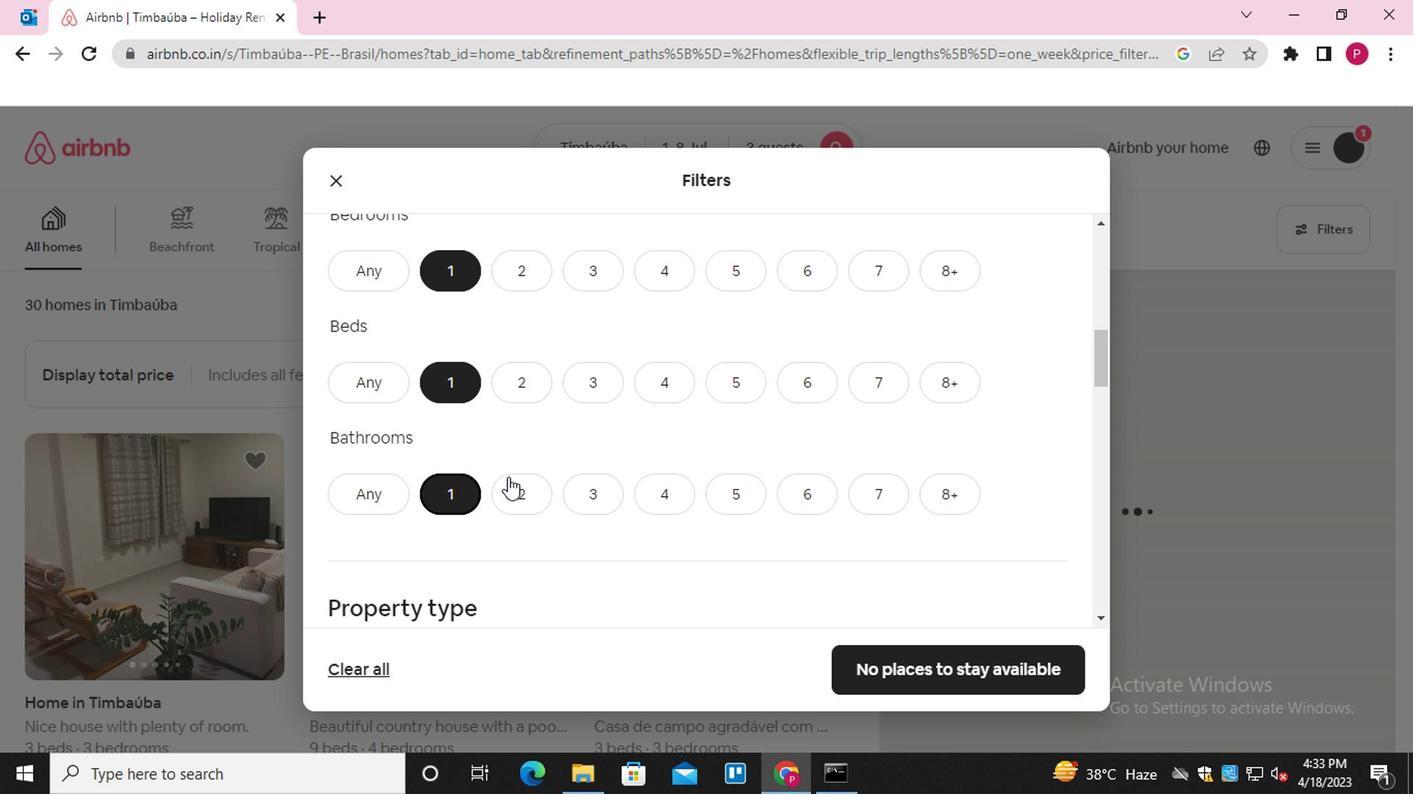 
Action: Mouse scrolled (534, 452) with delta (0, -1)
Screenshot: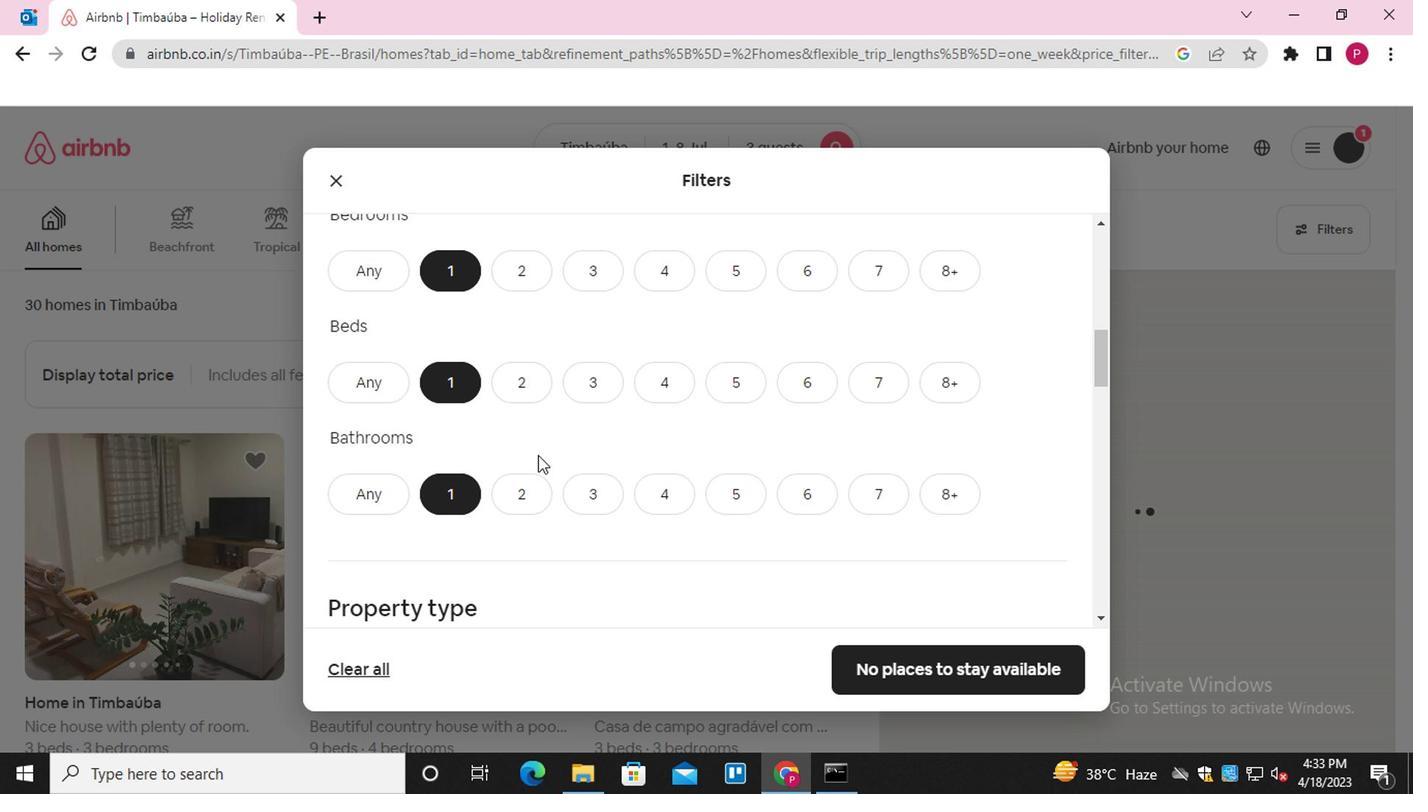 
Action: Mouse moved to (534, 454)
Screenshot: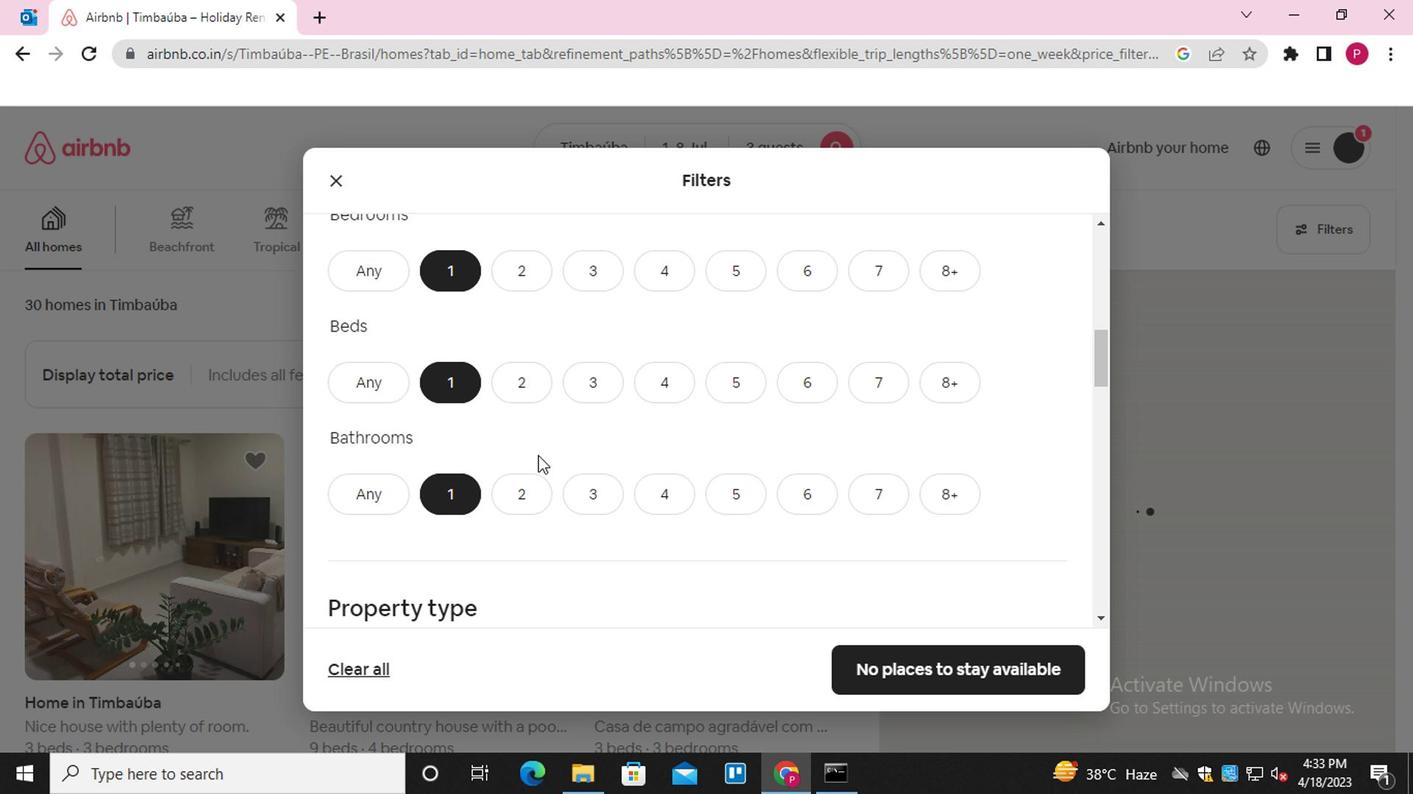 
Action: Mouse scrolled (534, 454) with delta (0, 0)
Screenshot: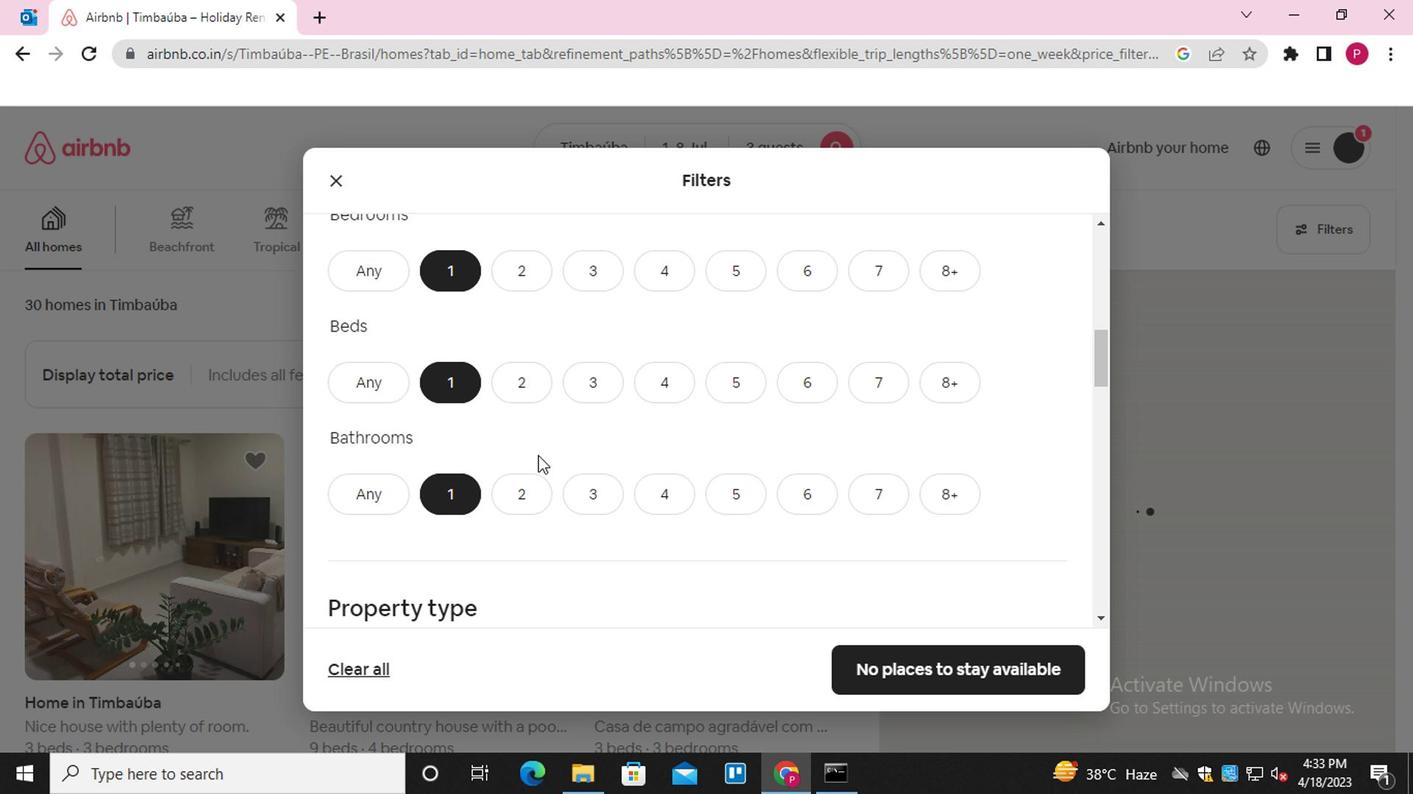 
Action: Mouse moved to (529, 462)
Screenshot: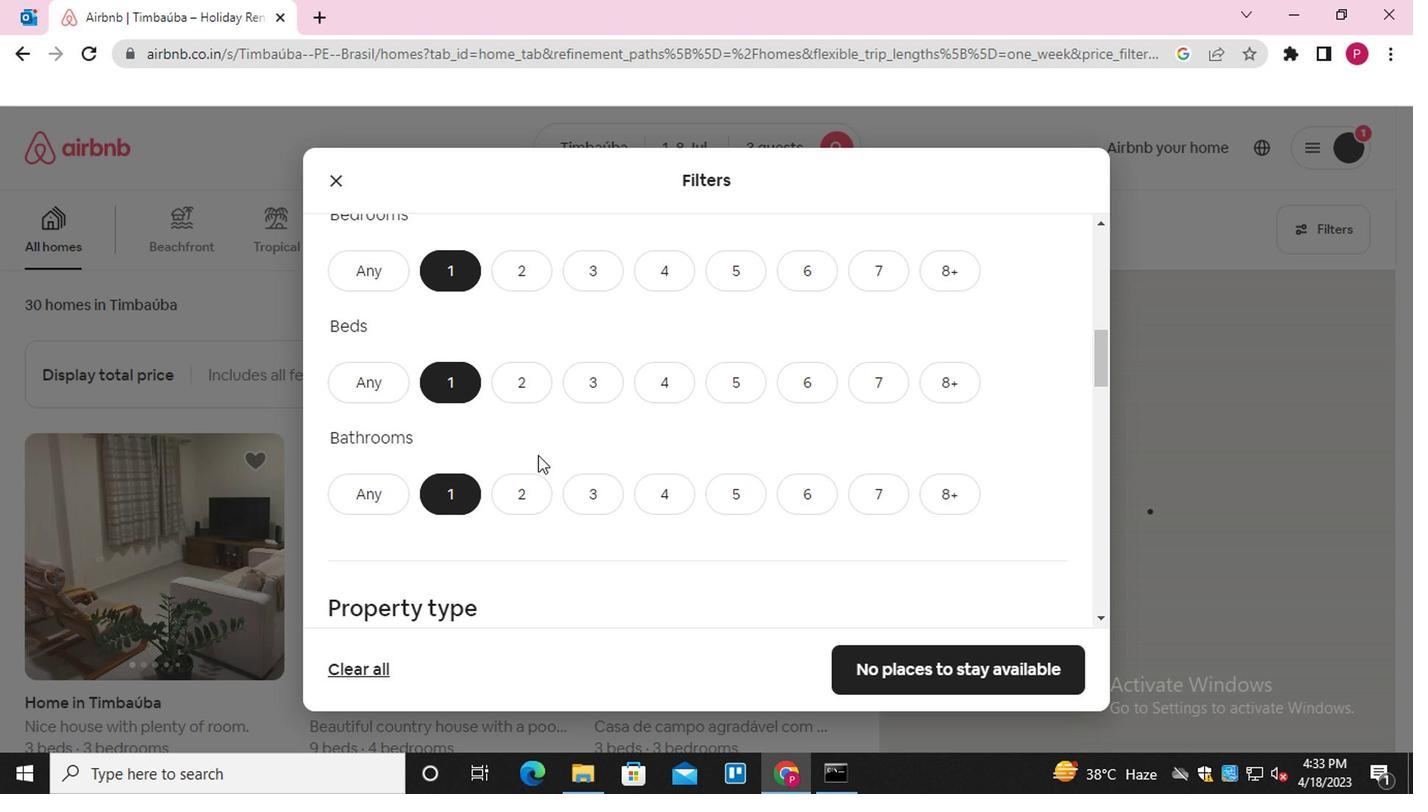 
Action: Mouse scrolled (529, 460) with delta (0, -1)
Screenshot: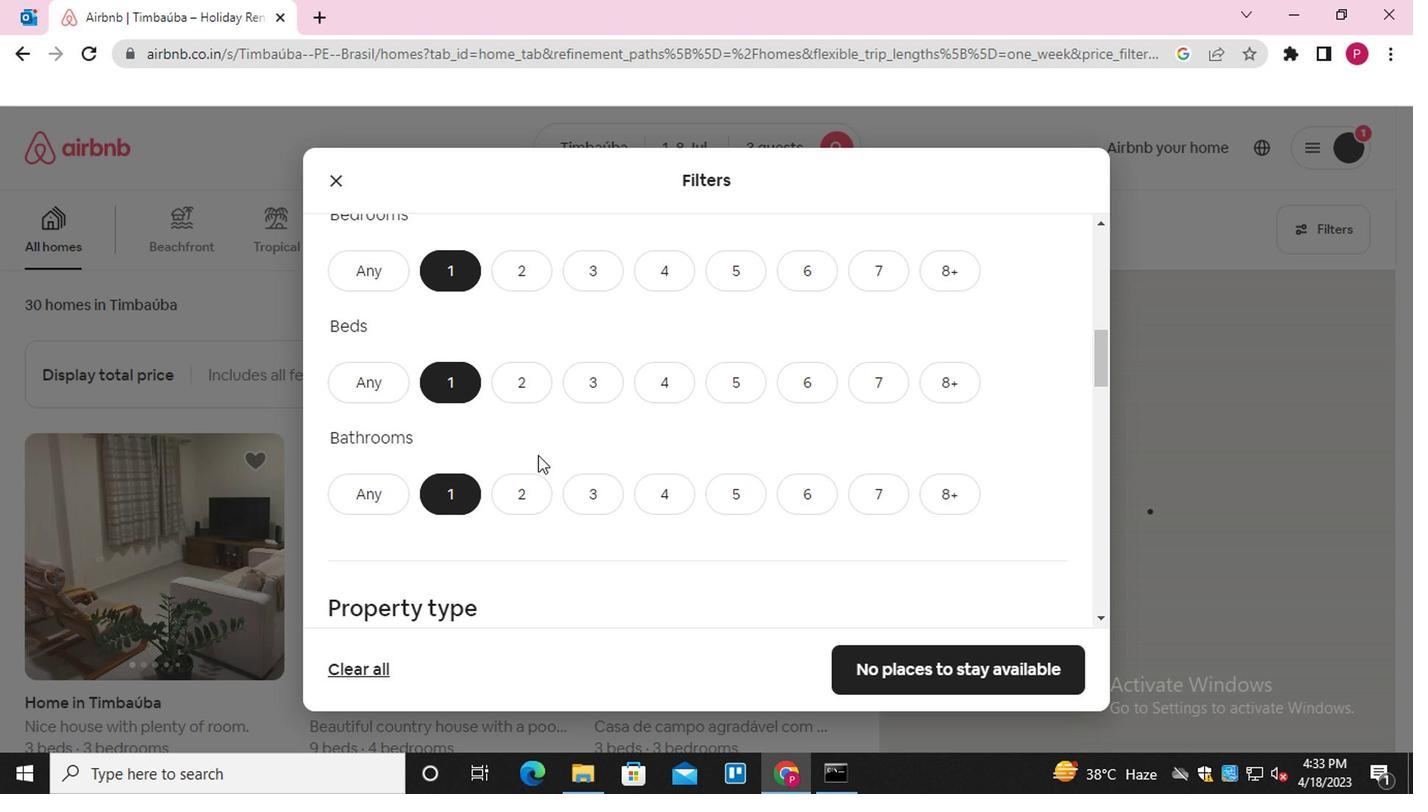 
Action: Mouse moved to (698, 404)
Screenshot: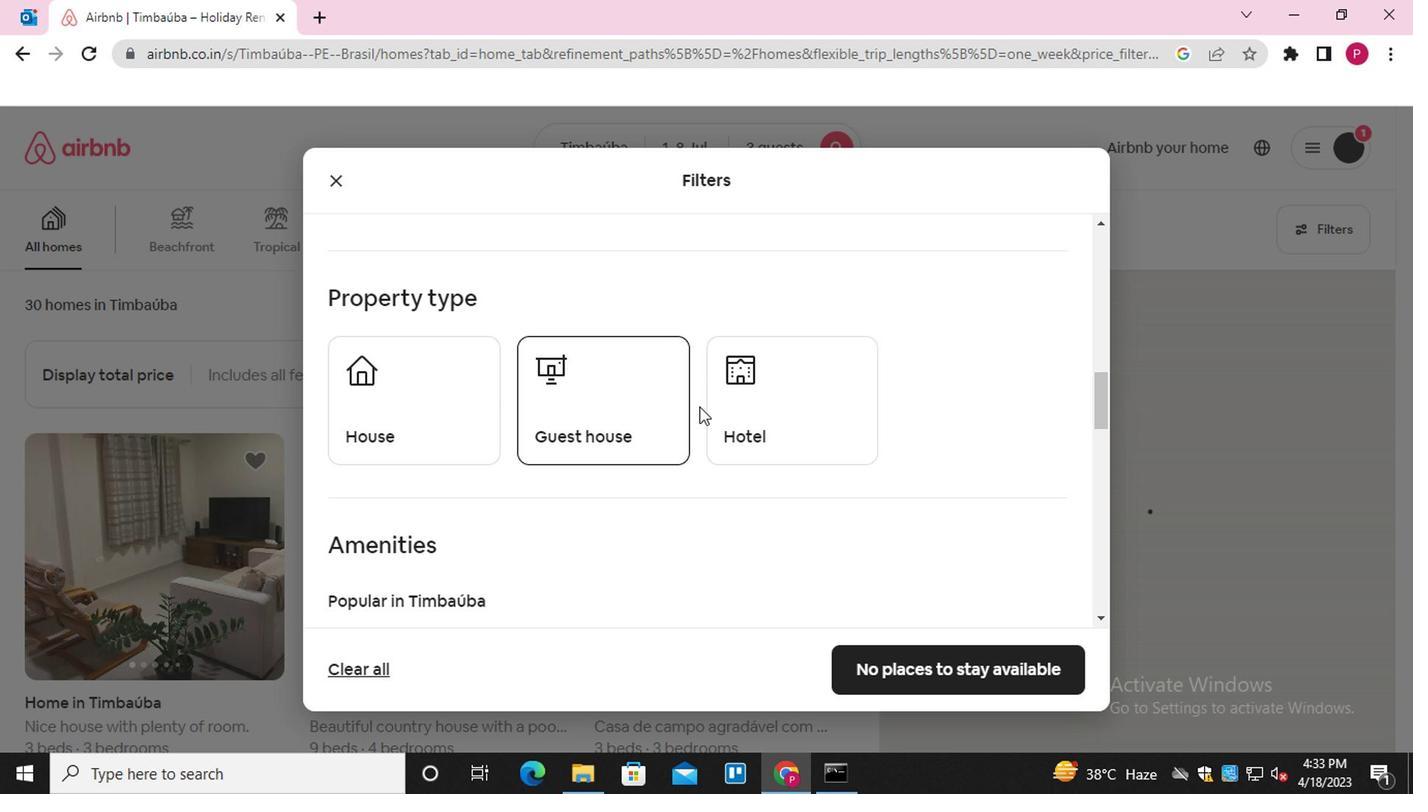 
Action: Mouse pressed left at (698, 404)
Screenshot: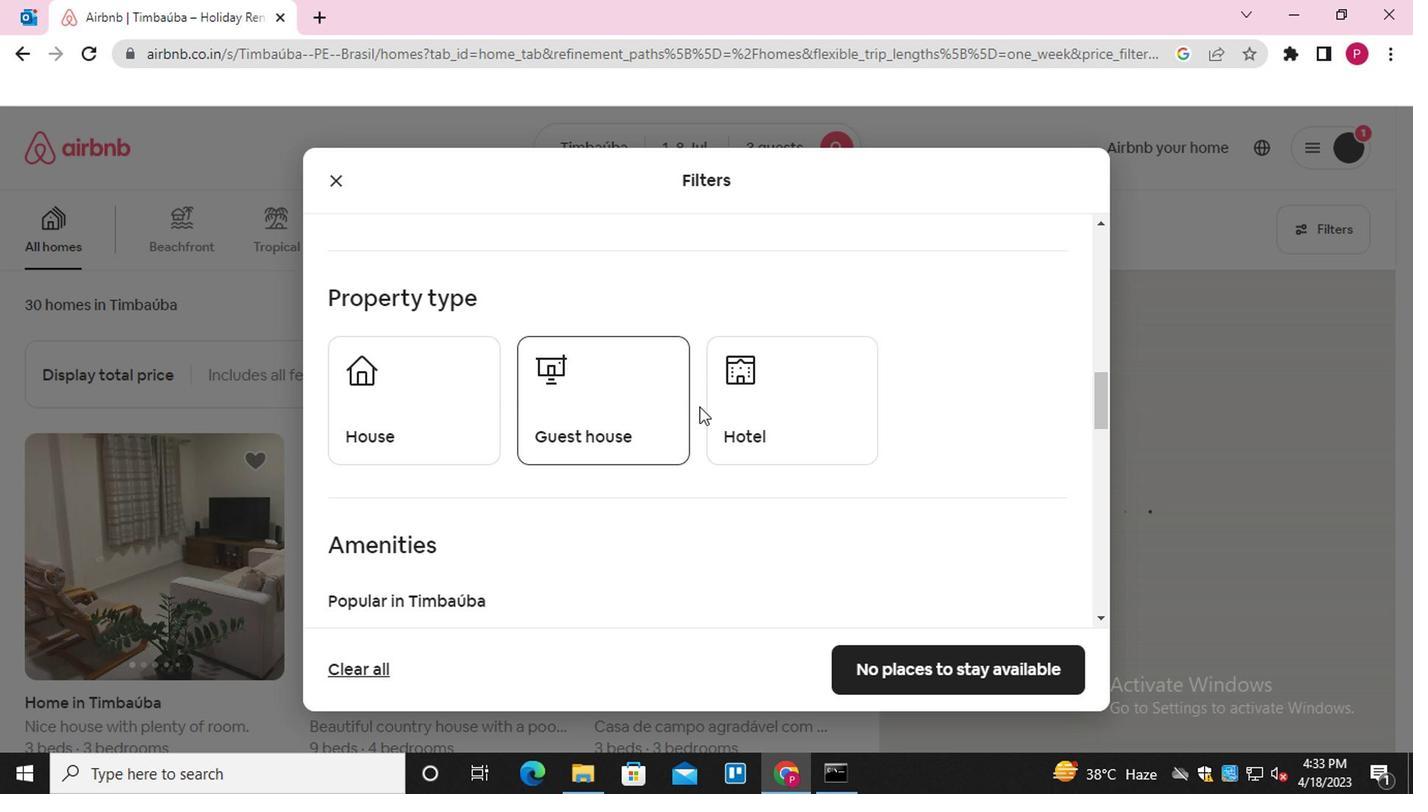 
Action: Mouse moved to (733, 406)
Screenshot: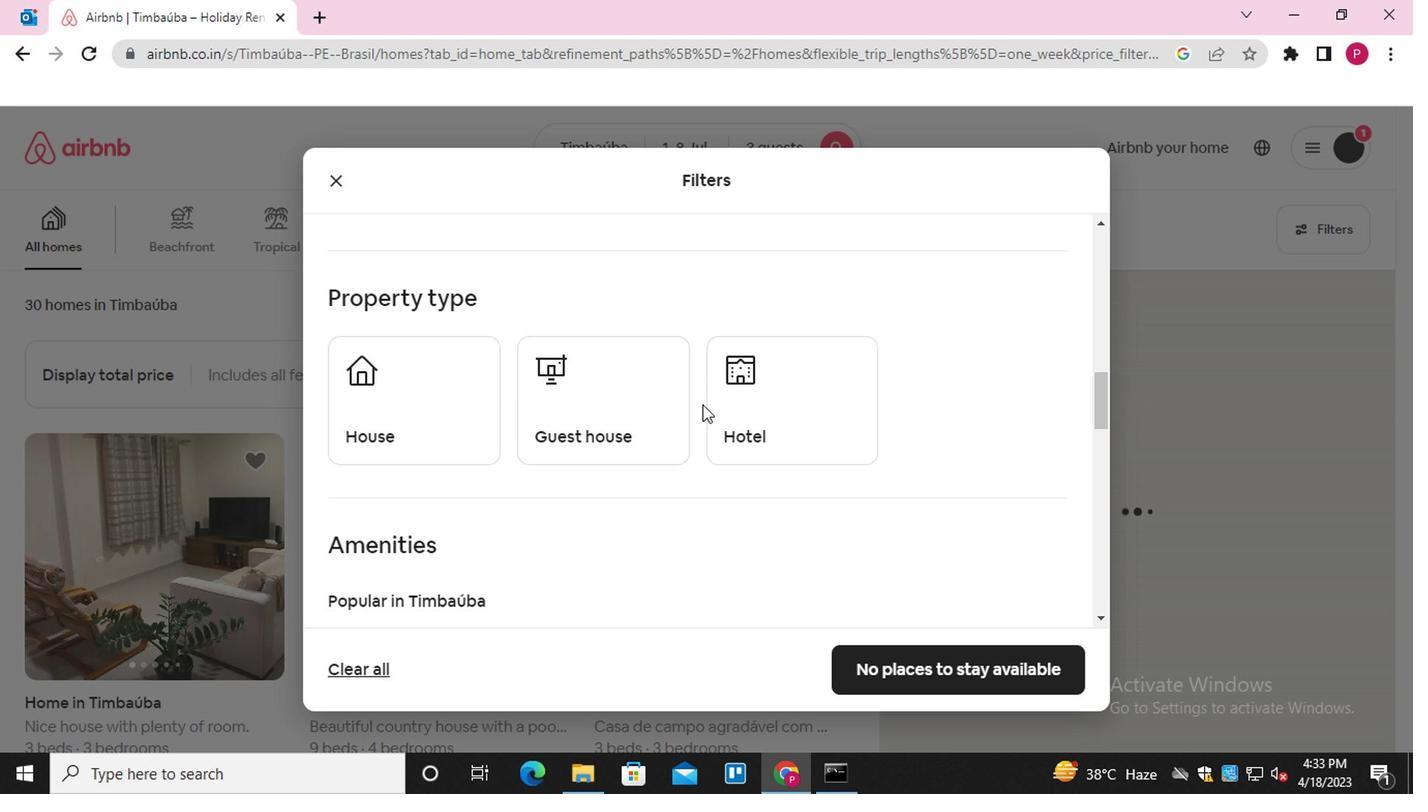 
Action: Mouse pressed left at (733, 406)
Screenshot: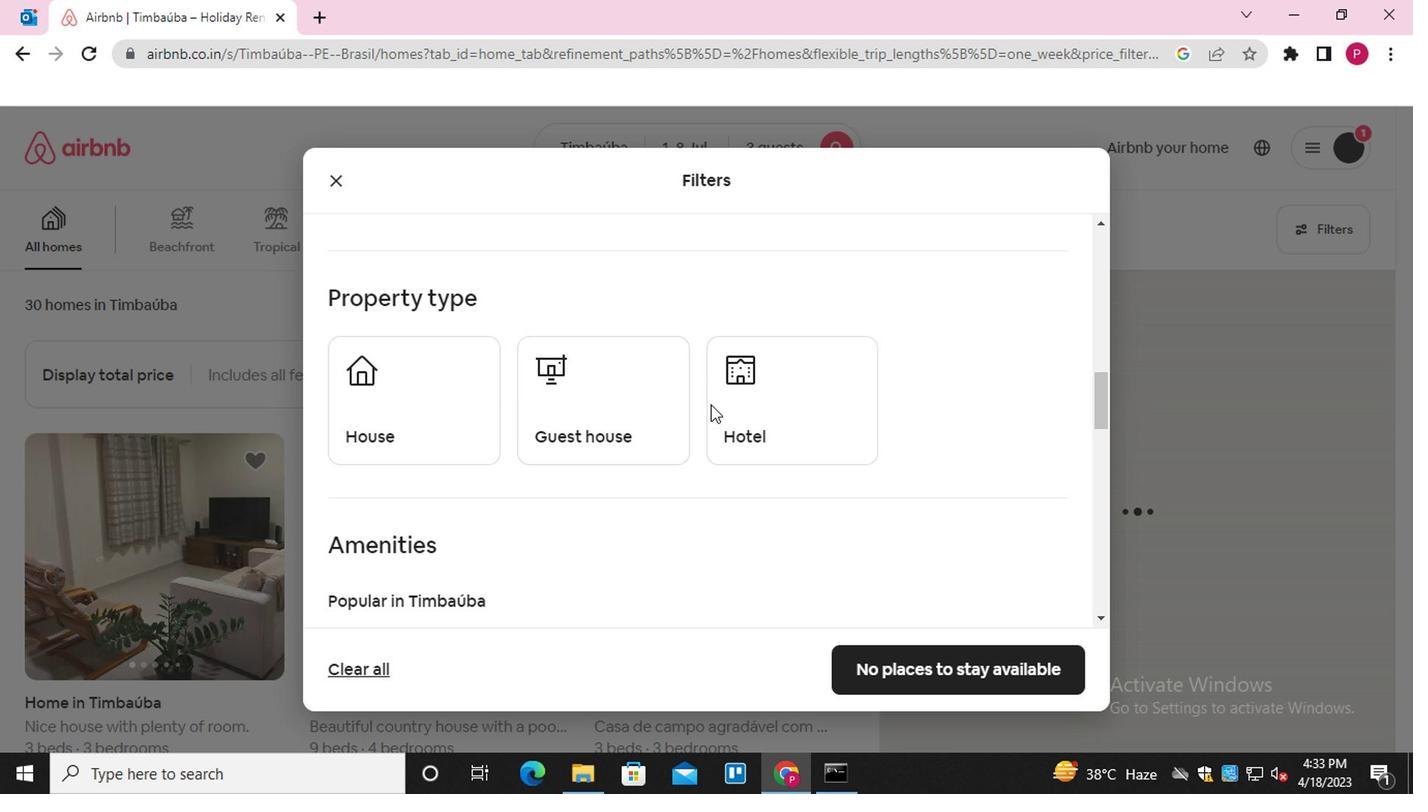 
Action: Mouse moved to (532, 491)
Screenshot: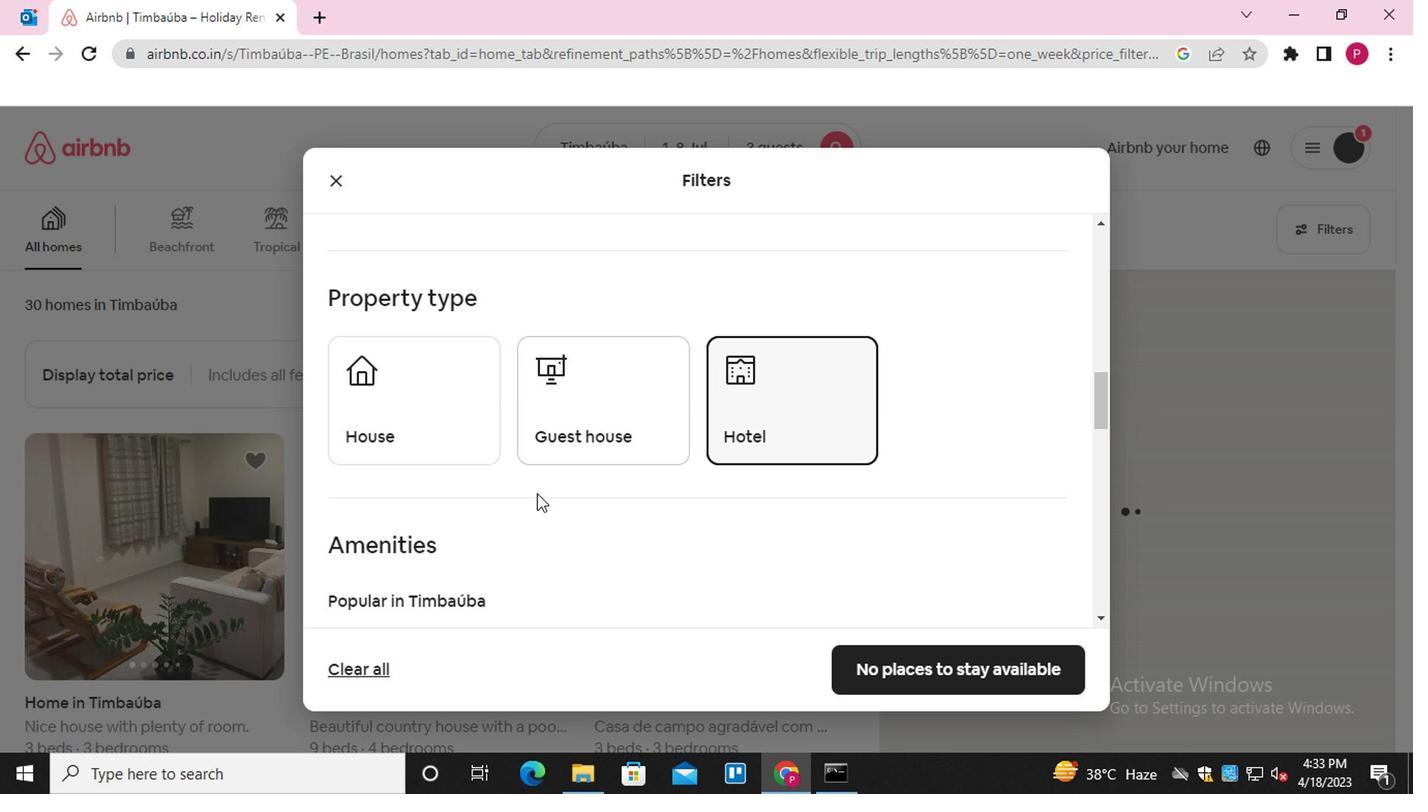 
Action: Mouse scrolled (532, 490) with delta (0, 0)
Screenshot: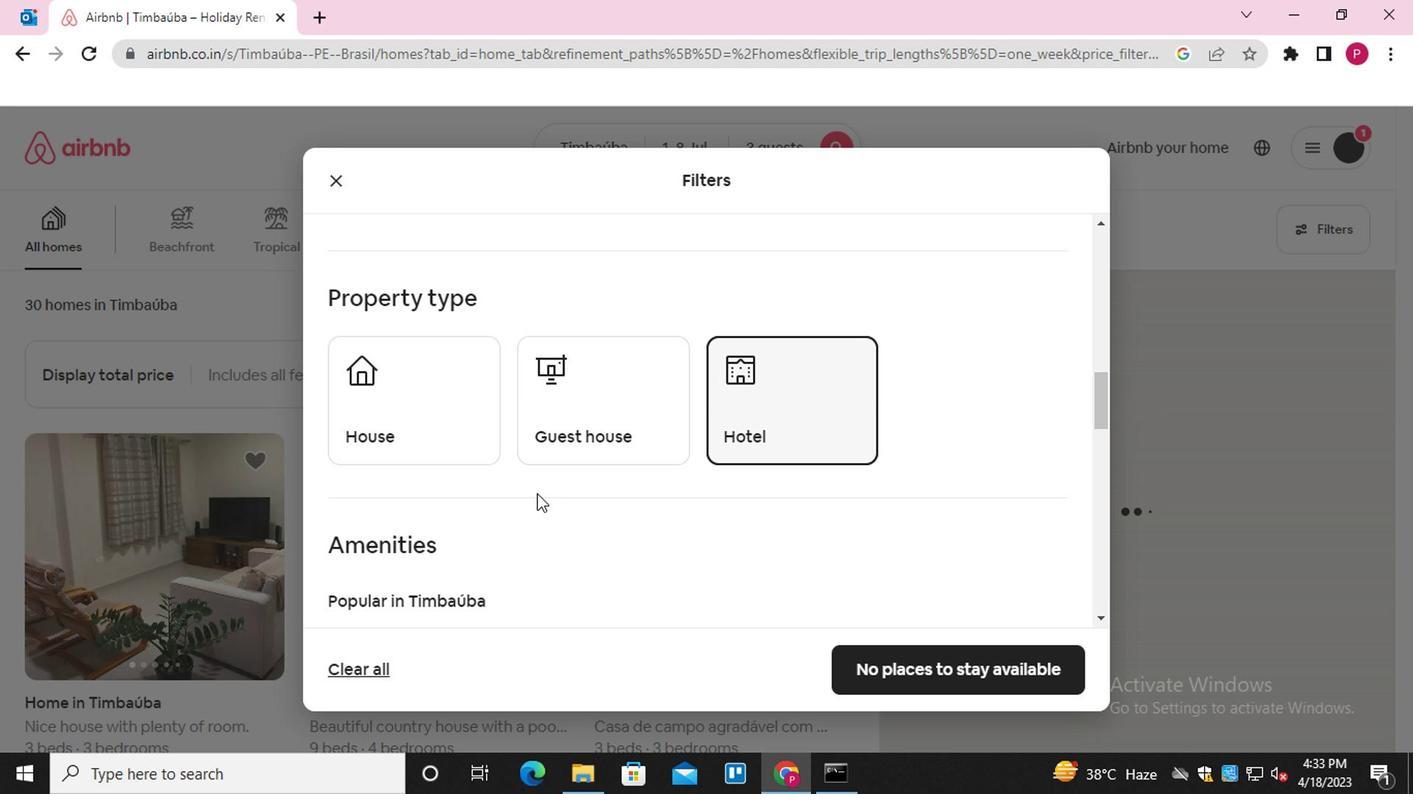 
Action: Mouse scrolled (532, 490) with delta (0, 0)
Screenshot: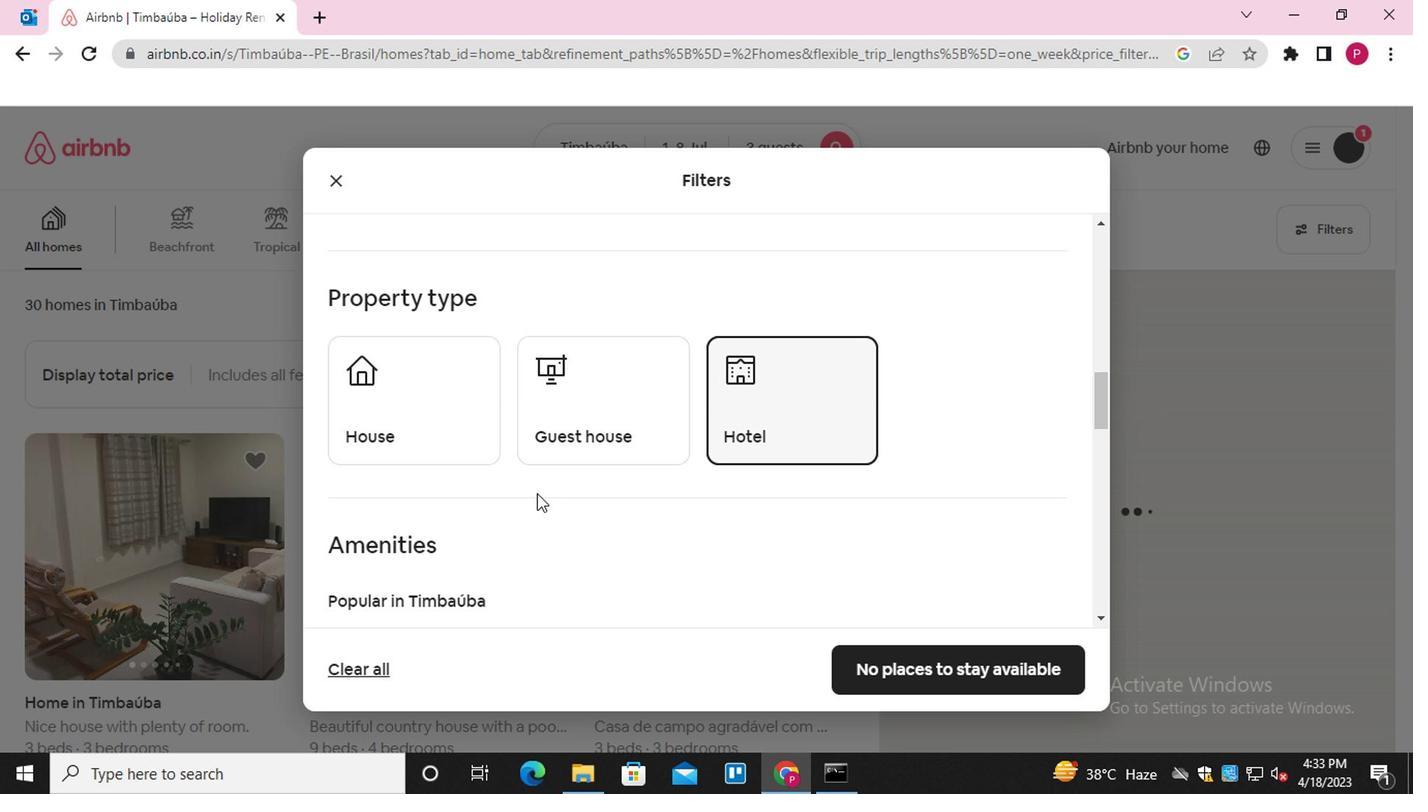 
Action: Mouse scrolled (532, 490) with delta (0, 0)
Screenshot: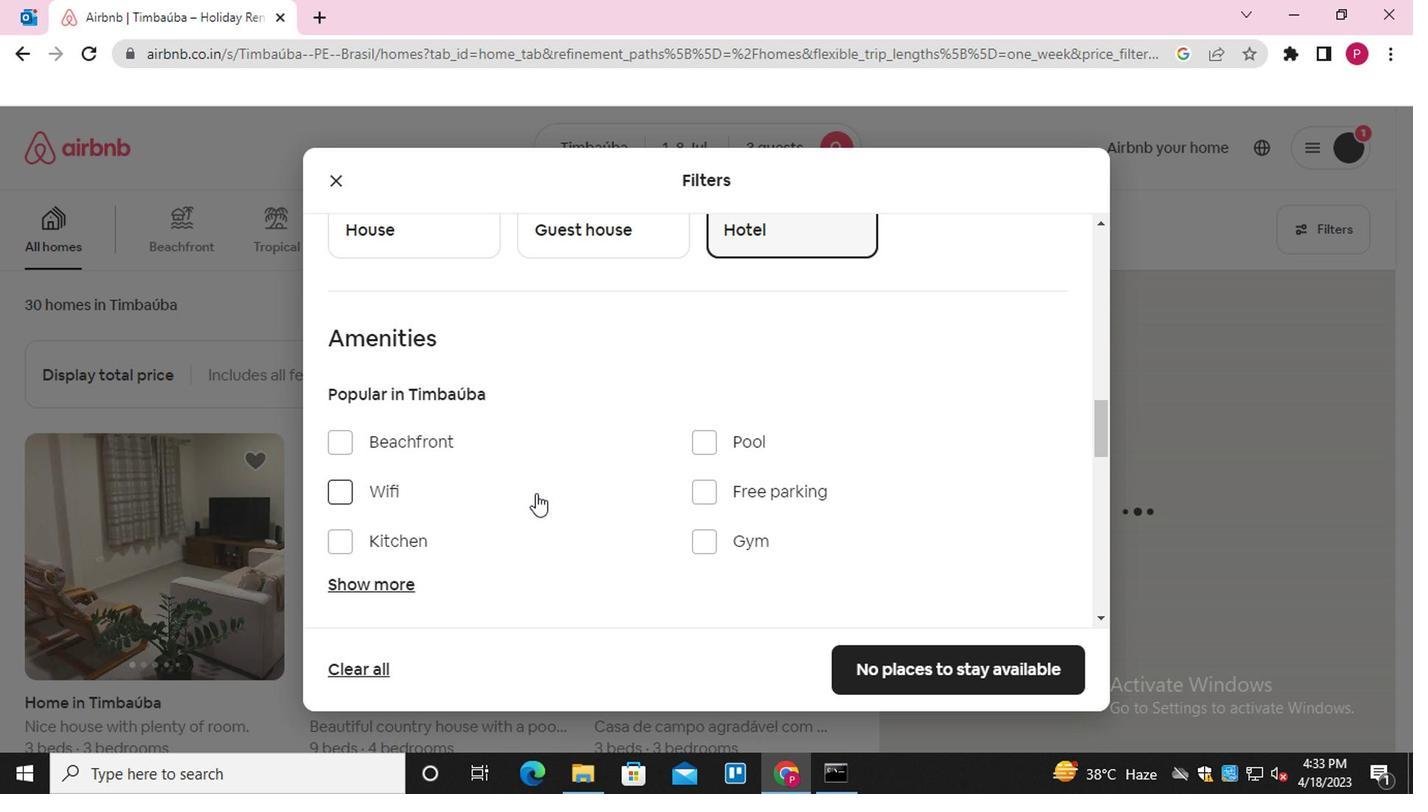 
Action: Mouse scrolled (532, 490) with delta (0, 0)
Screenshot: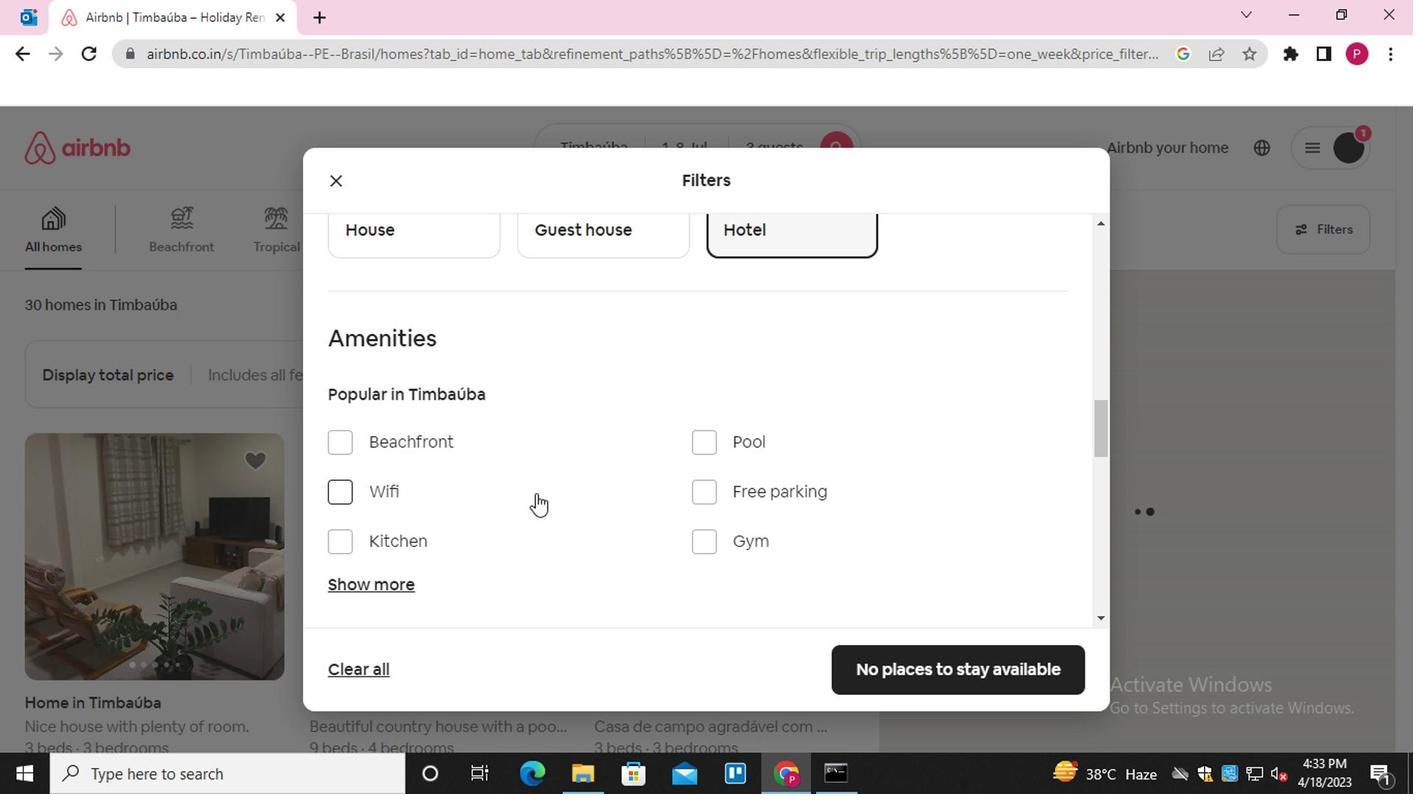 
Action: Mouse moved to (387, 343)
Screenshot: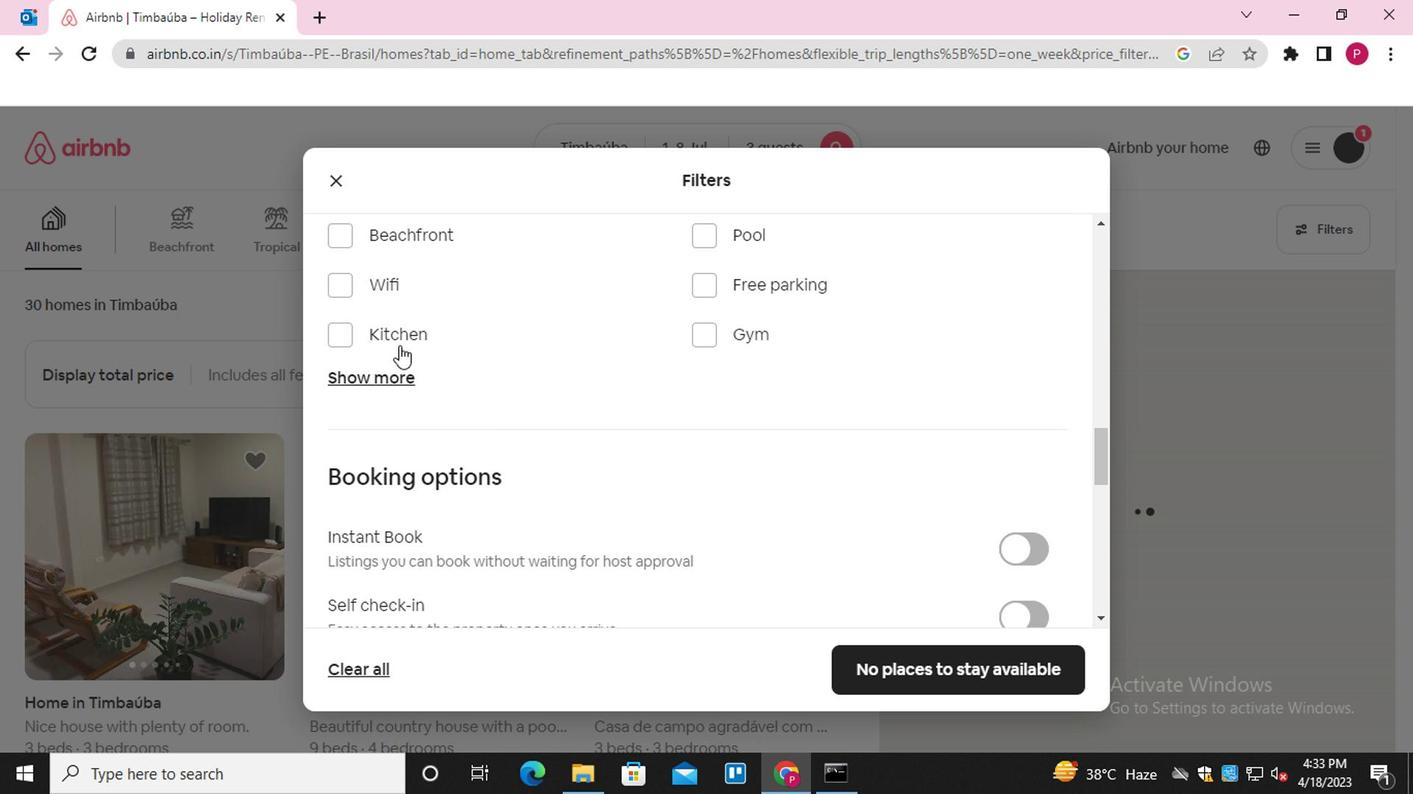 
Action: Mouse scrolled (387, 345) with delta (0, 1)
Screenshot: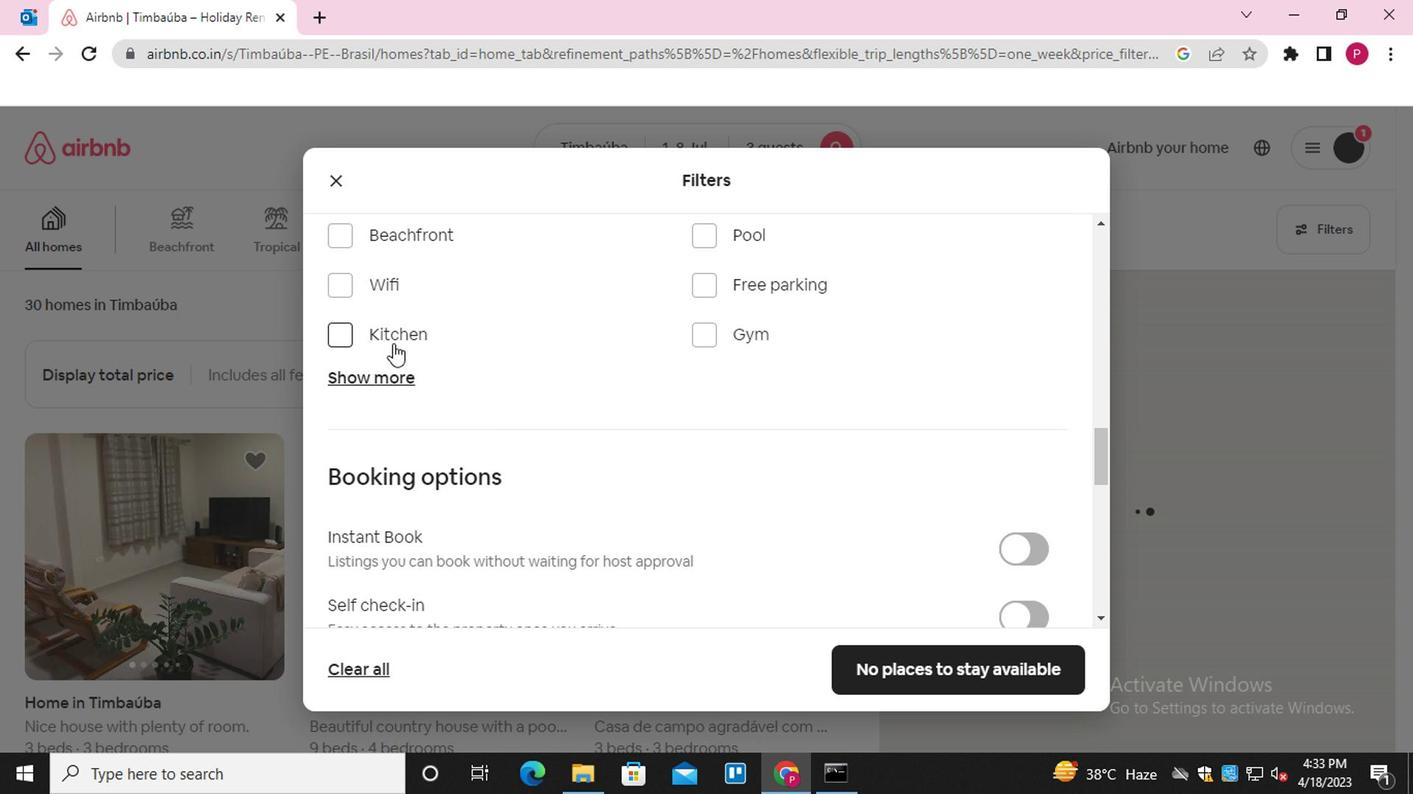 
Action: Mouse moved to (375, 475)
Screenshot: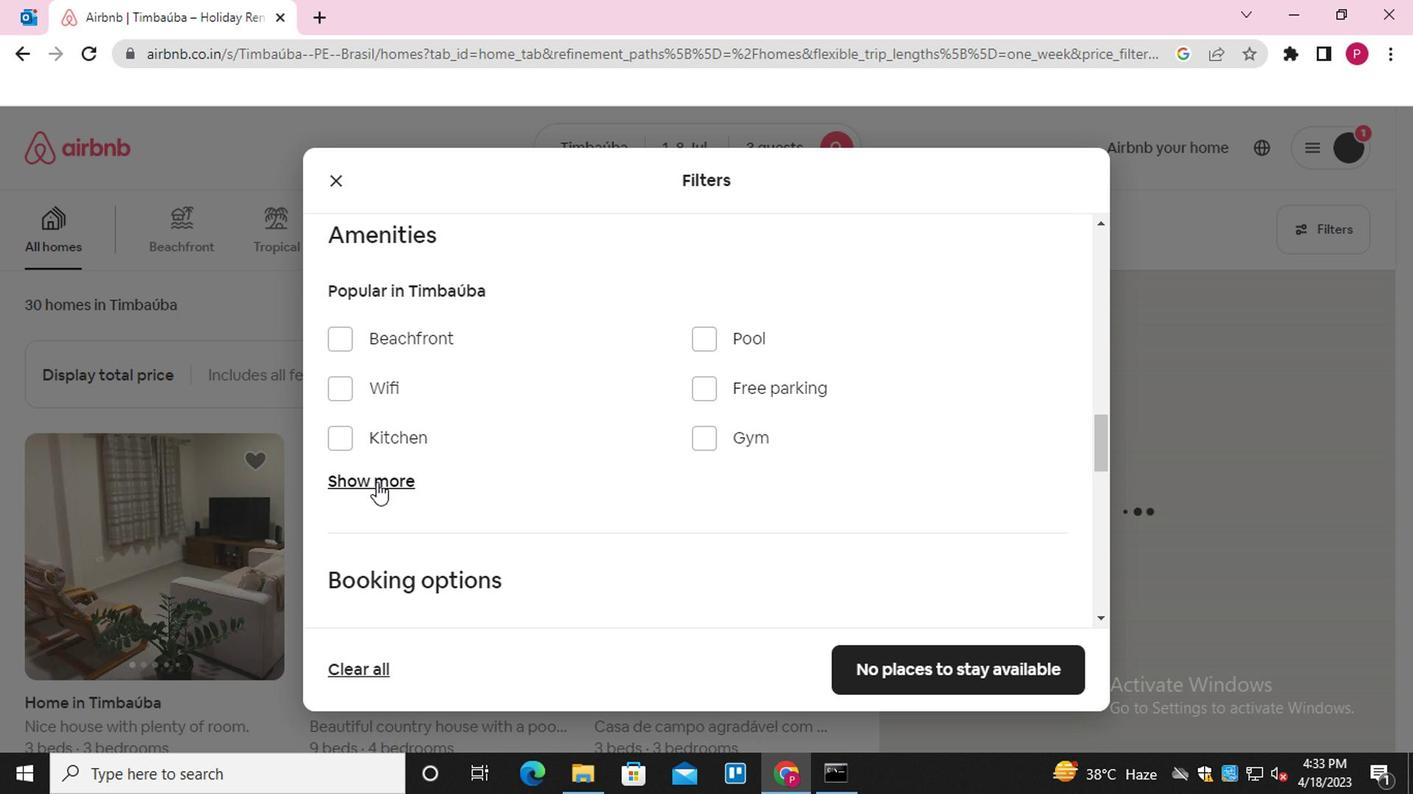 
Action: Mouse pressed left at (375, 475)
Screenshot: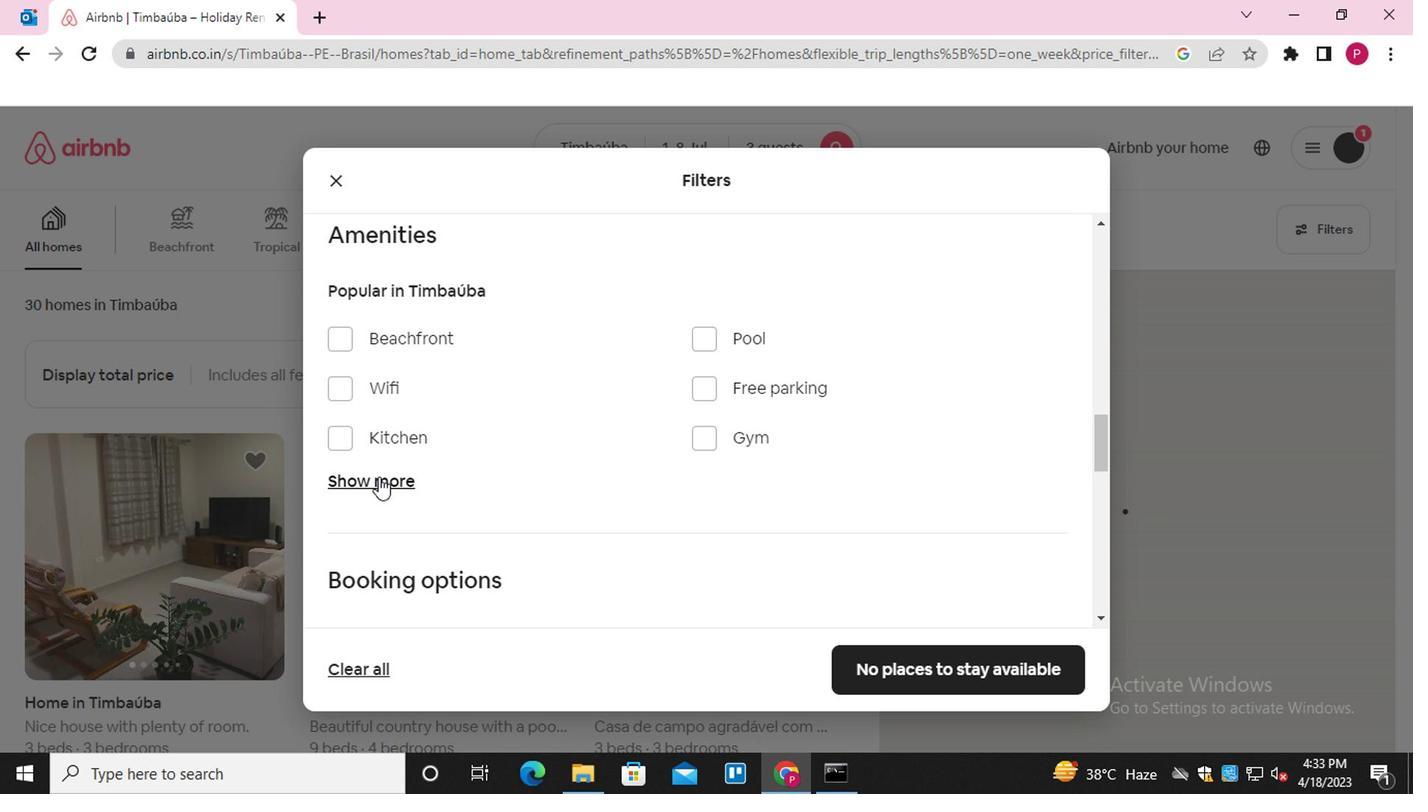 
Action: Mouse moved to (442, 550)
Screenshot: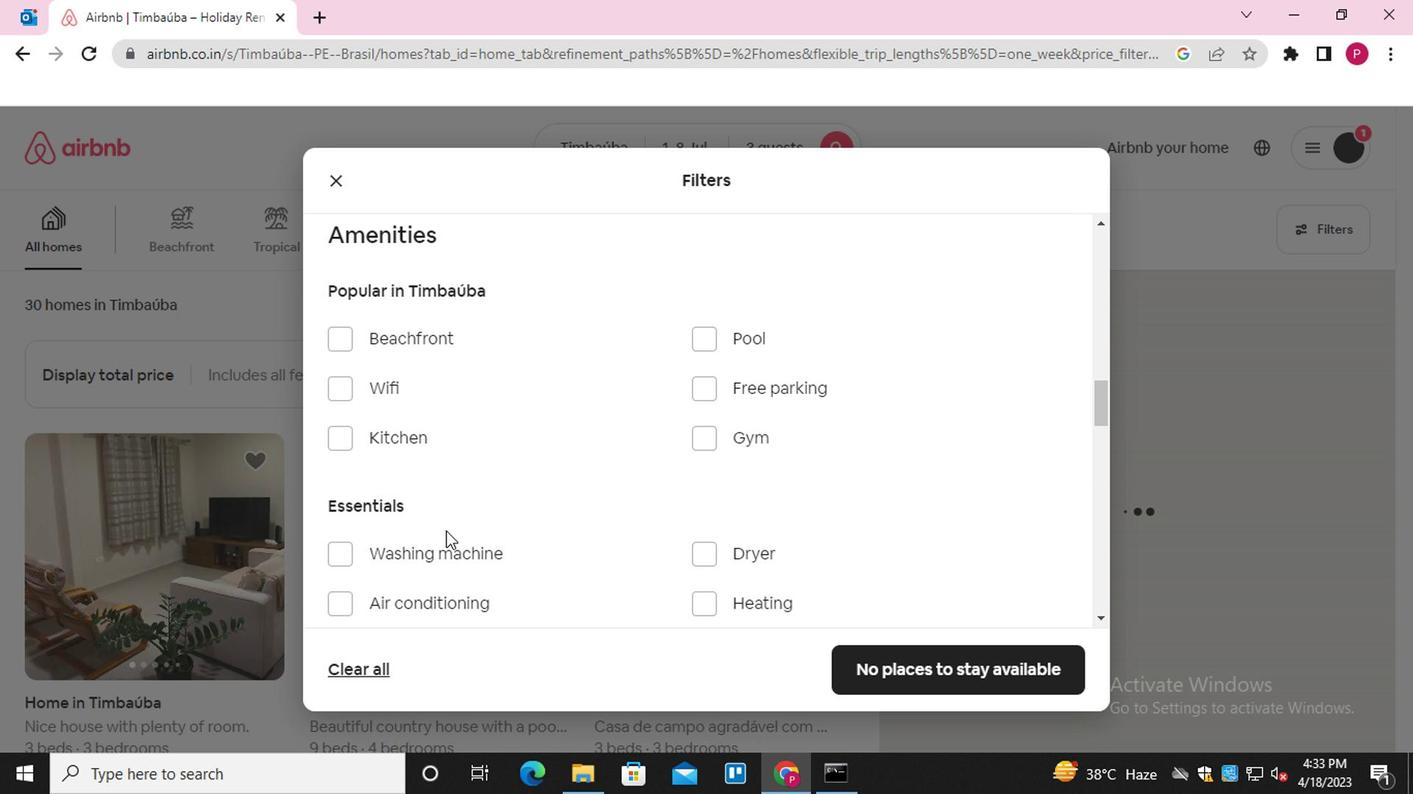 
Action: Mouse pressed left at (442, 550)
Screenshot: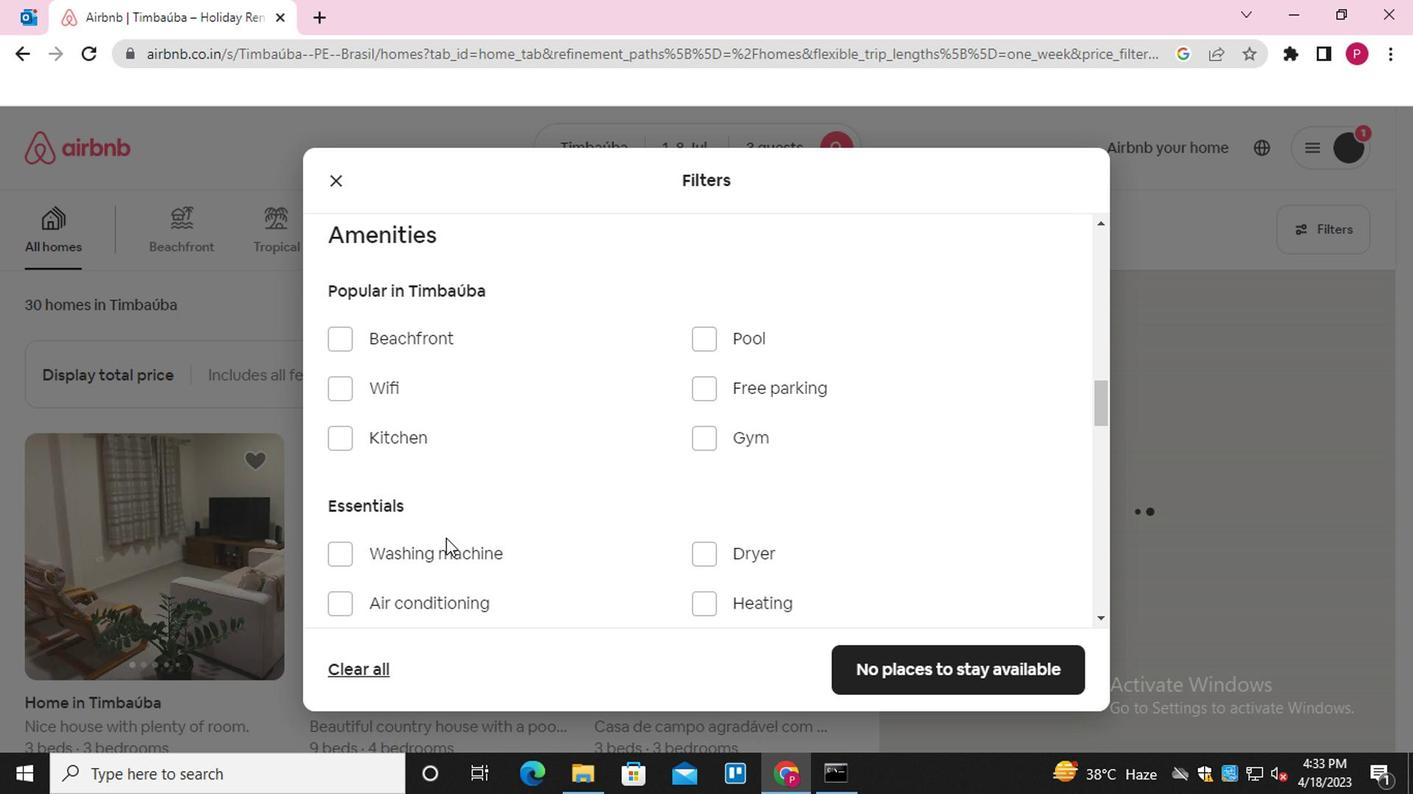 
Action: Mouse moved to (508, 482)
Screenshot: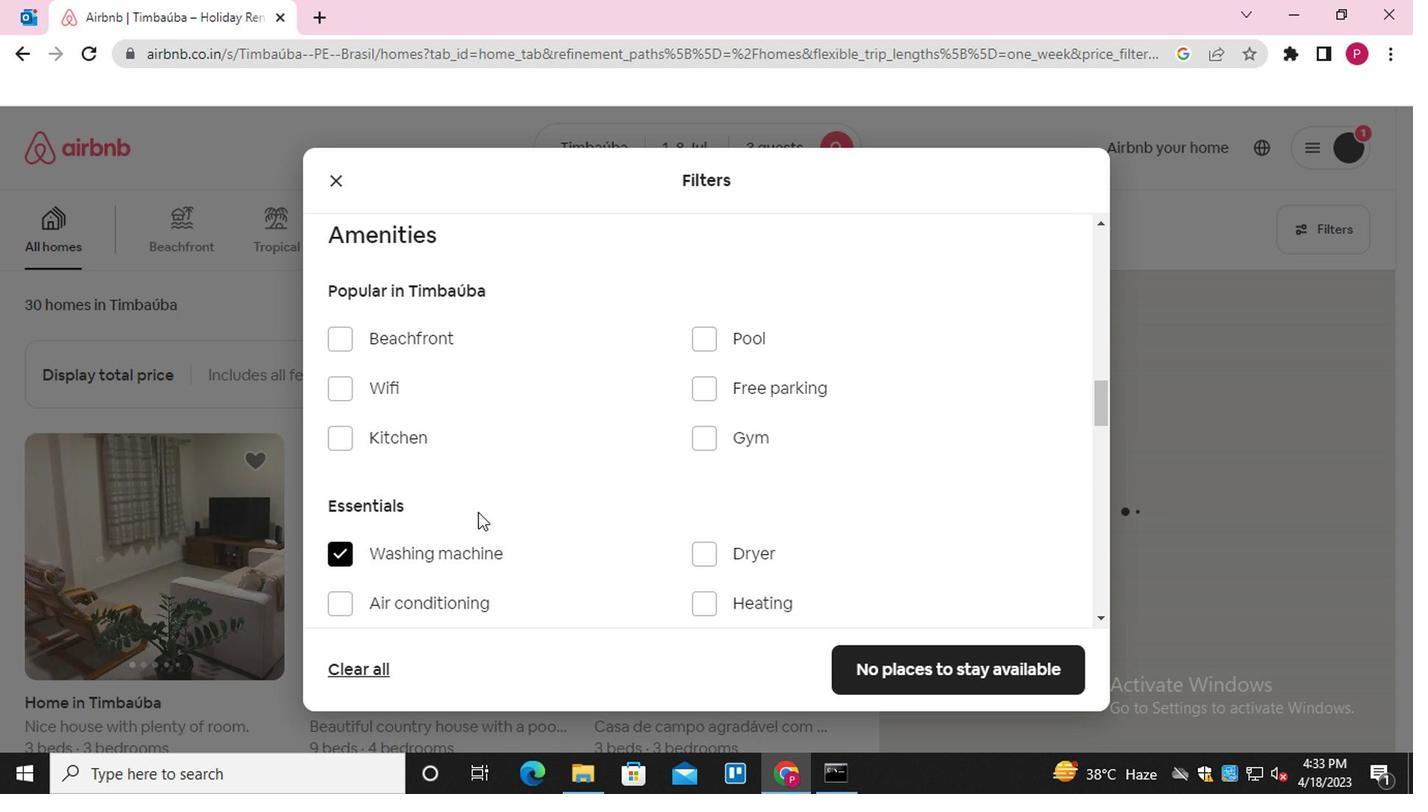 
Action: Mouse scrolled (508, 481) with delta (0, -1)
Screenshot: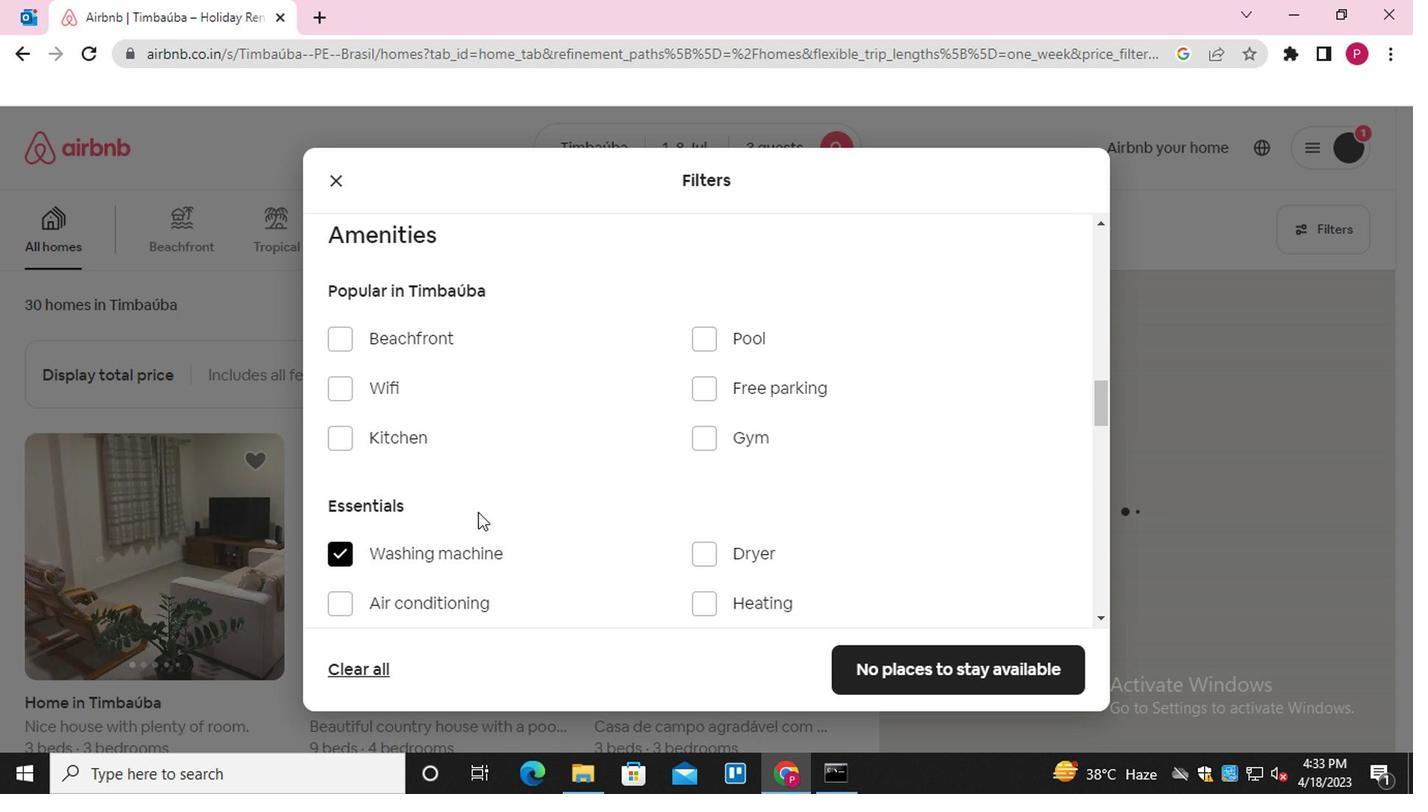 
Action: Mouse scrolled (508, 481) with delta (0, -1)
Screenshot: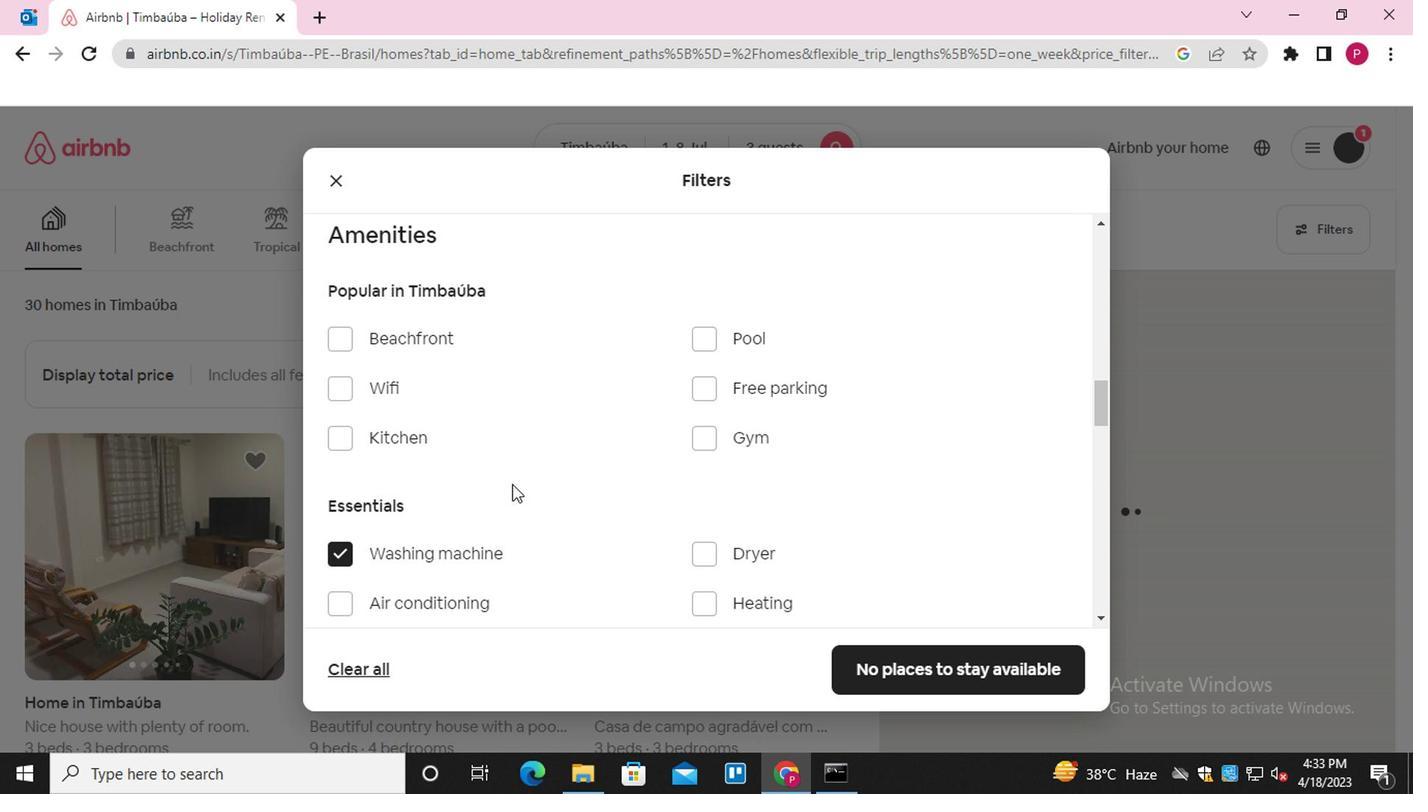 
Action: Mouse moved to (502, 491)
Screenshot: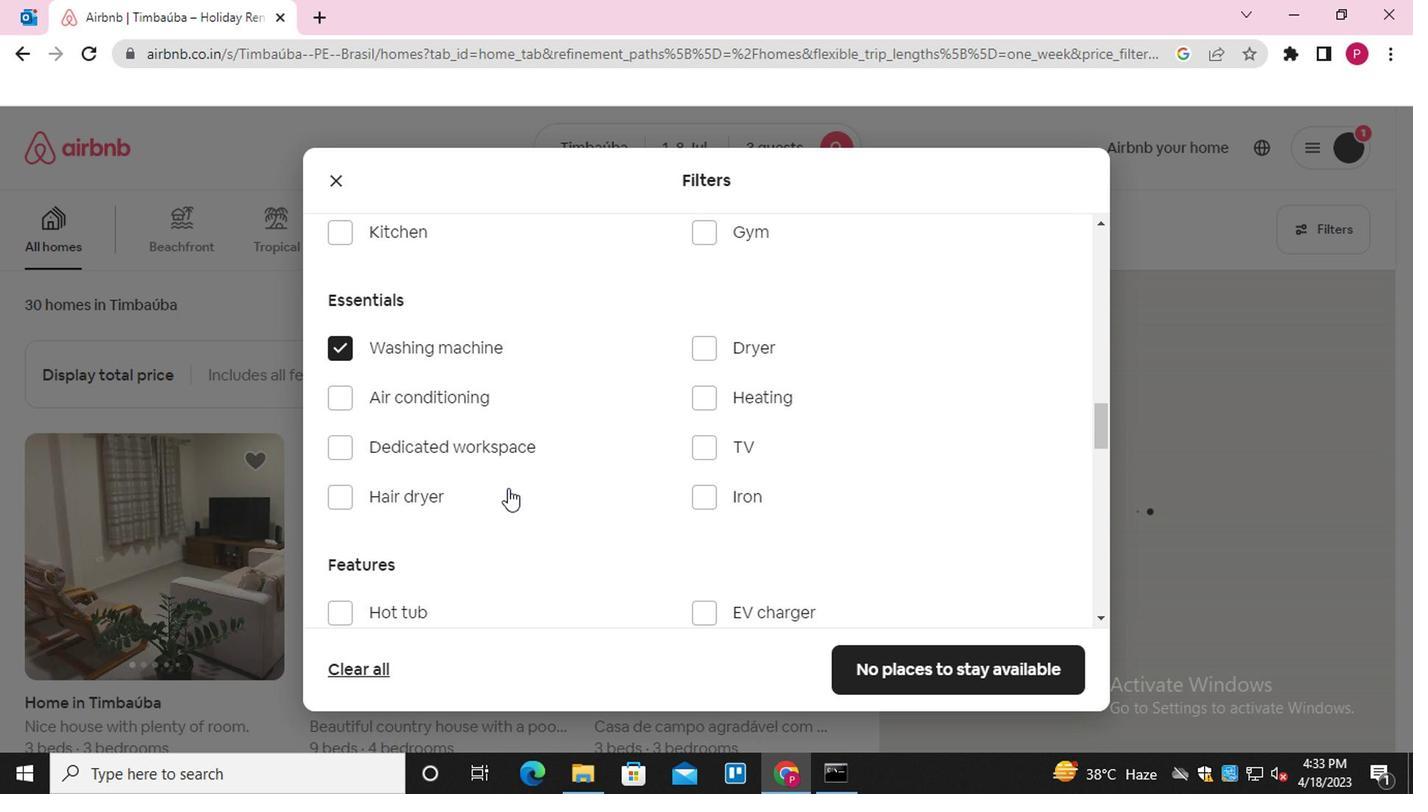 
Action: Mouse scrolled (502, 490) with delta (0, 0)
Screenshot: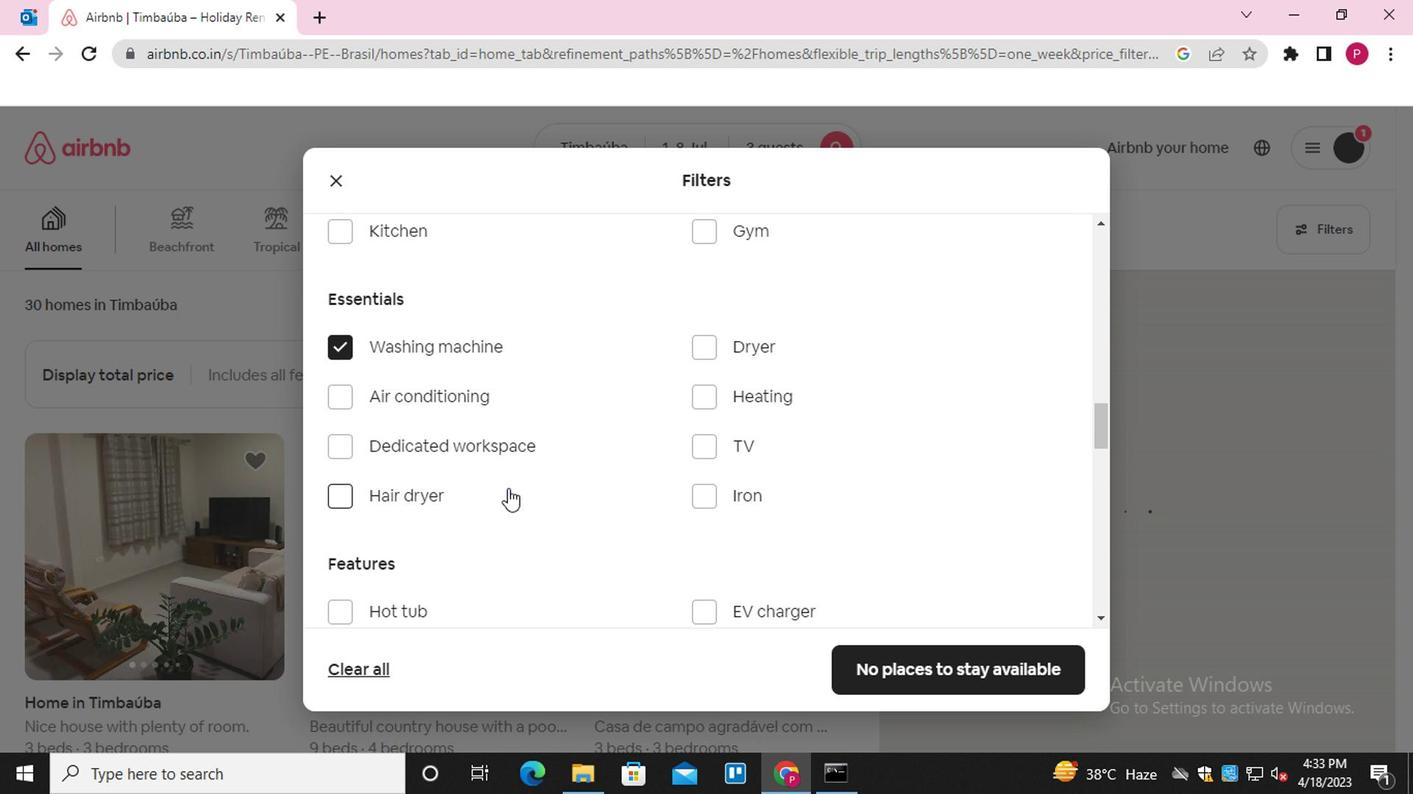 
Action: Mouse scrolled (502, 490) with delta (0, 0)
Screenshot: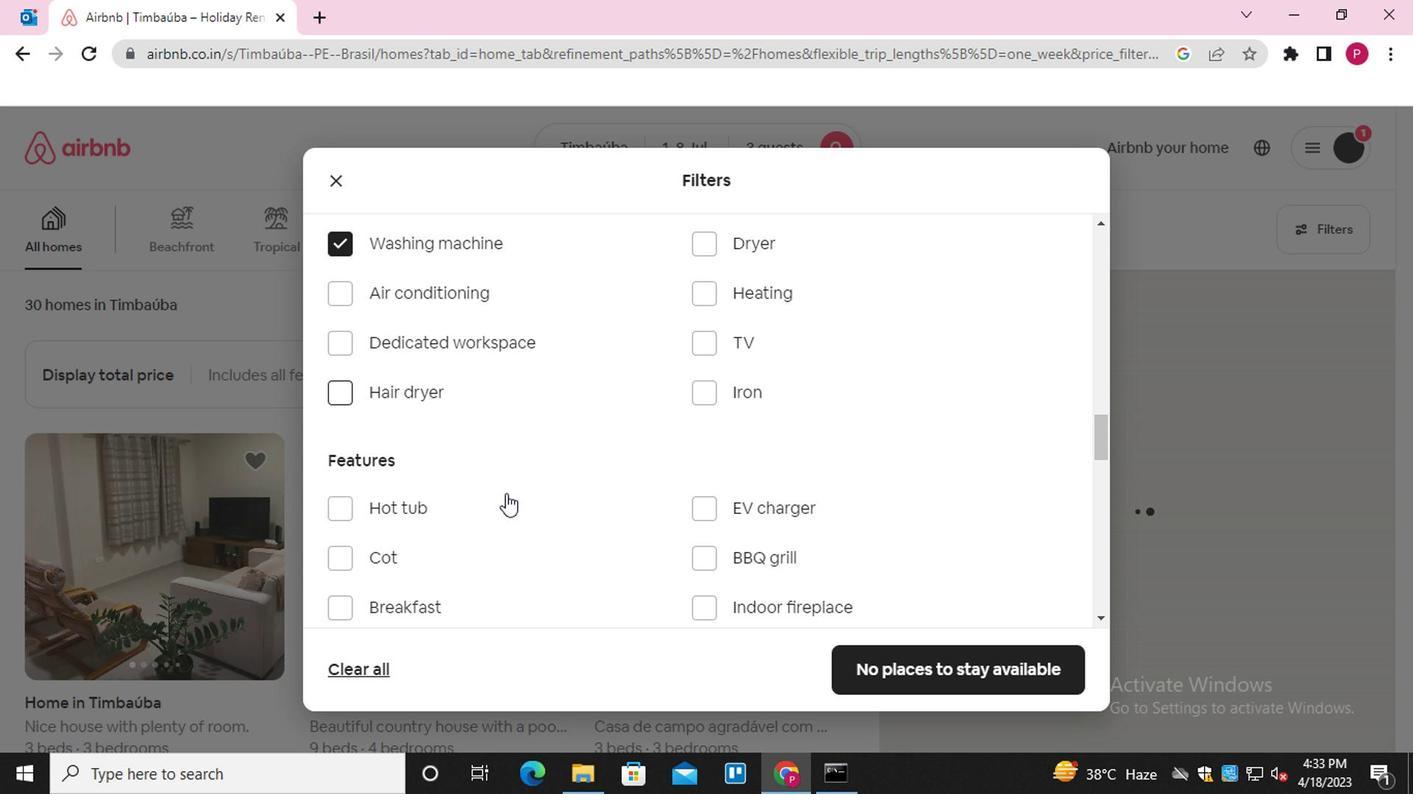 
Action: Mouse scrolled (502, 490) with delta (0, 0)
Screenshot: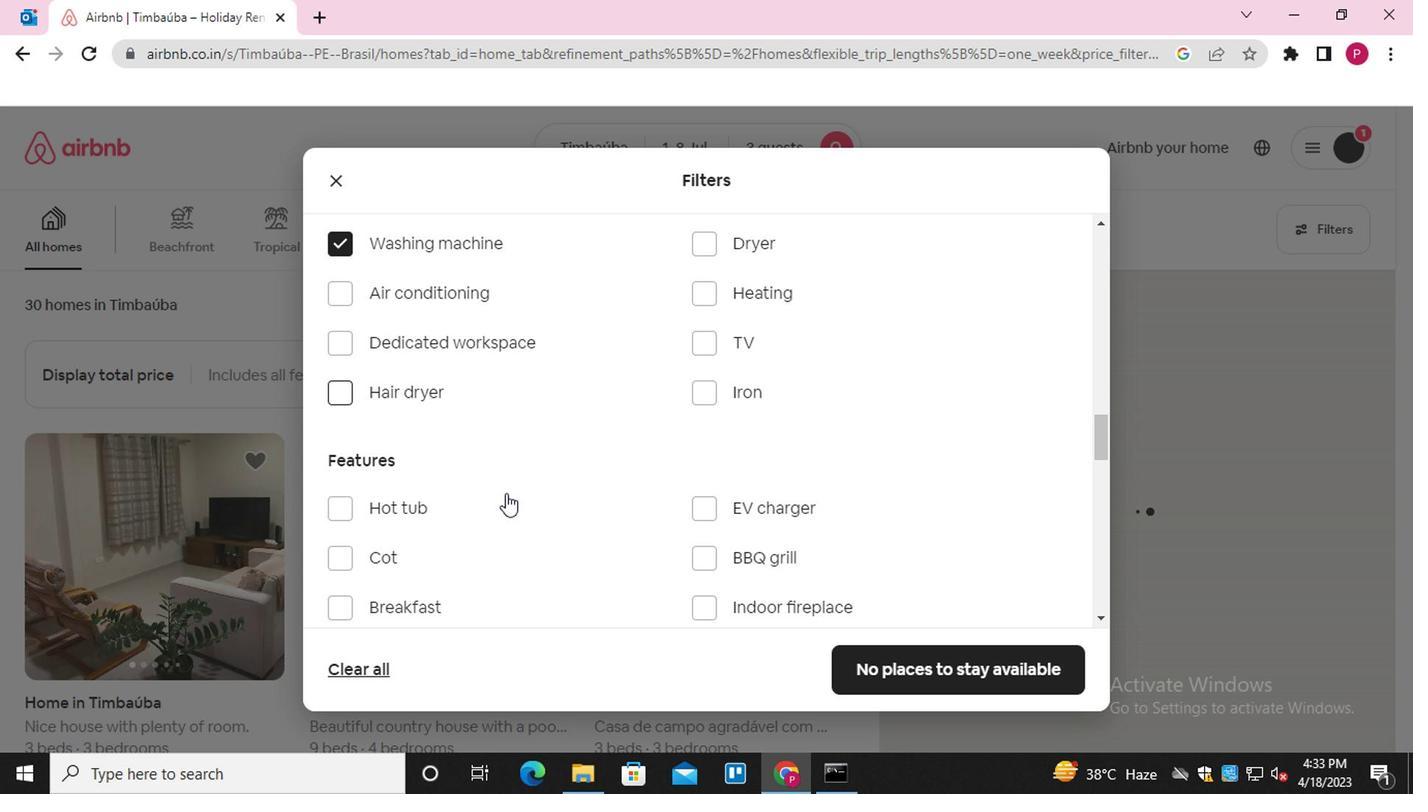 
Action: Mouse scrolled (502, 490) with delta (0, 0)
Screenshot: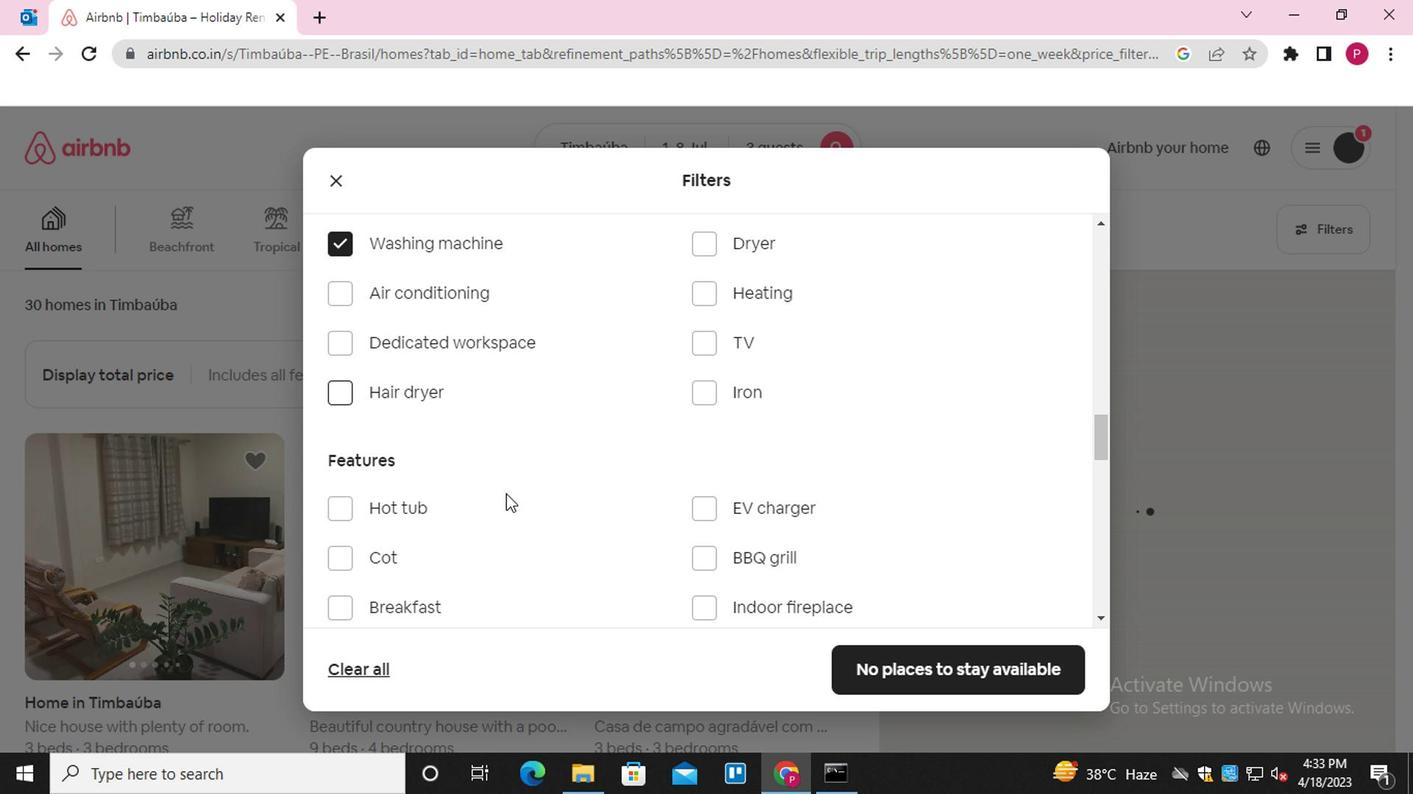
Action: Mouse scrolled (502, 490) with delta (0, 0)
Screenshot: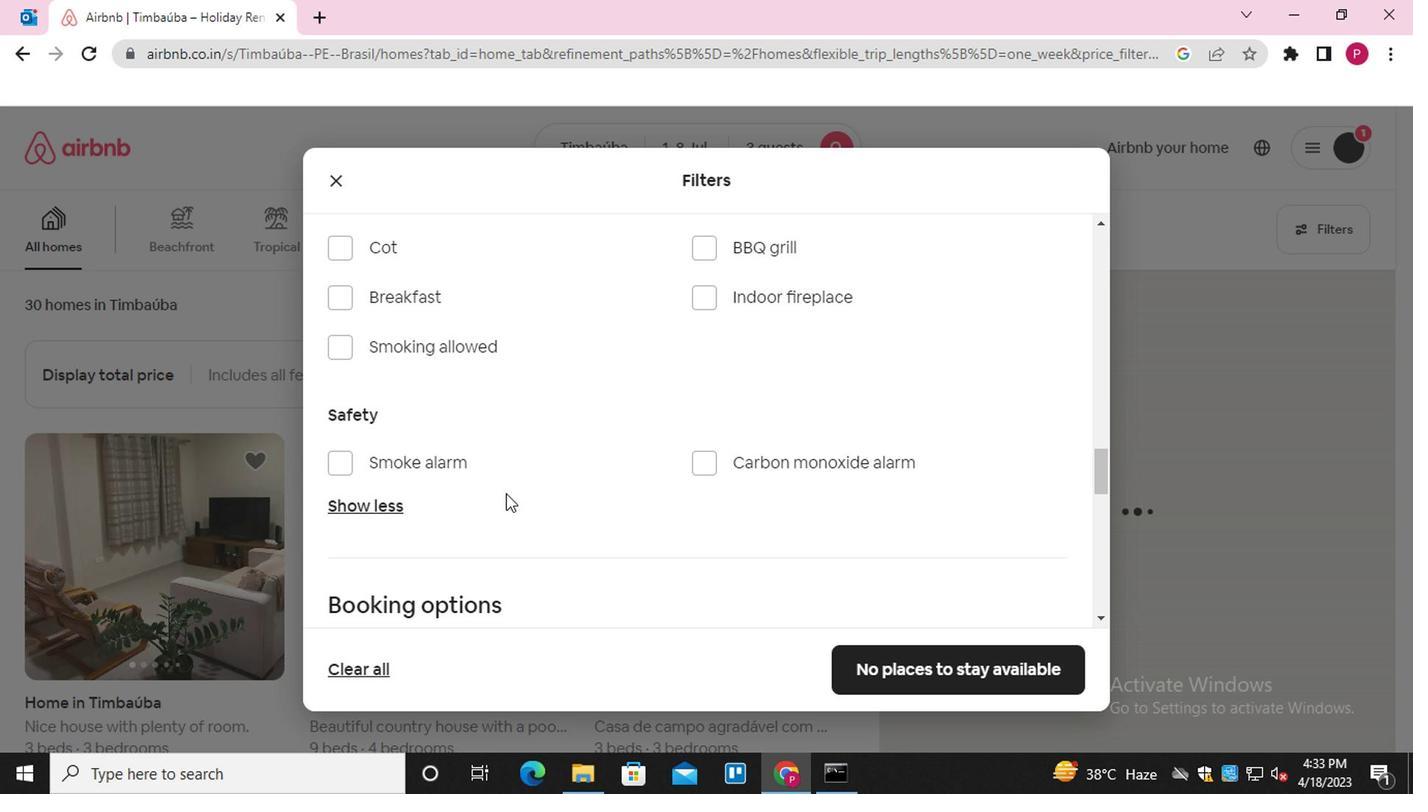 
Action: Mouse scrolled (502, 490) with delta (0, 0)
Screenshot: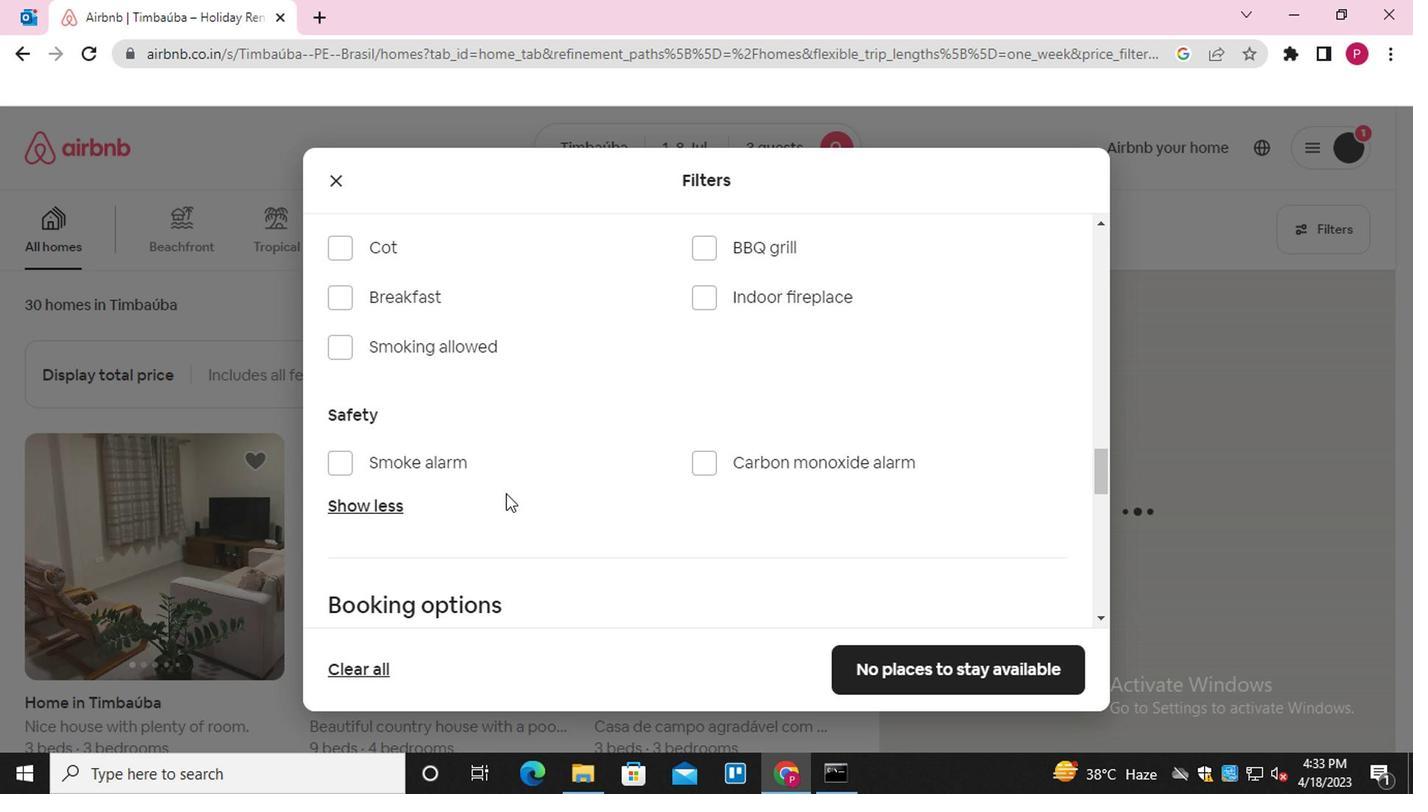 
Action: Mouse scrolled (502, 490) with delta (0, 0)
Screenshot: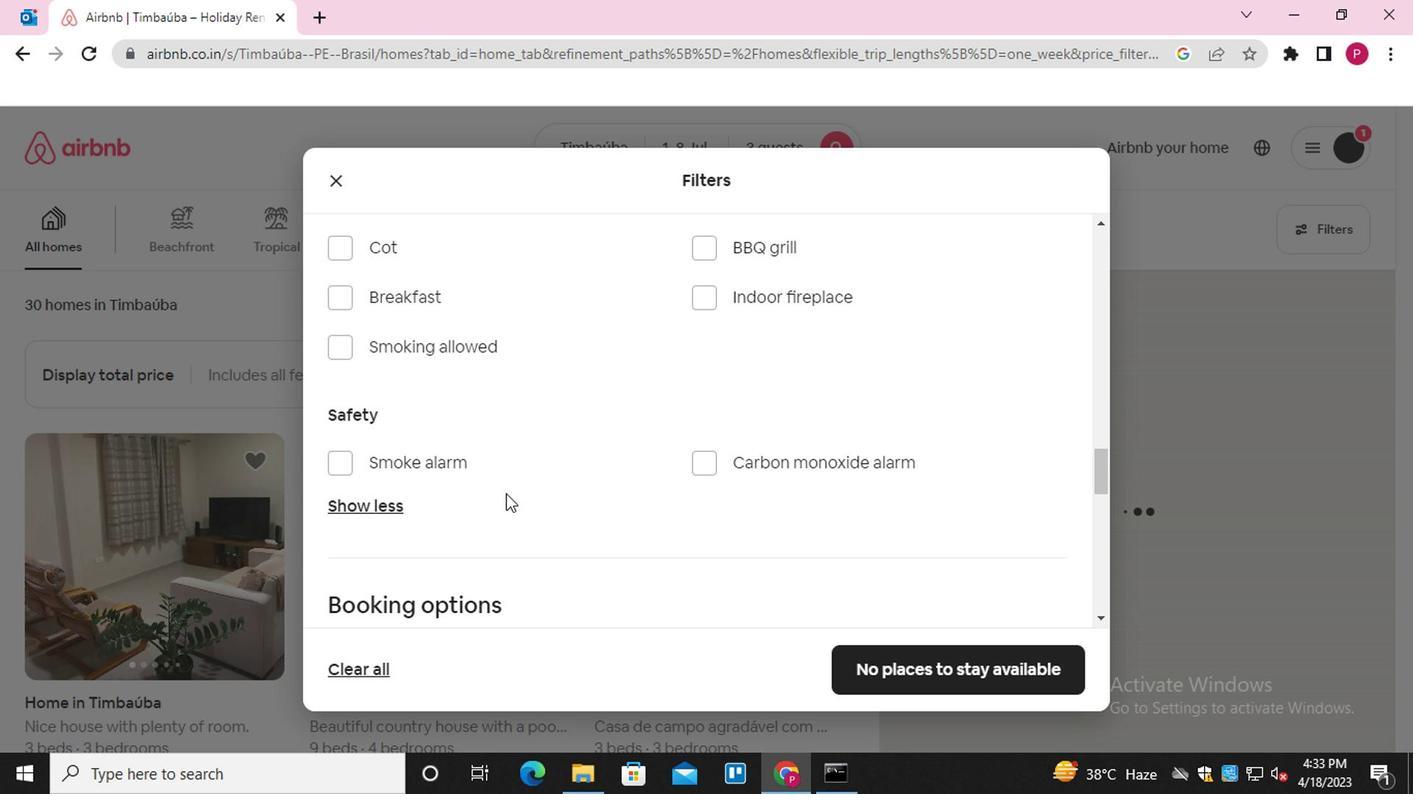 
Action: Mouse moved to (1006, 433)
Screenshot: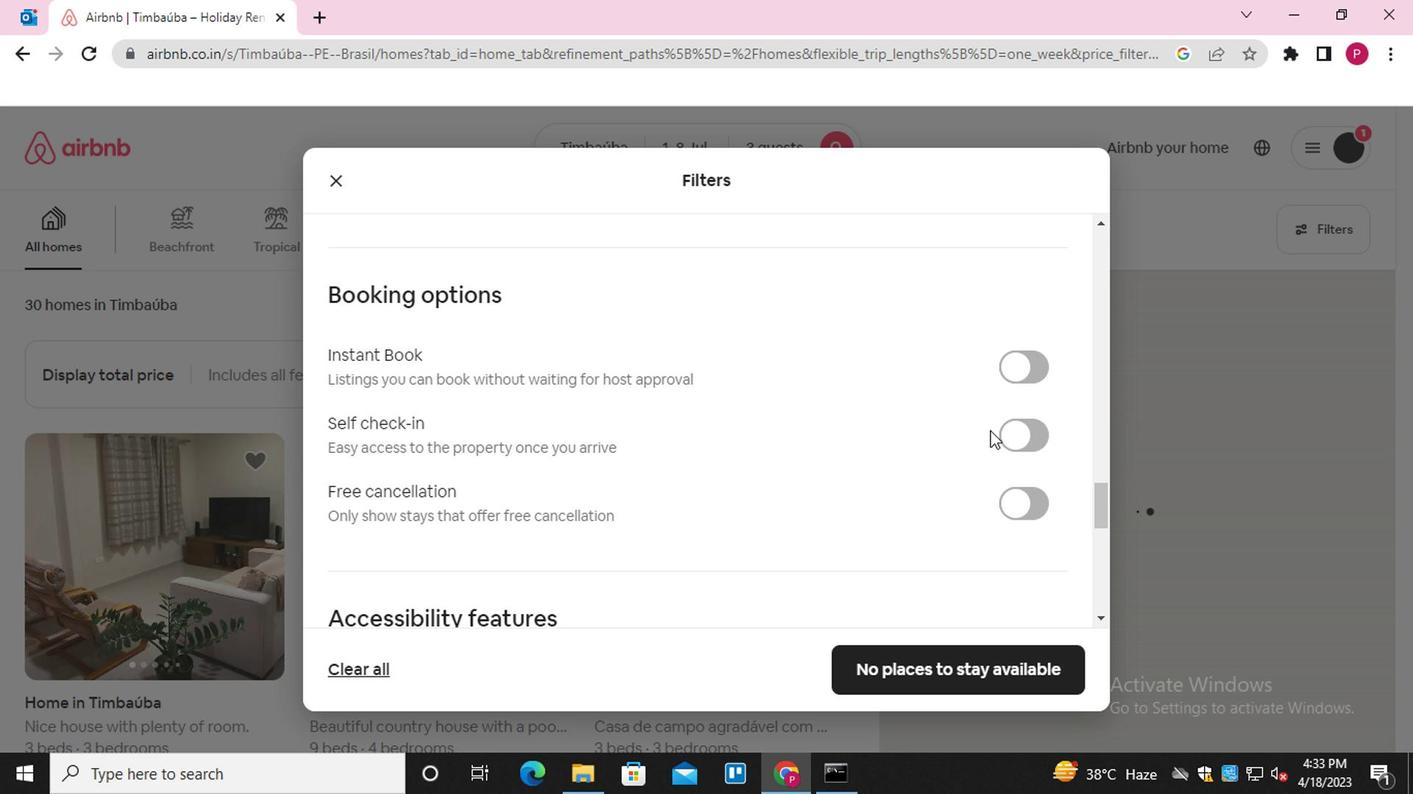 
Action: Mouse pressed left at (1006, 433)
Screenshot: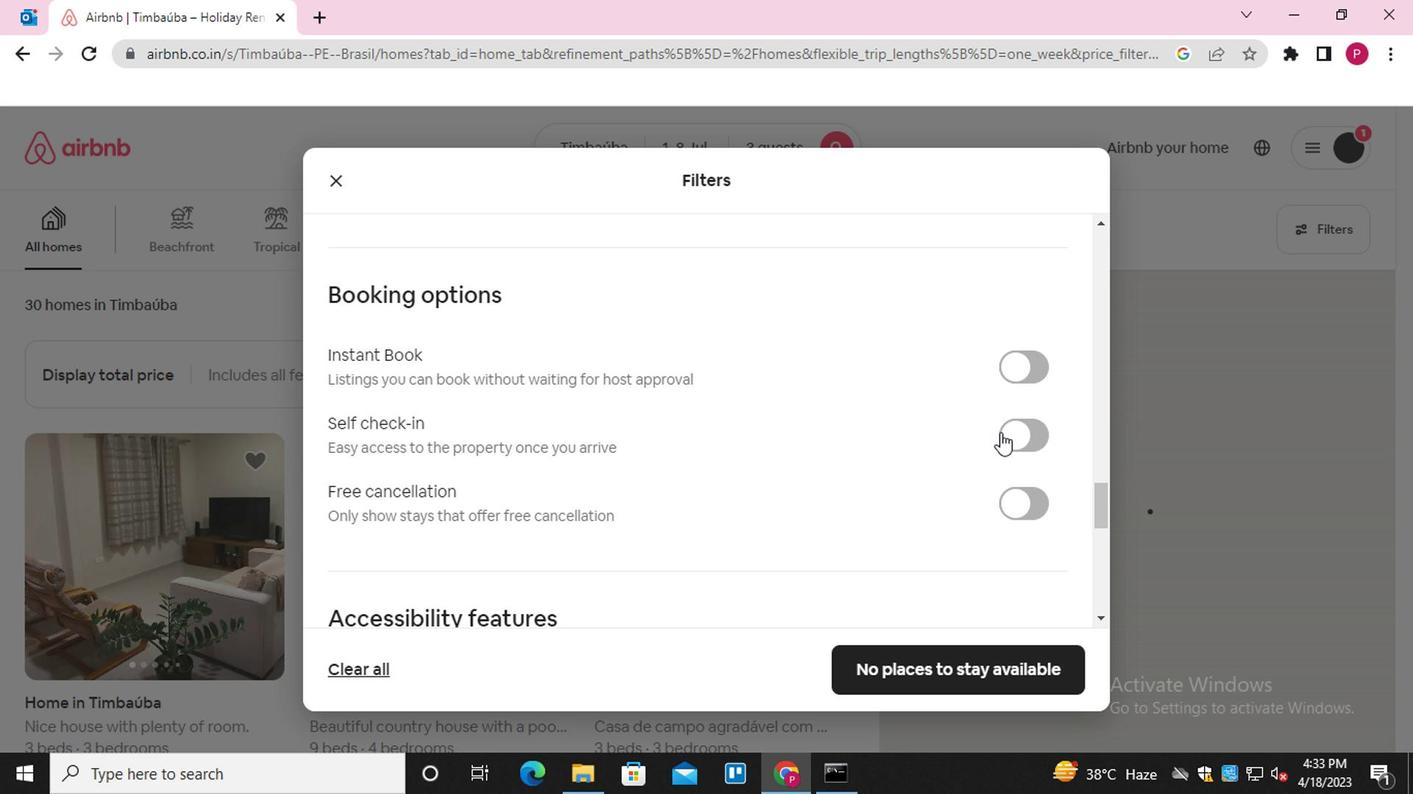
Action: Mouse moved to (724, 454)
Screenshot: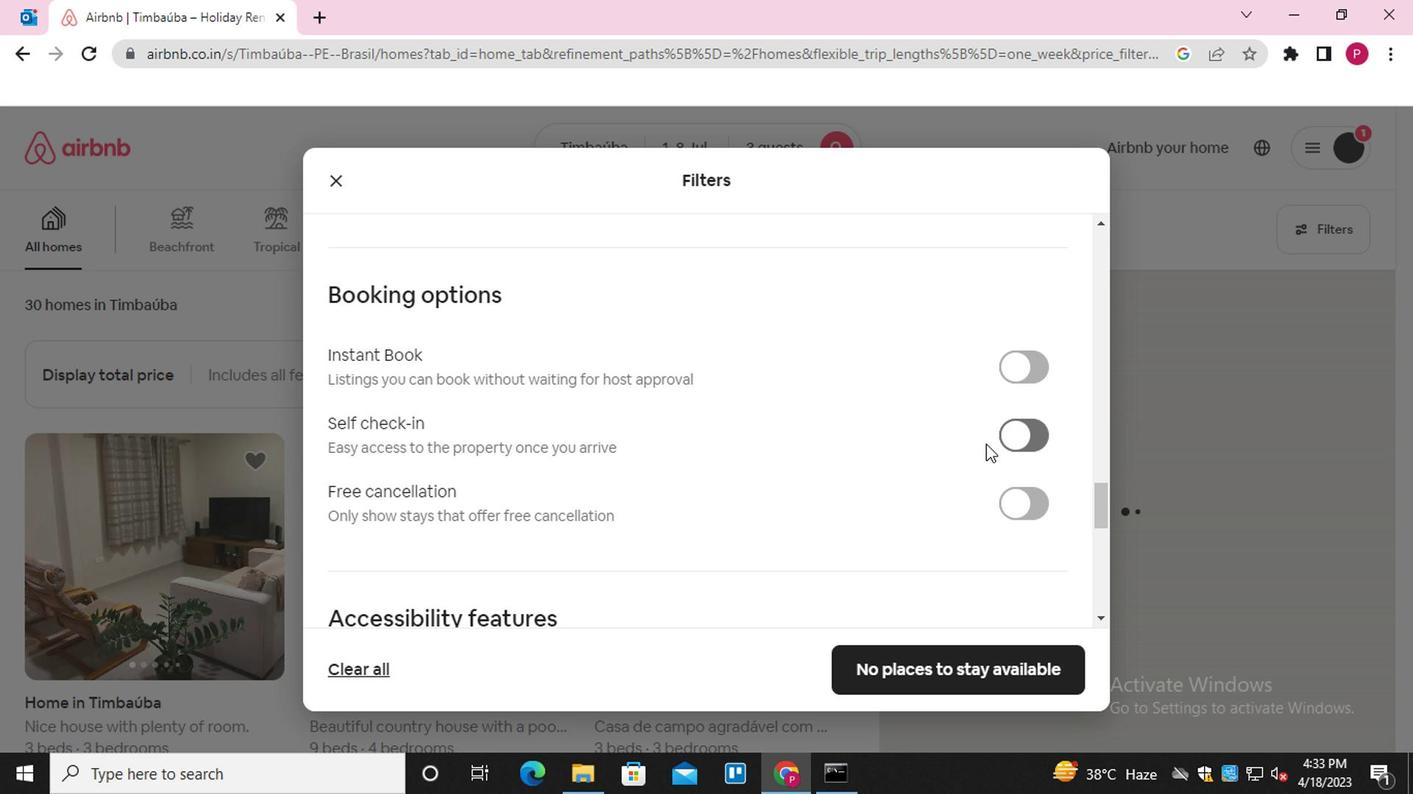 
Action: Mouse scrolled (724, 452) with delta (0, -1)
Screenshot: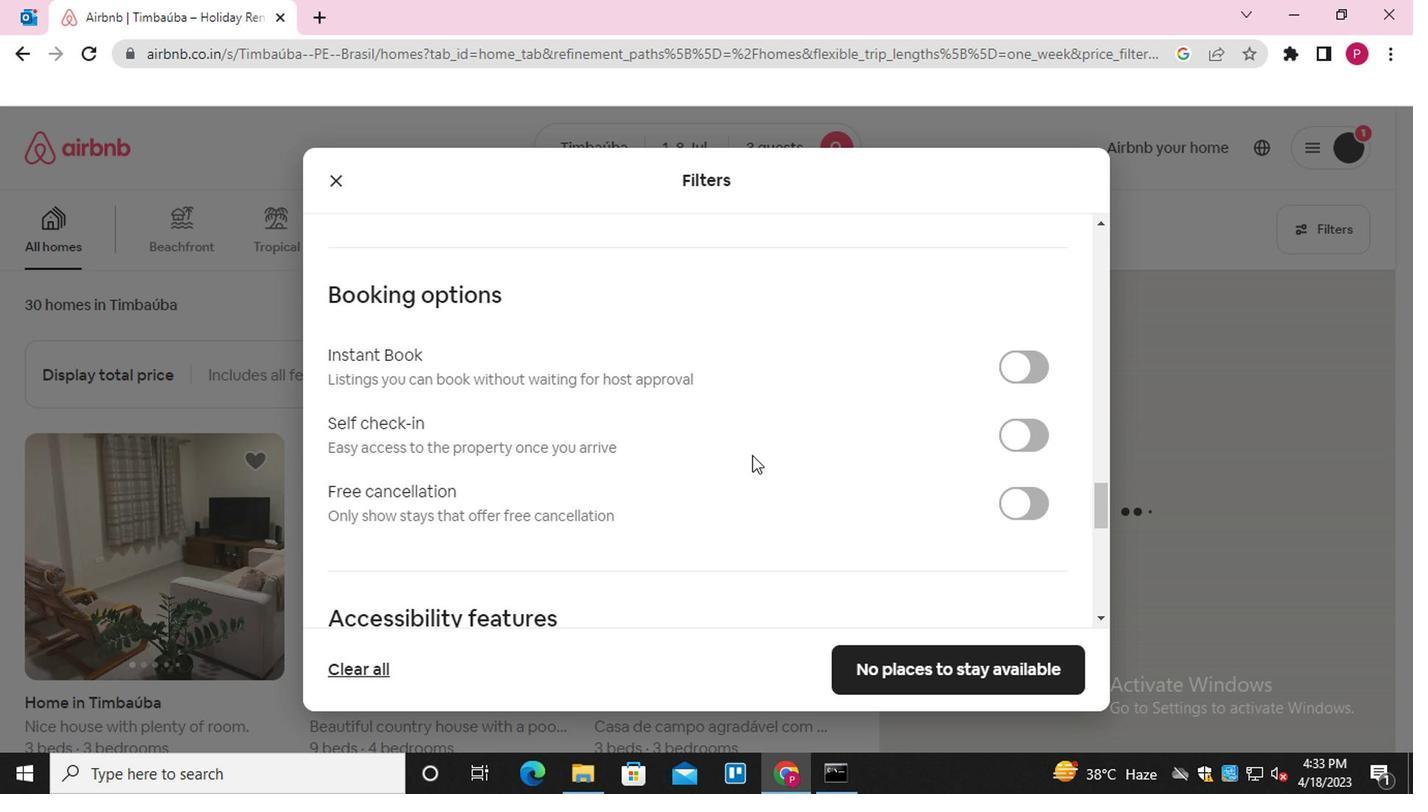 
Action: Mouse scrolled (724, 452) with delta (0, -1)
Screenshot: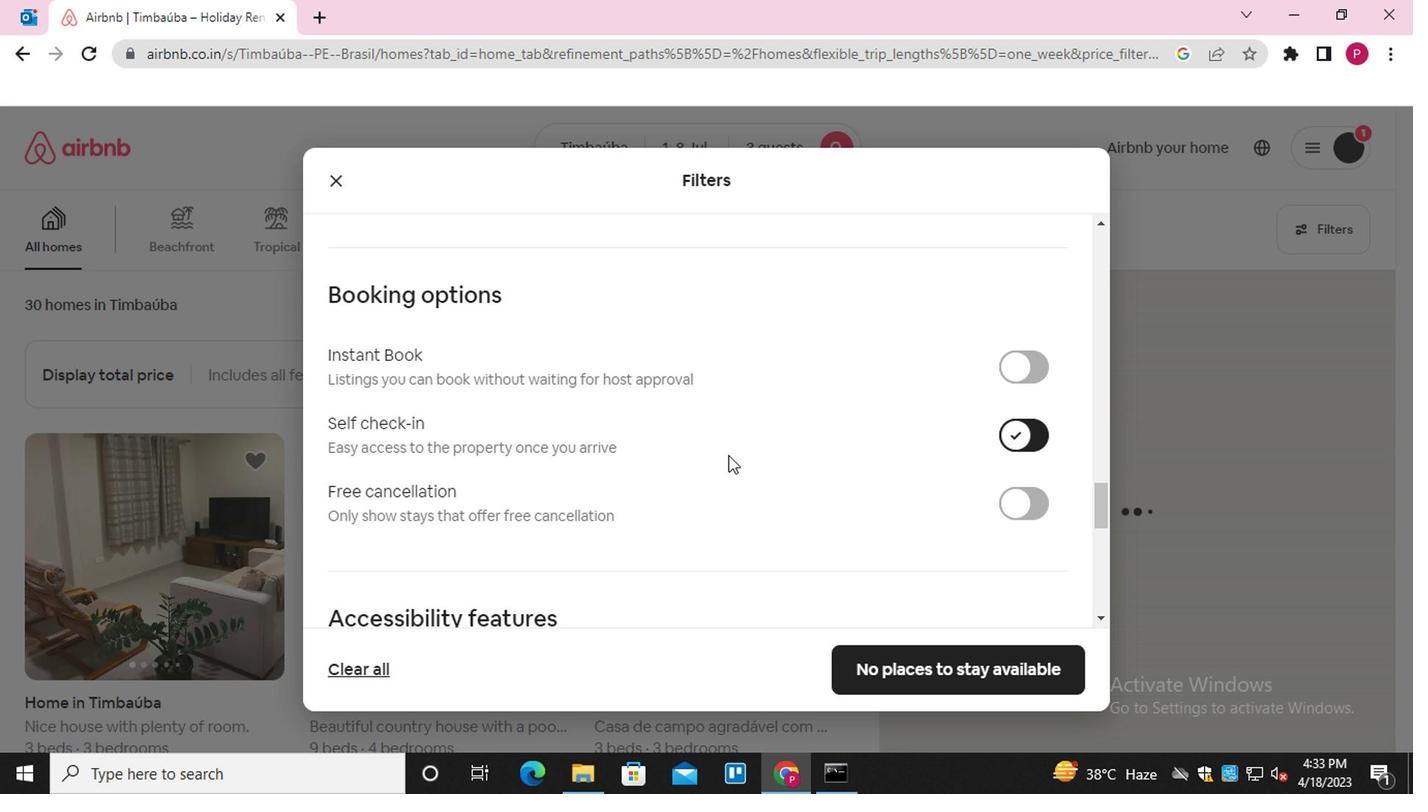 
Action: Mouse scrolled (724, 452) with delta (0, -1)
Screenshot: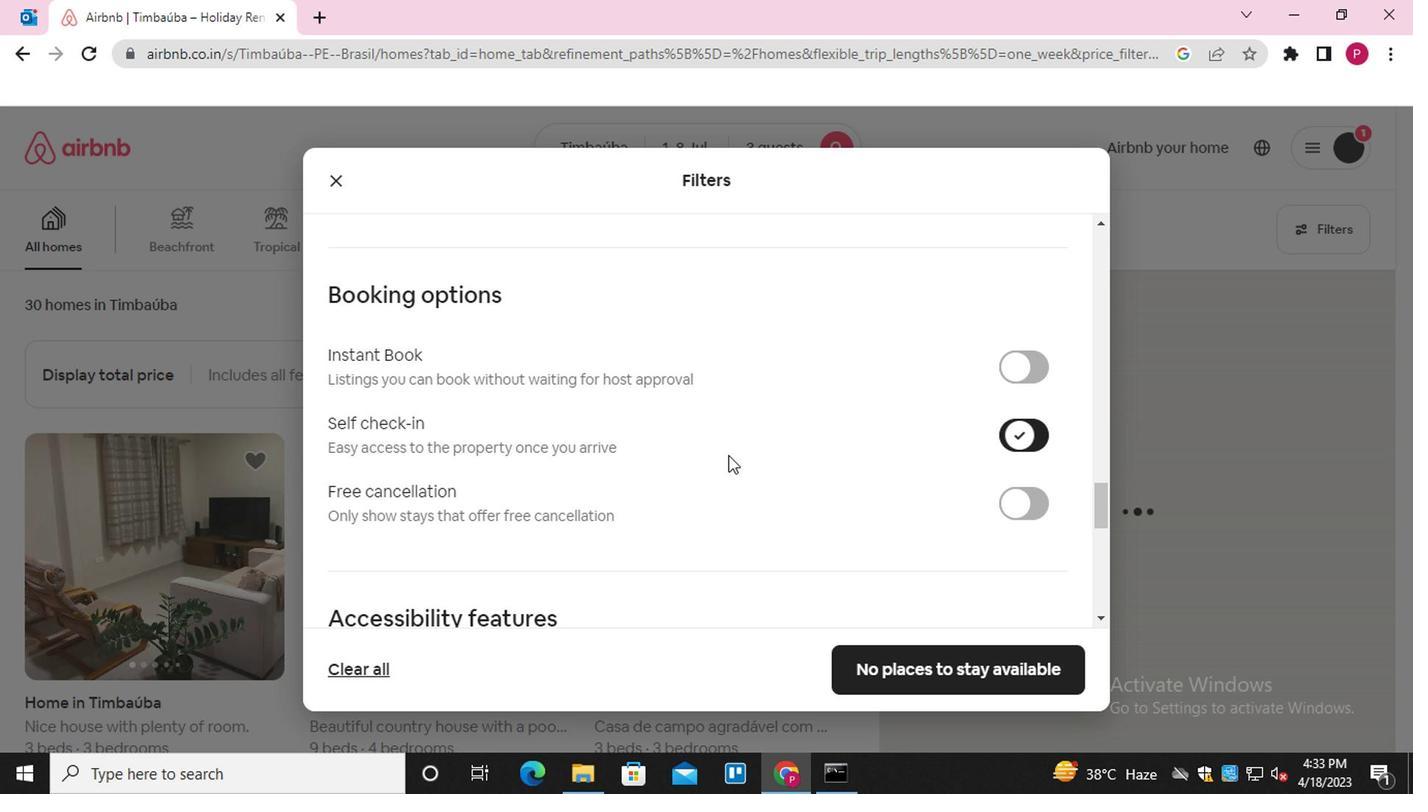 
Action: Mouse scrolled (724, 452) with delta (0, -1)
Screenshot: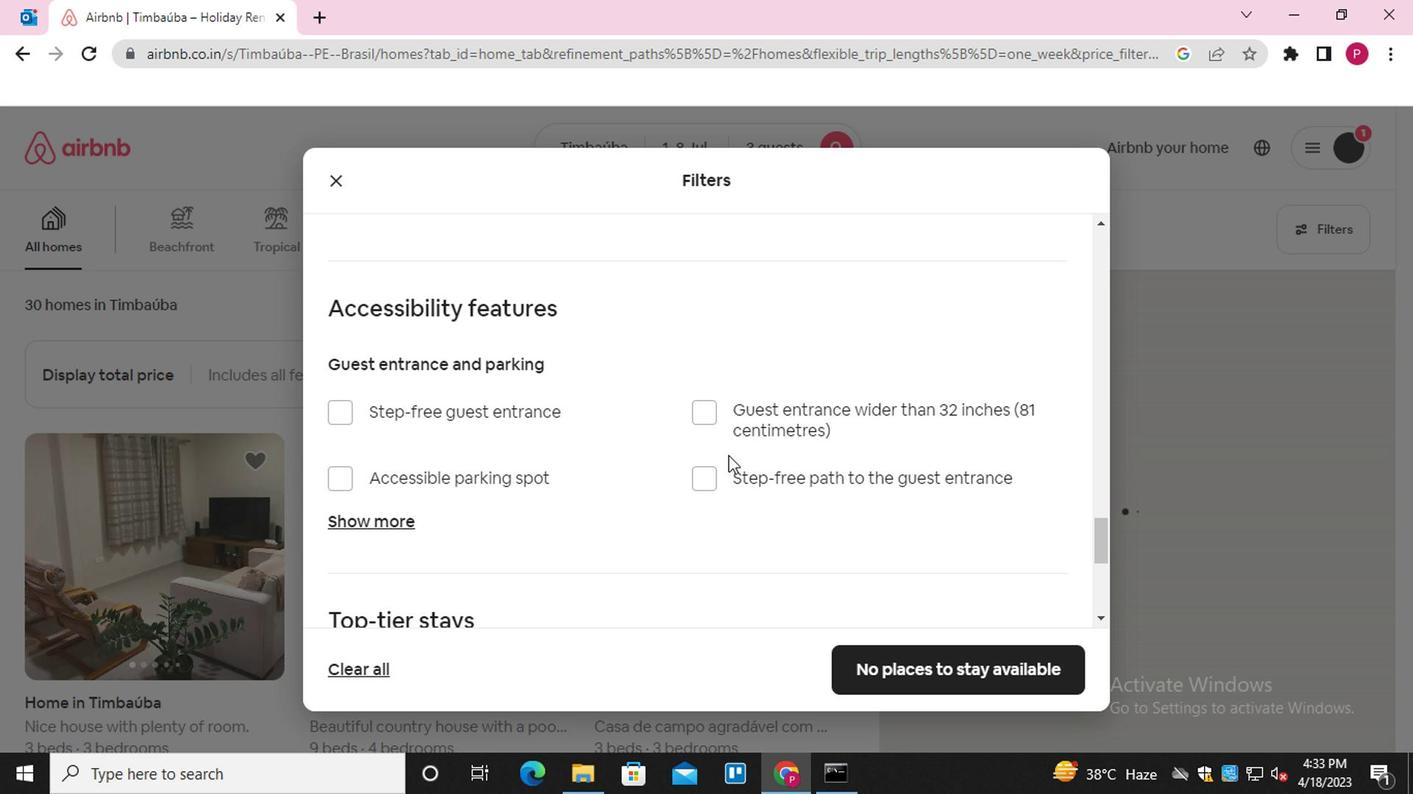 
Action: Mouse scrolled (724, 452) with delta (0, -1)
Screenshot: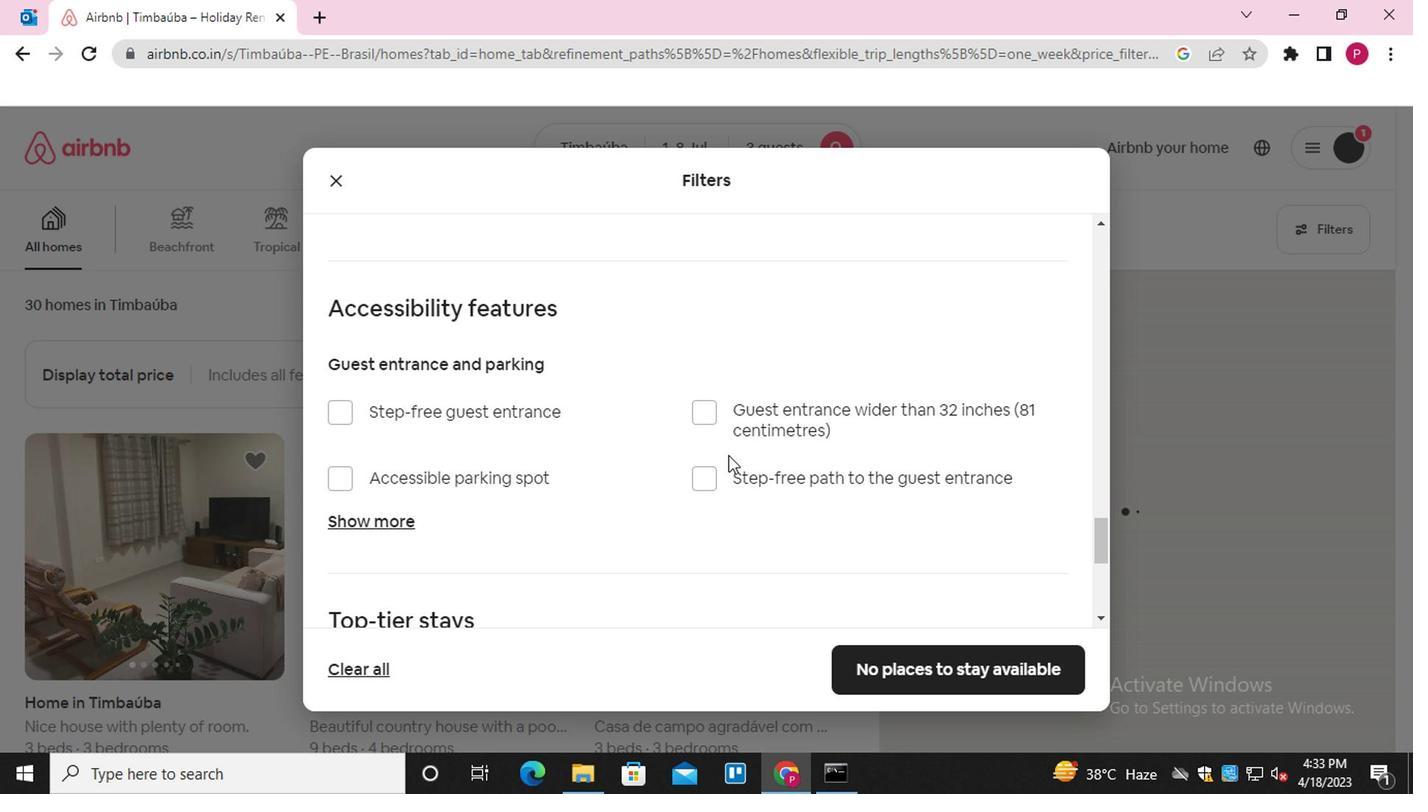 
Action: Mouse scrolled (724, 452) with delta (0, -1)
Screenshot: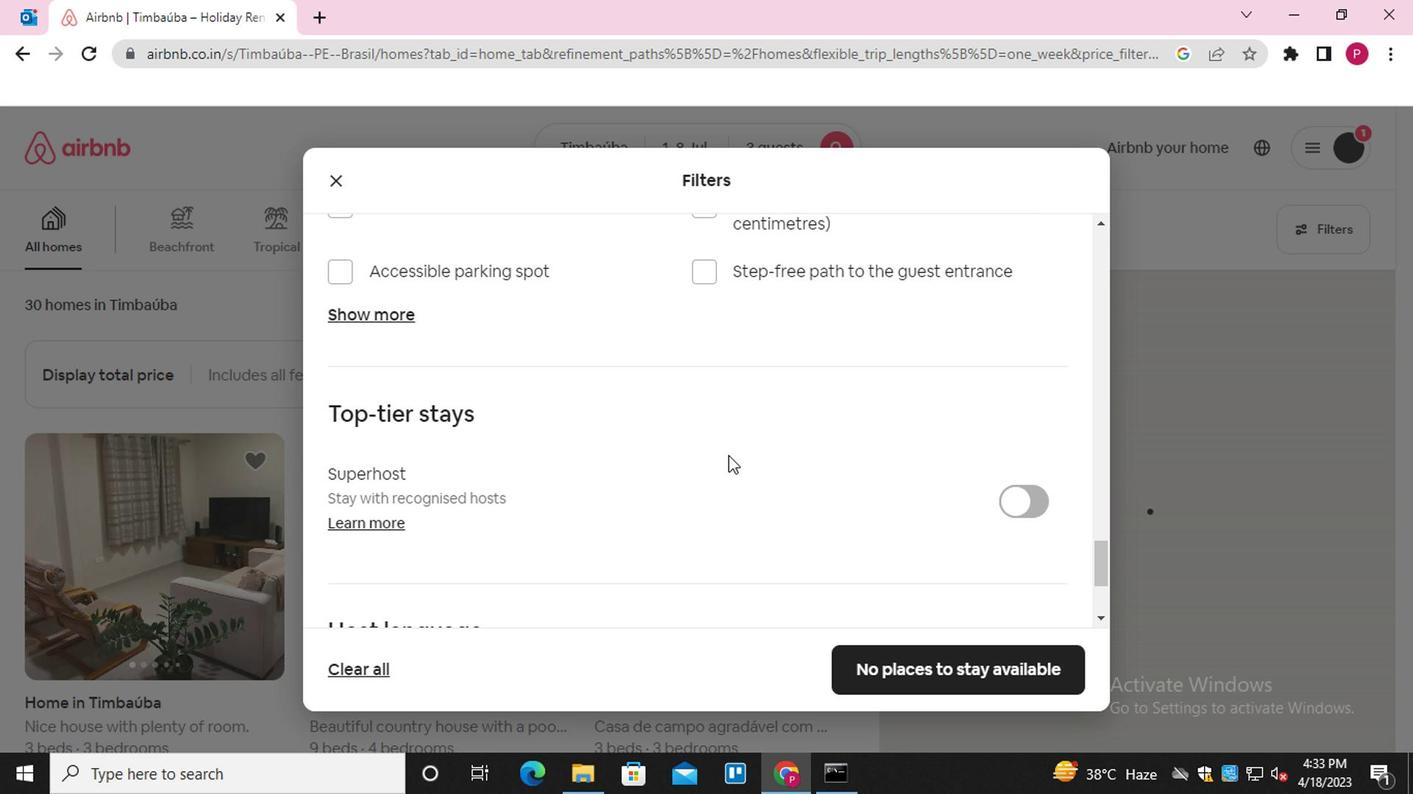 
Action: Mouse scrolled (724, 452) with delta (0, -1)
Screenshot: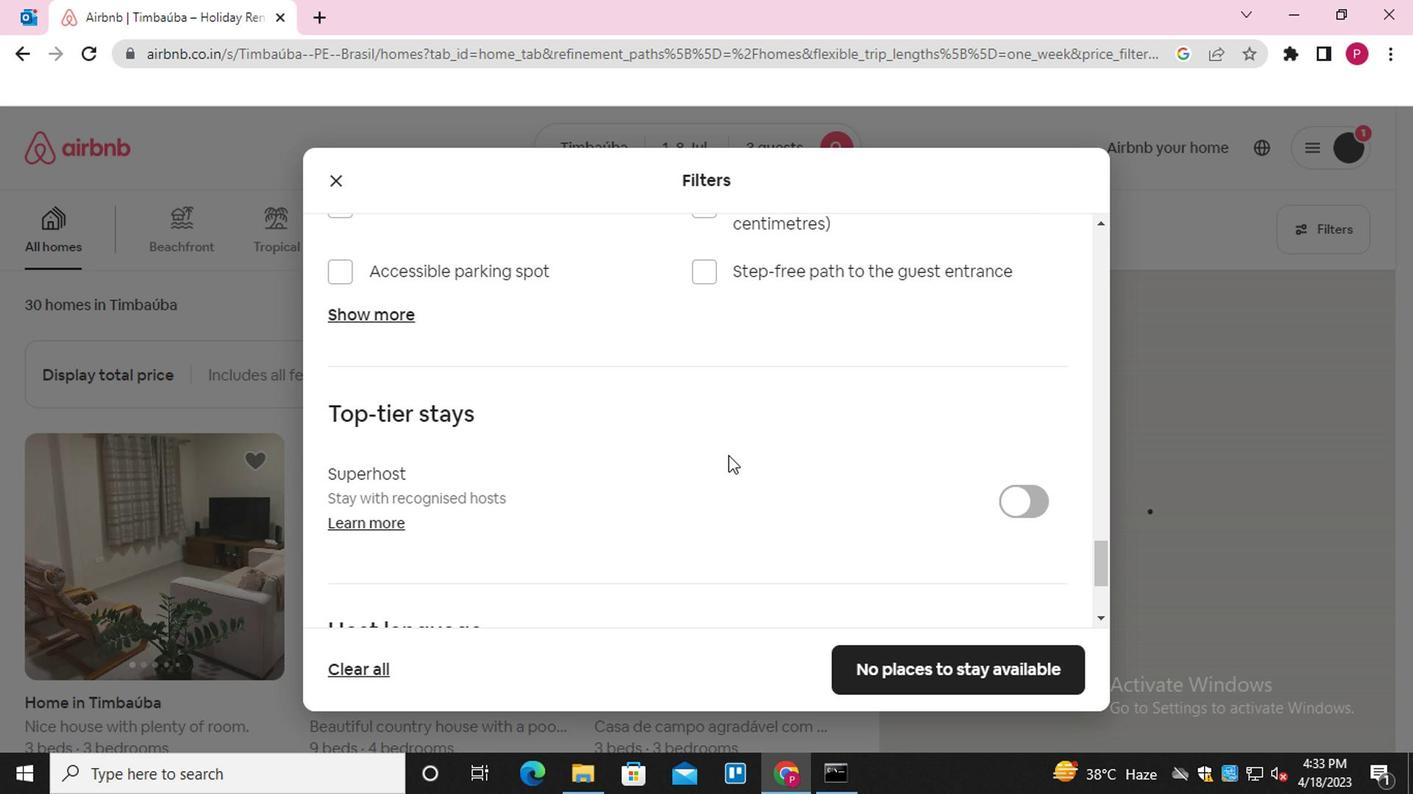 
Action: Mouse scrolled (724, 452) with delta (0, -1)
Screenshot: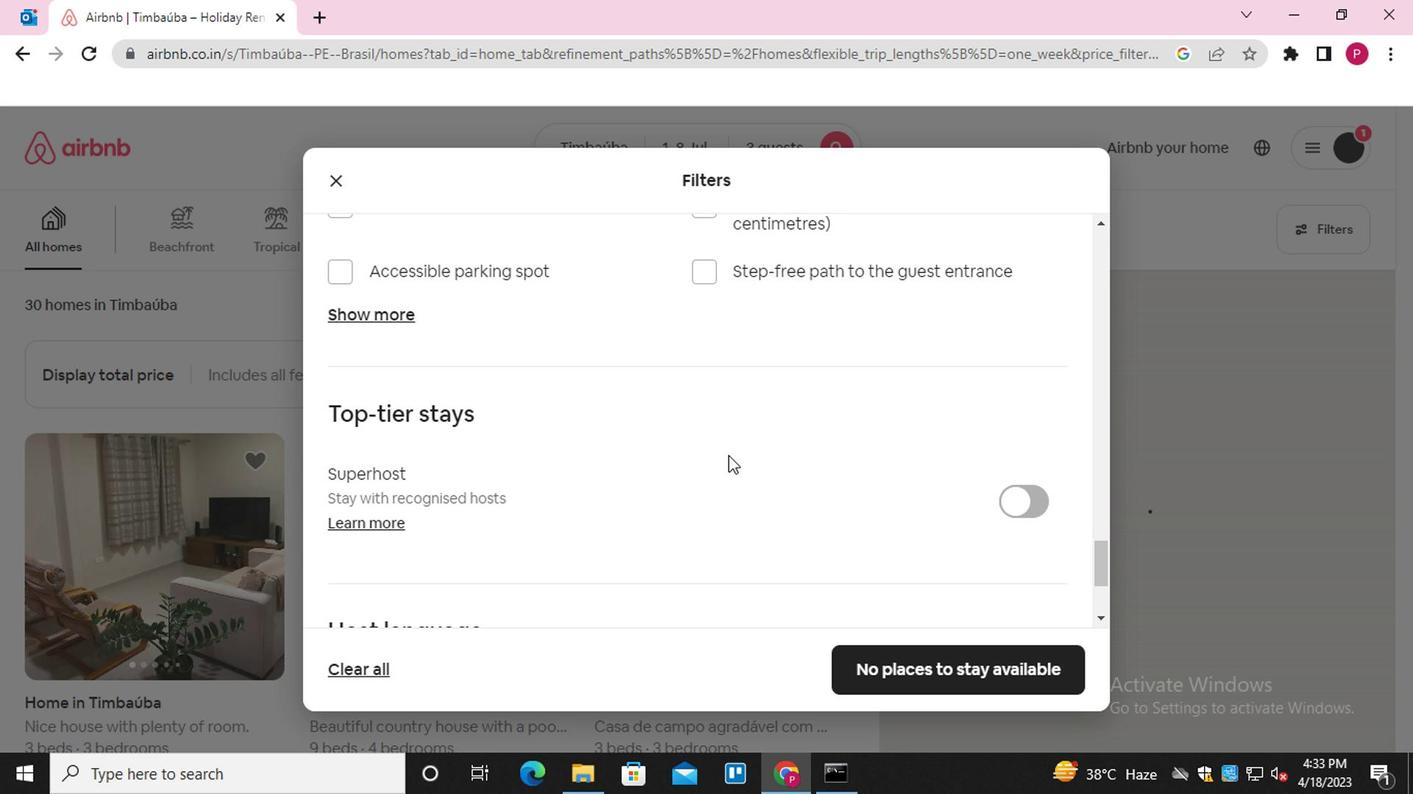 
Action: Mouse moved to (705, 532)
Screenshot: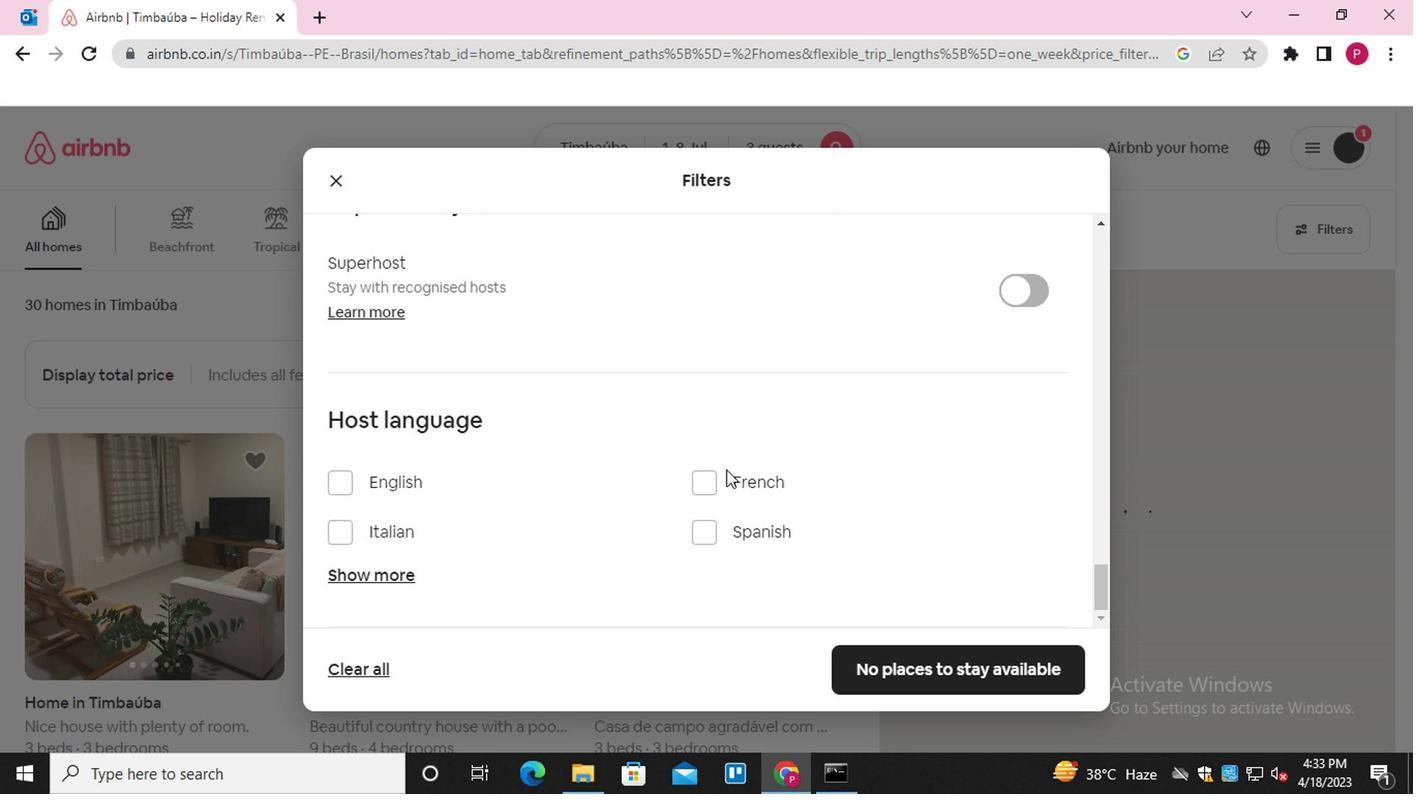 
Action: Mouse pressed left at (705, 532)
Screenshot: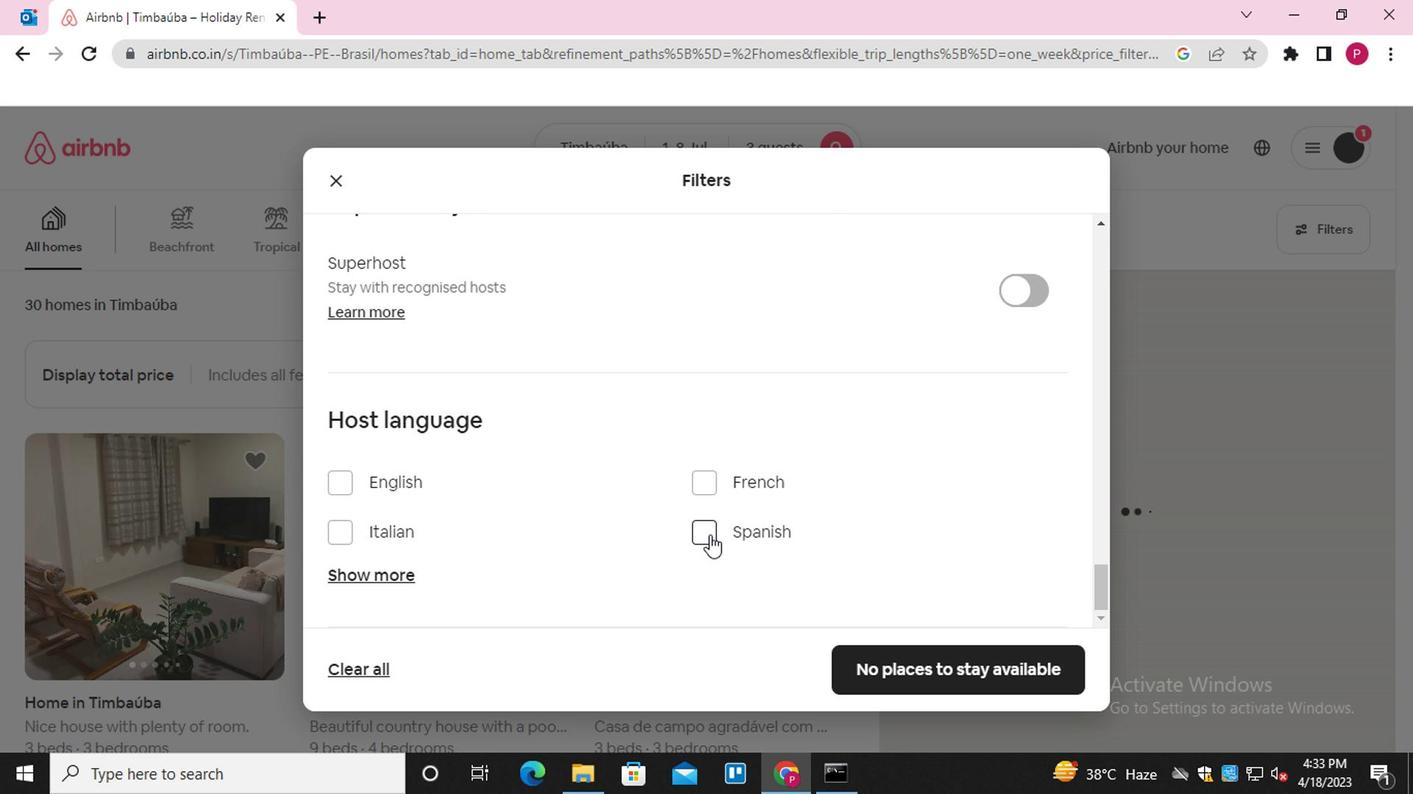 
Action: Mouse moved to (964, 661)
Screenshot: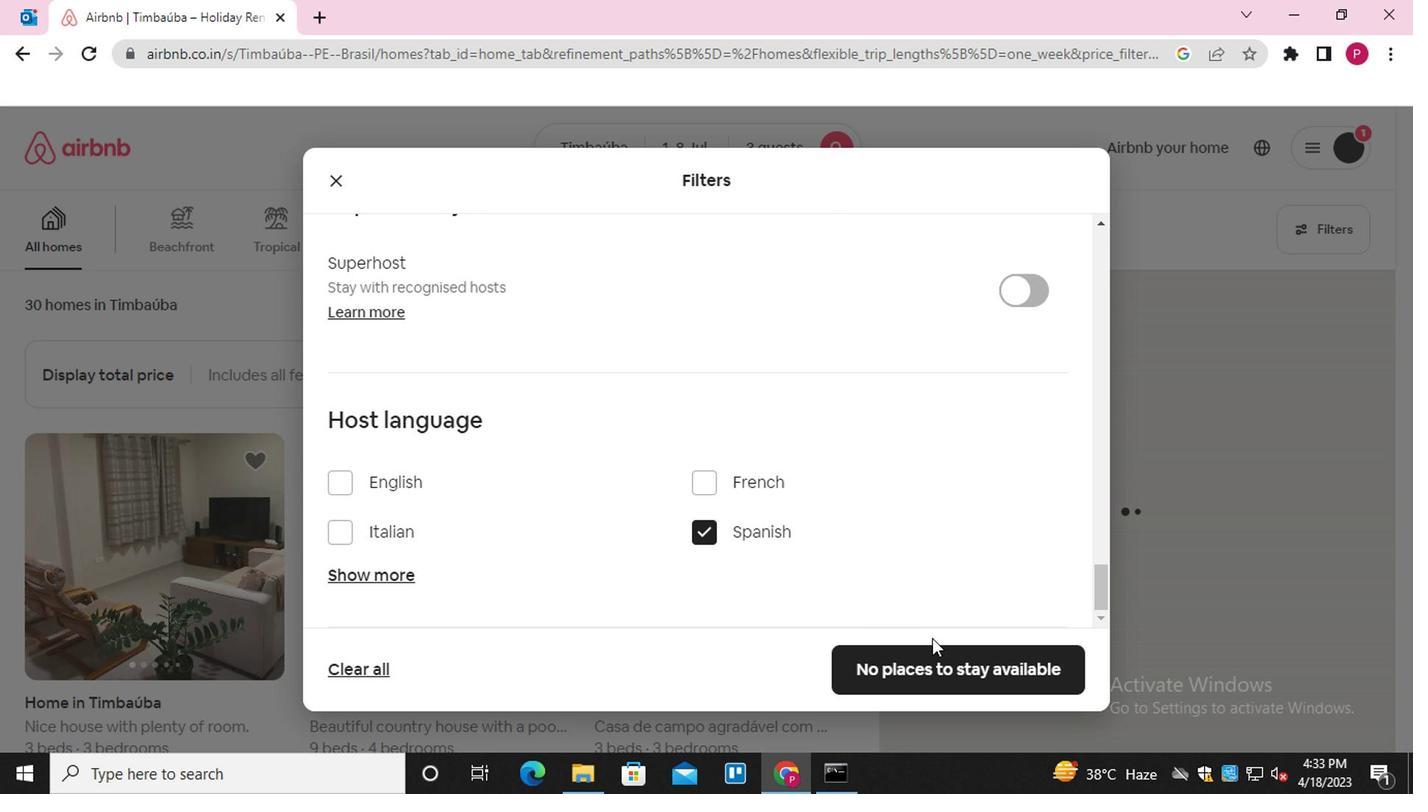 
Action: Mouse pressed left at (964, 661)
Screenshot: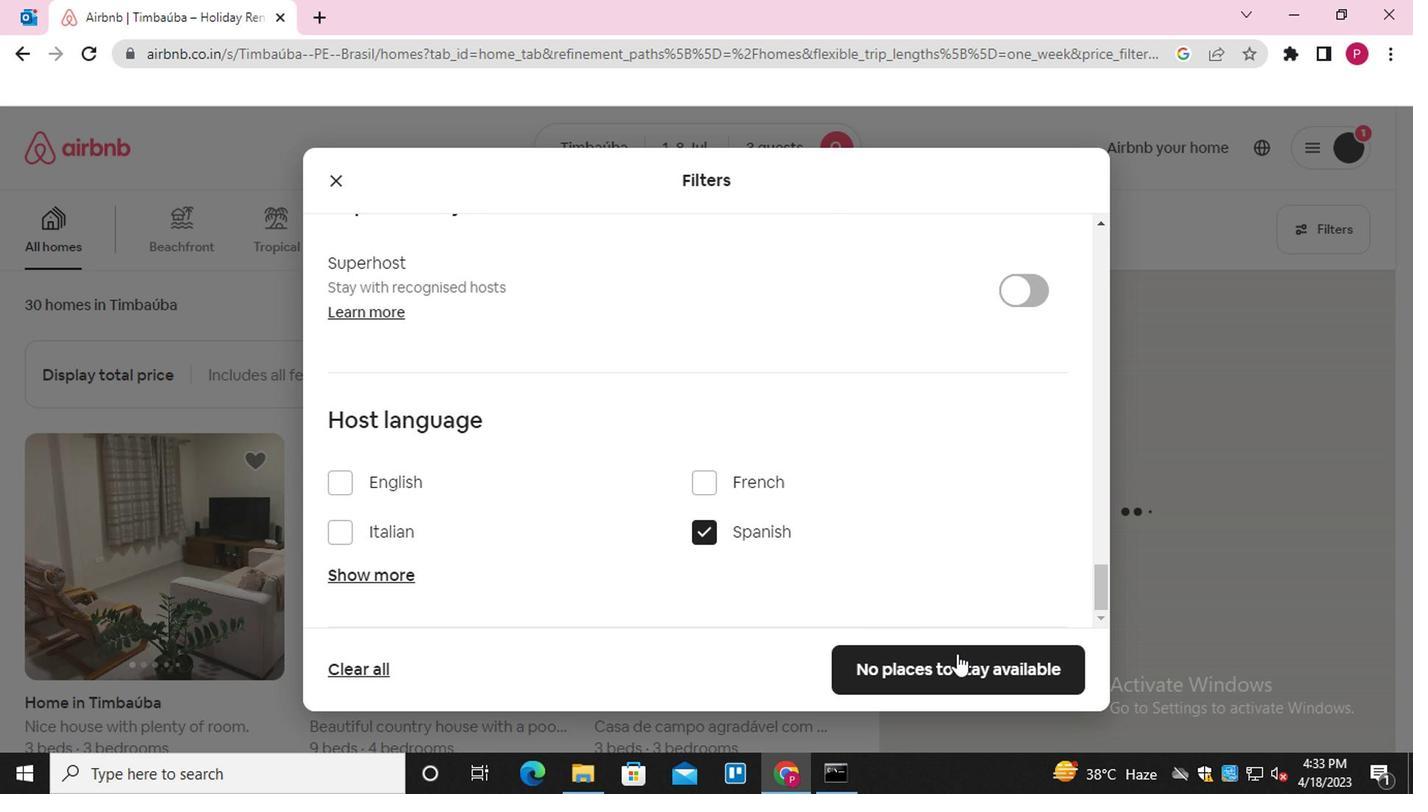 
Action: Mouse moved to (722, 465)
Screenshot: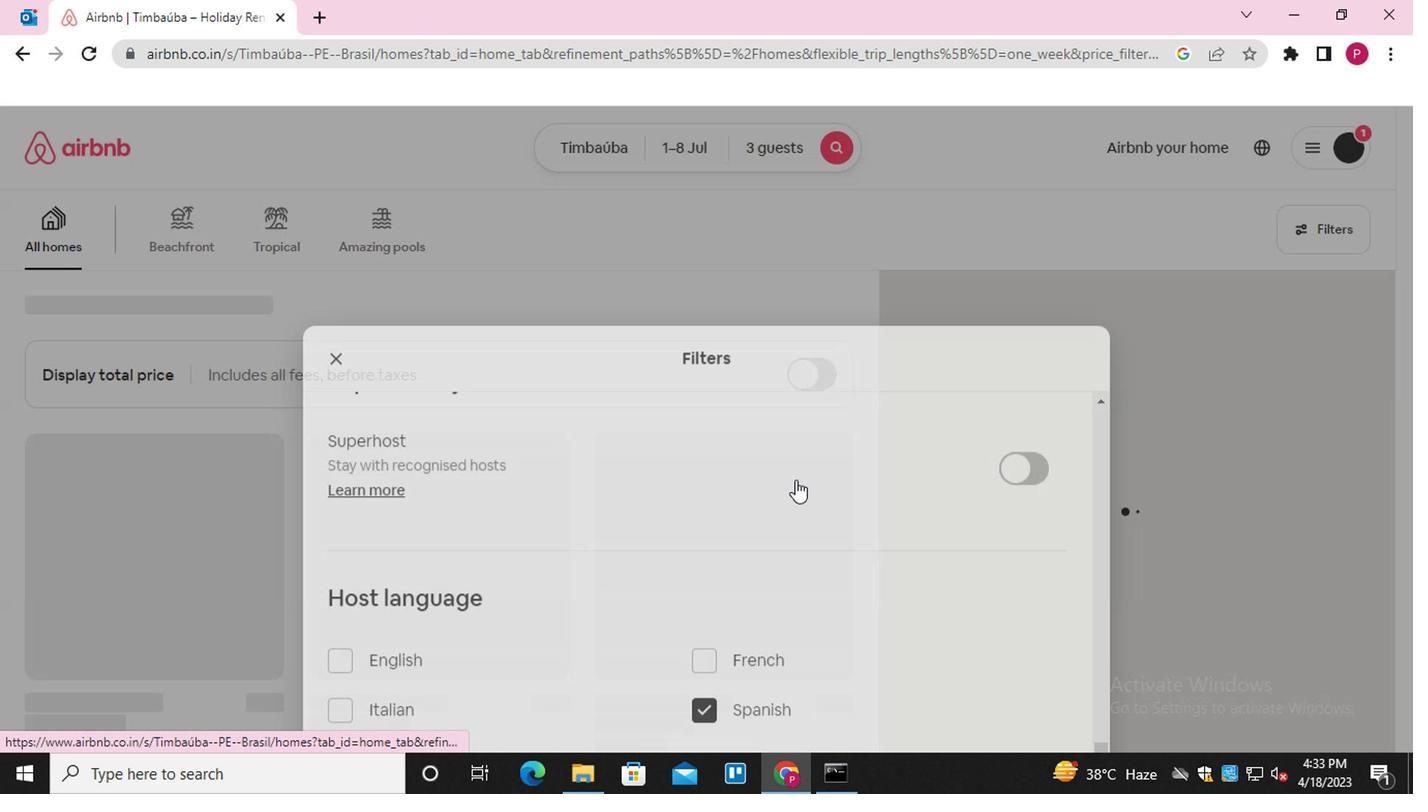 
